 Task: Find connections with filter location Shamsābād with filter topic #Partnershipwith filter profile language English with filter current company Simpl with filter school Sikkim Manipal University - Distance Education with filter industry Claims Adjusting, Actuarial Services with filter service category Retirement Planning with filter keywords title Solar Photovoltaic Installer
Action: Mouse moved to (660, 90)
Screenshot: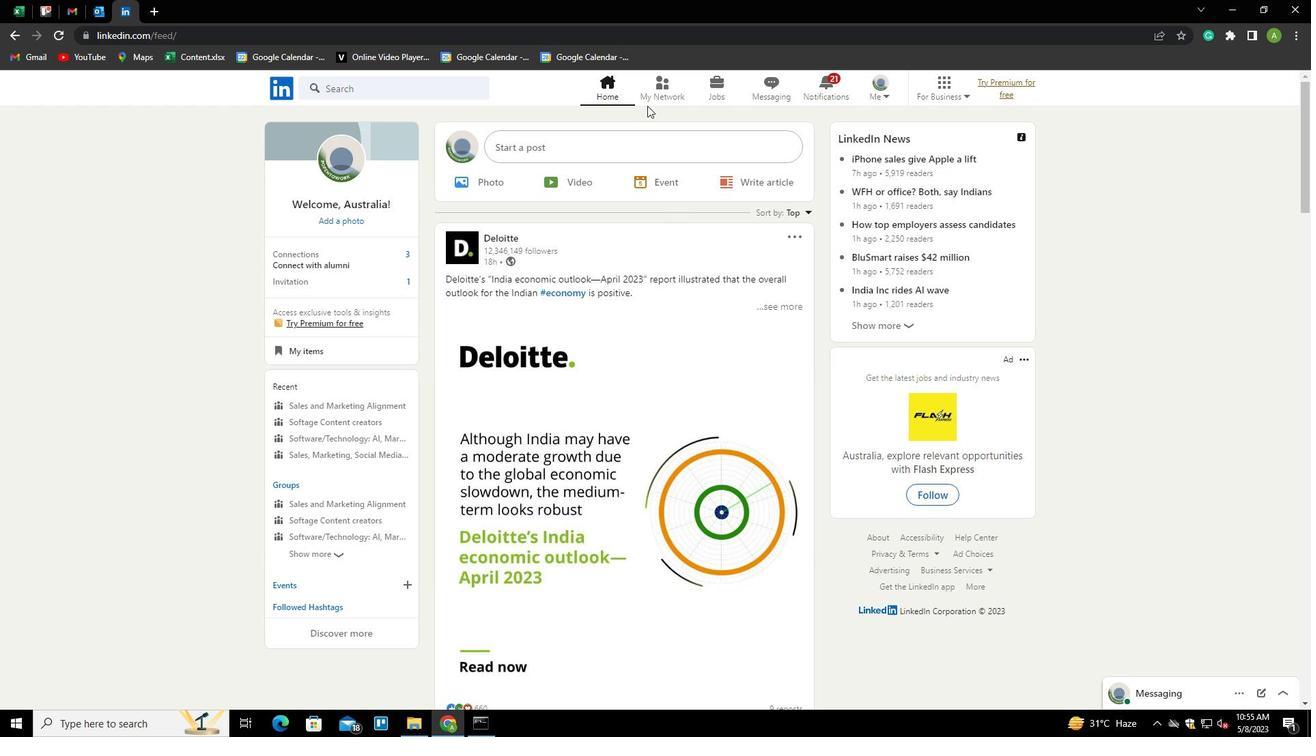 
Action: Mouse pressed left at (660, 90)
Screenshot: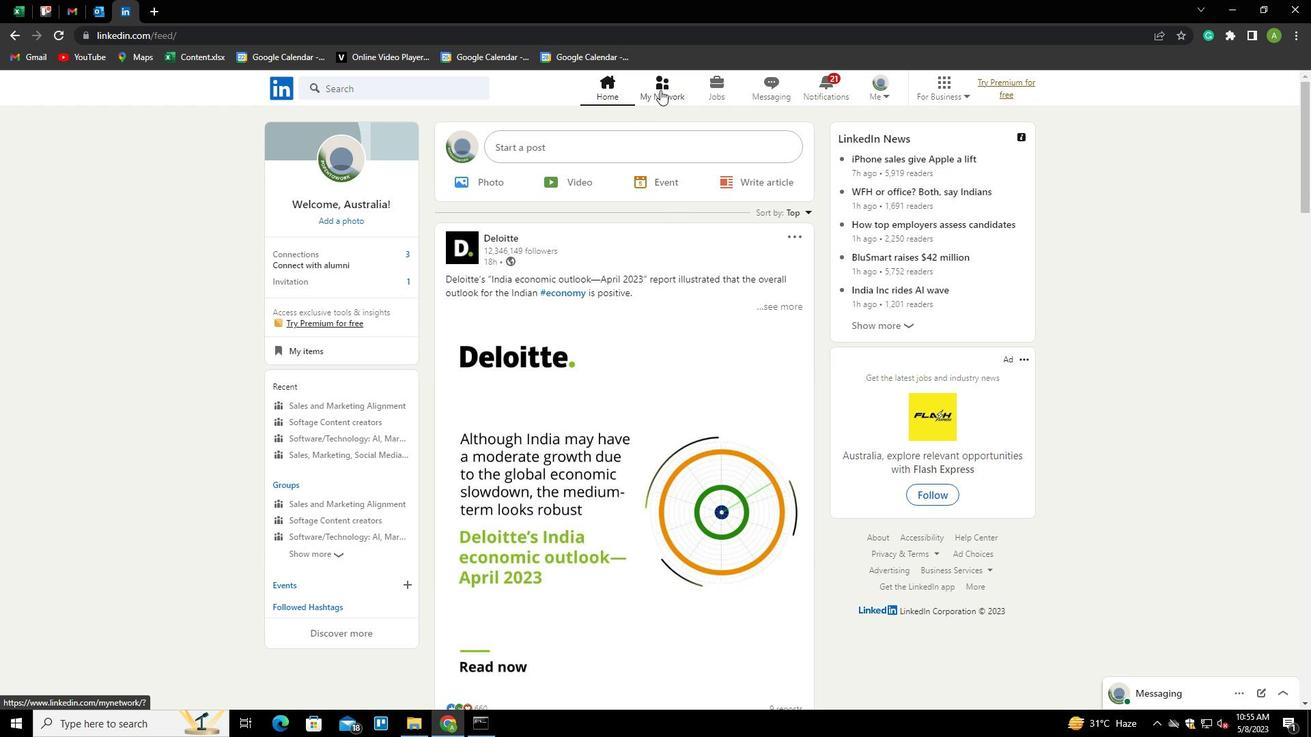 
Action: Mouse moved to (366, 160)
Screenshot: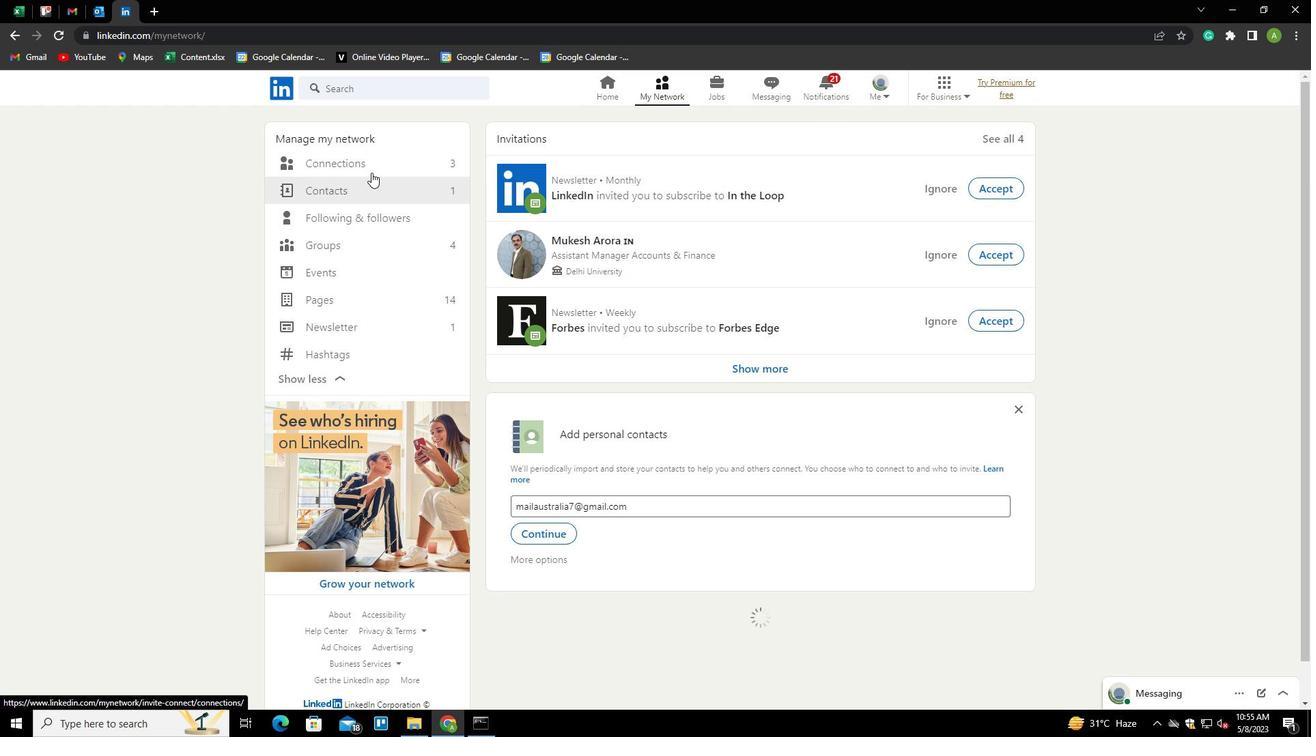 
Action: Mouse pressed left at (366, 160)
Screenshot: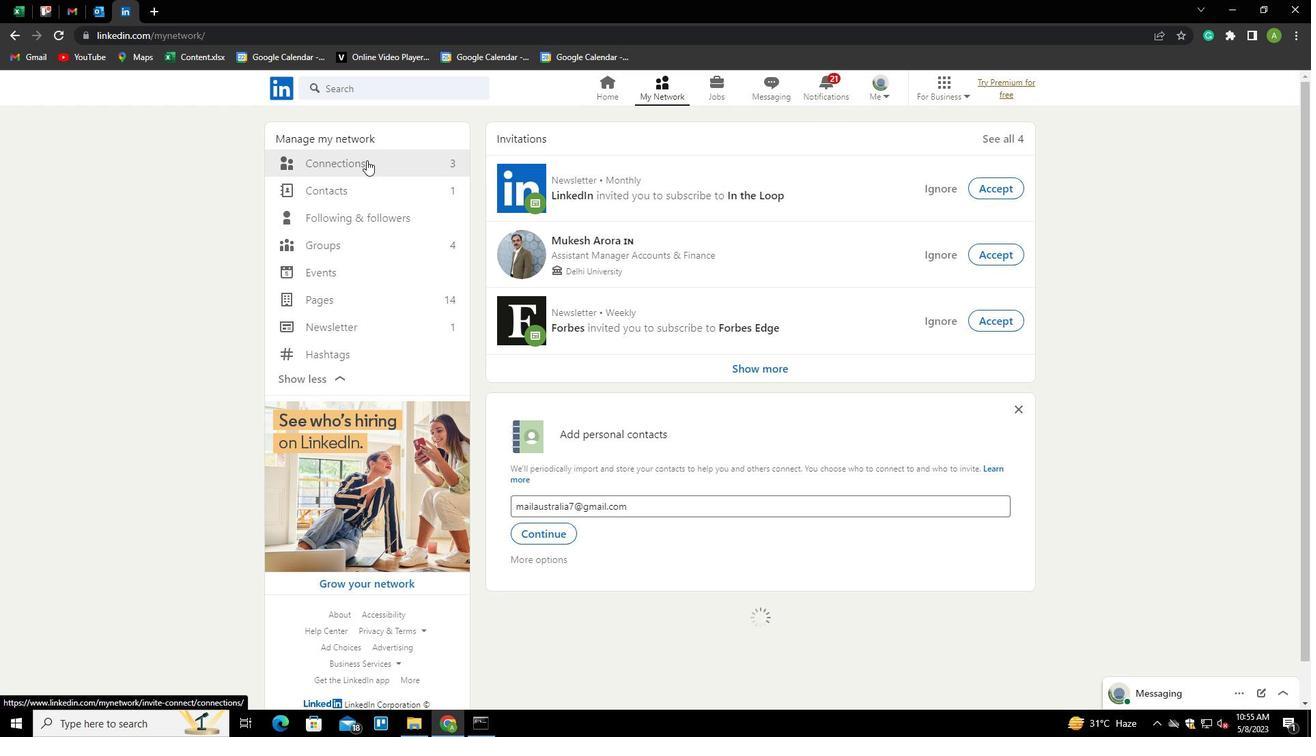 
Action: Mouse moved to (770, 159)
Screenshot: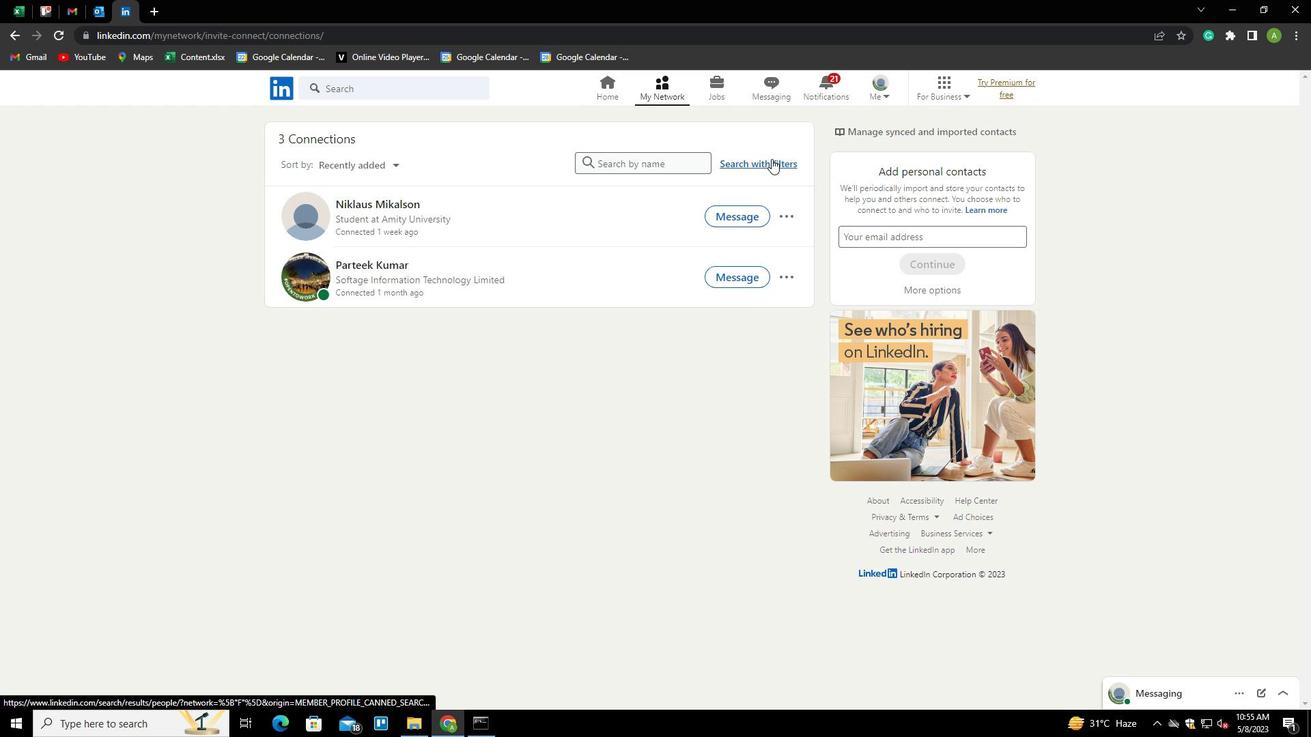 
Action: Mouse pressed left at (770, 159)
Screenshot: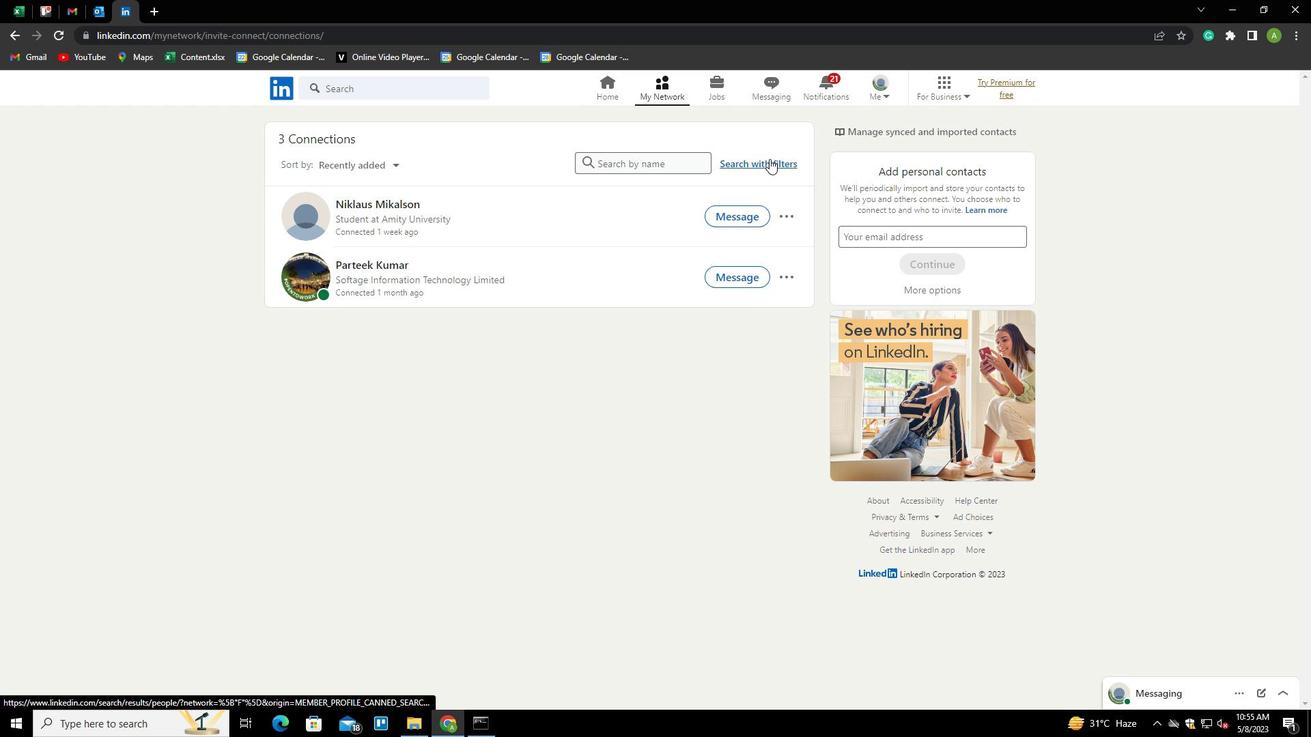 
Action: Mouse moved to (695, 122)
Screenshot: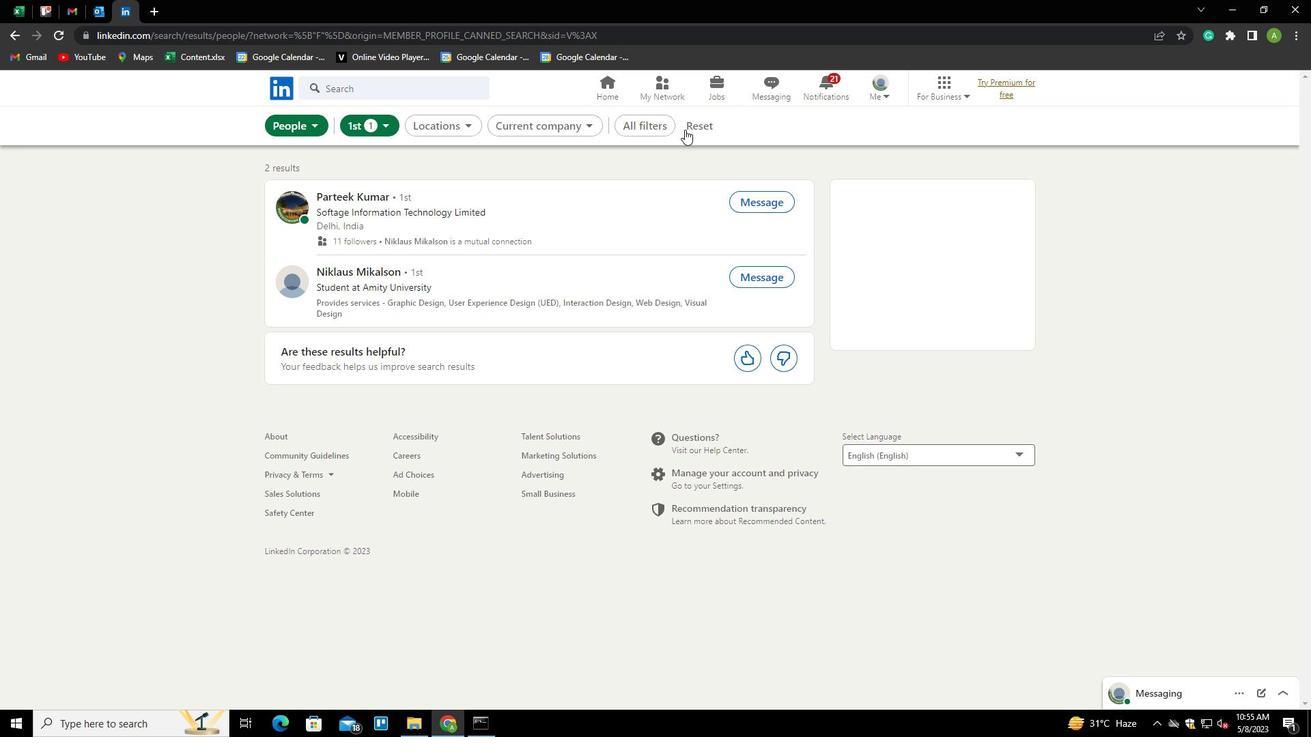 
Action: Mouse pressed left at (695, 122)
Screenshot: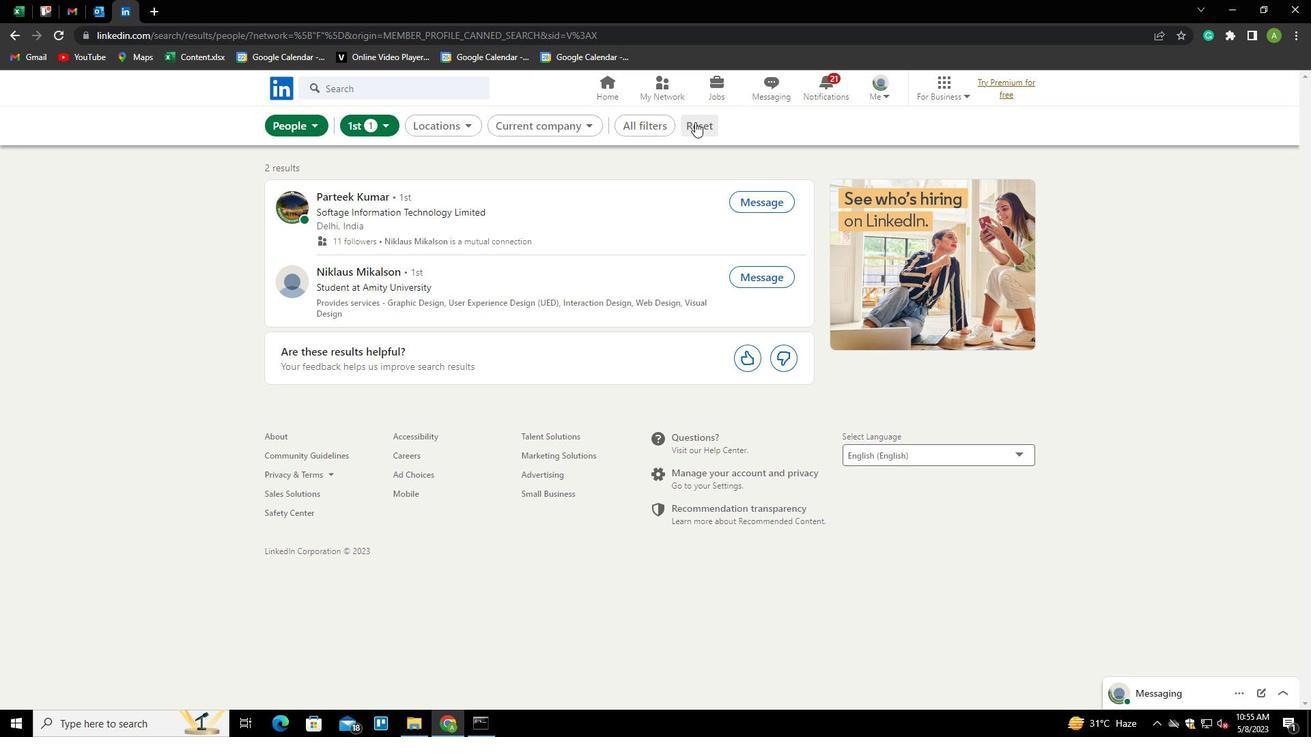 
Action: Mouse moved to (664, 123)
Screenshot: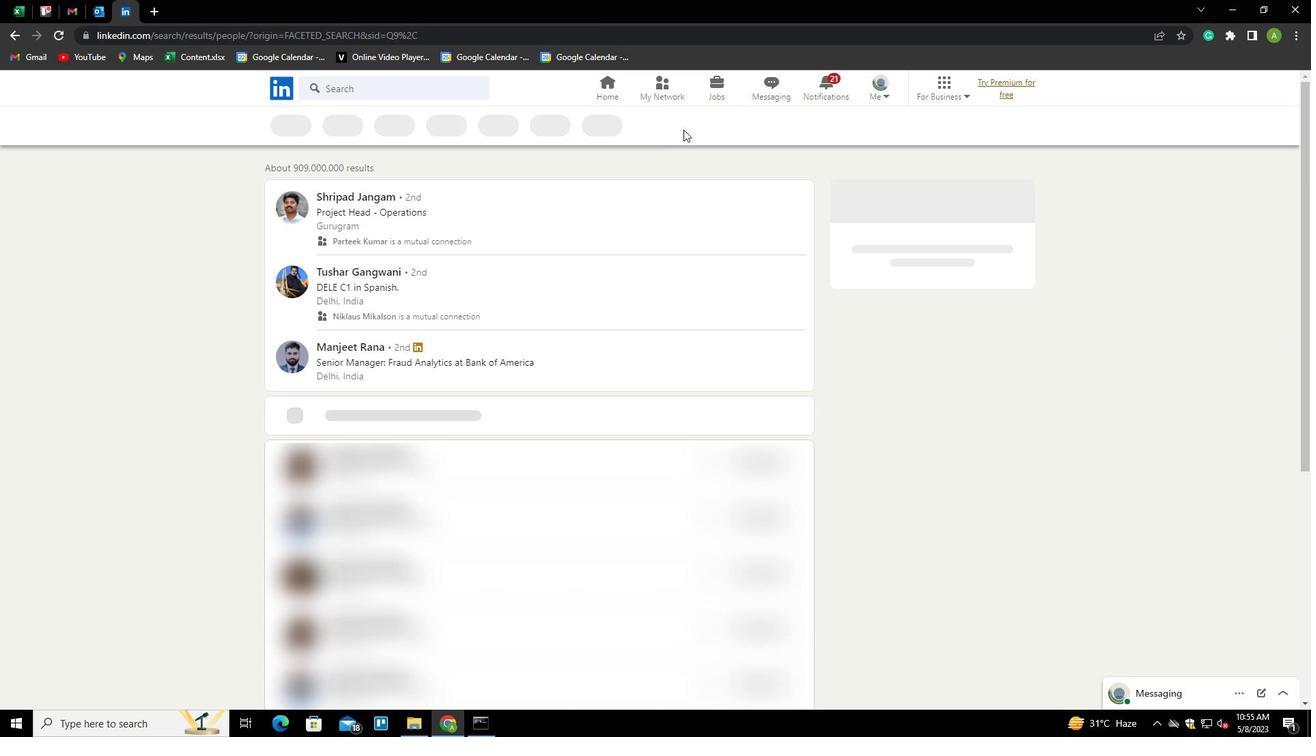 
Action: Mouse pressed left at (664, 123)
Screenshot: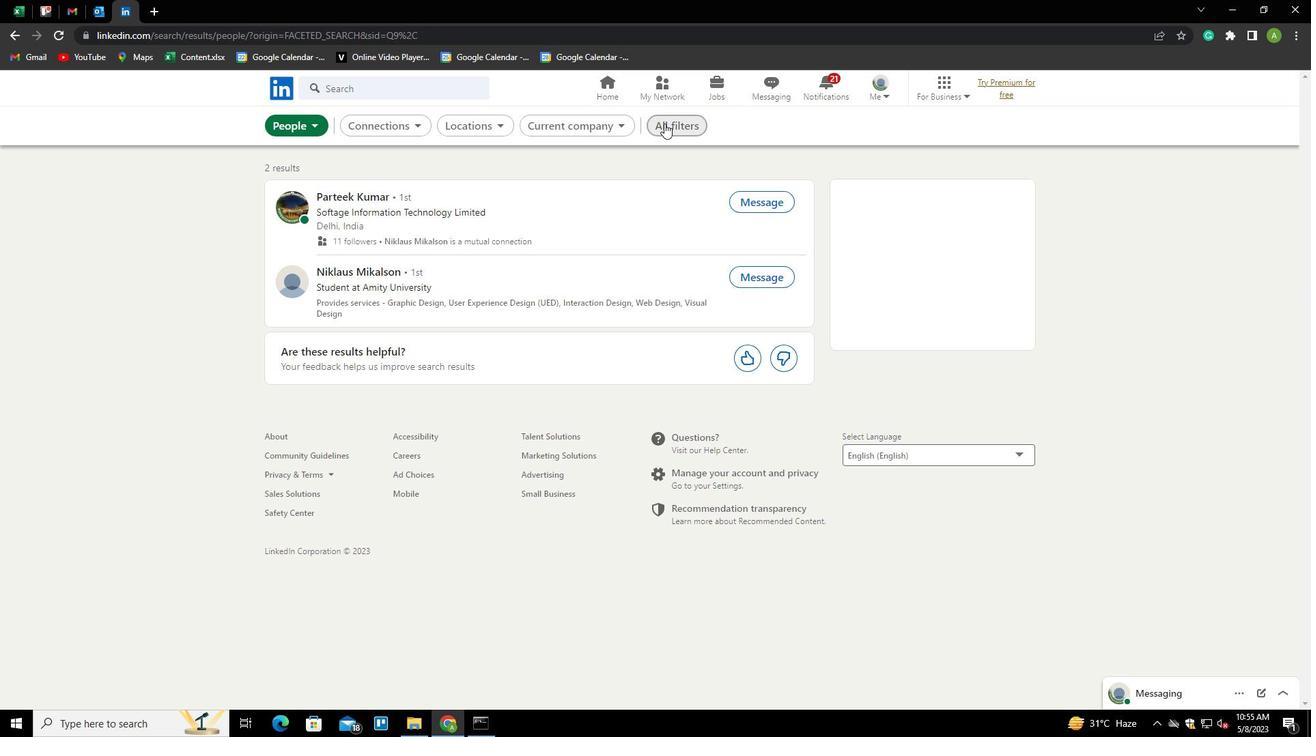 
Action: Mouse moved to (988, 333)
Screenshot: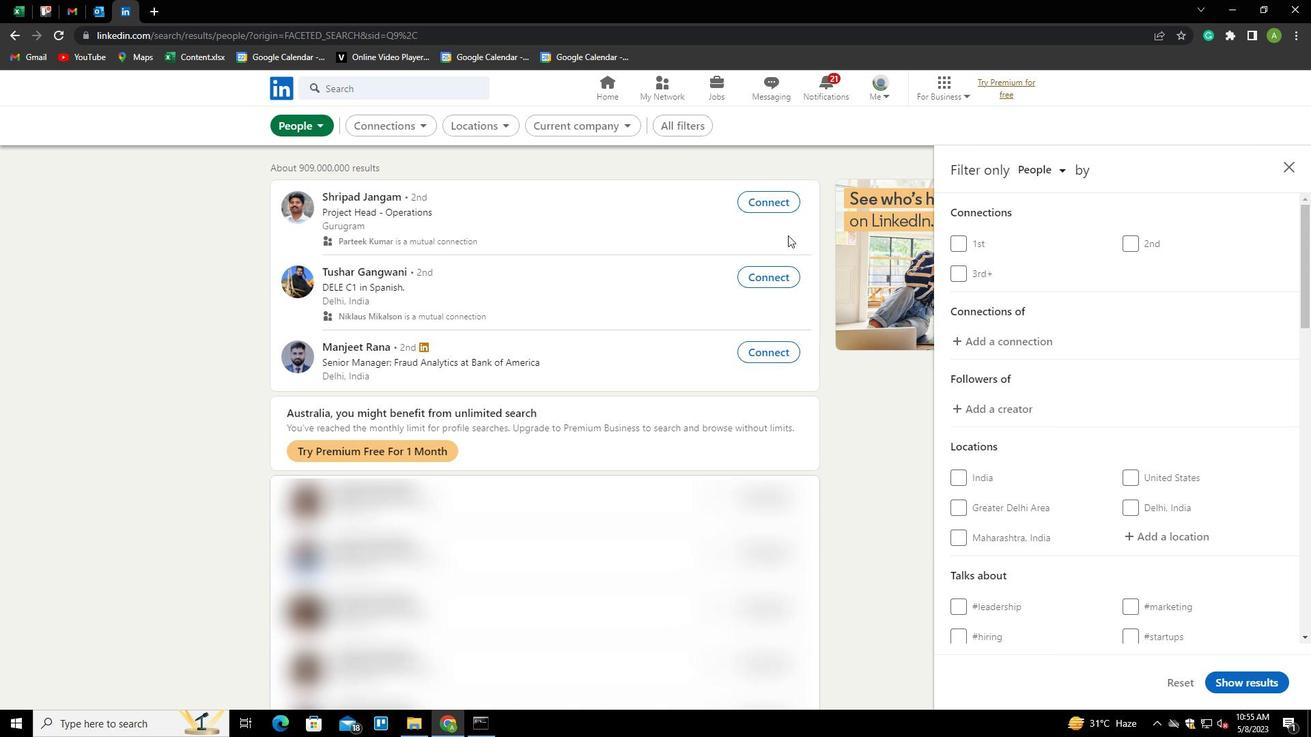 
Action: Mouse scrolled (988, 332) with delta (0, 0)
Screenshot: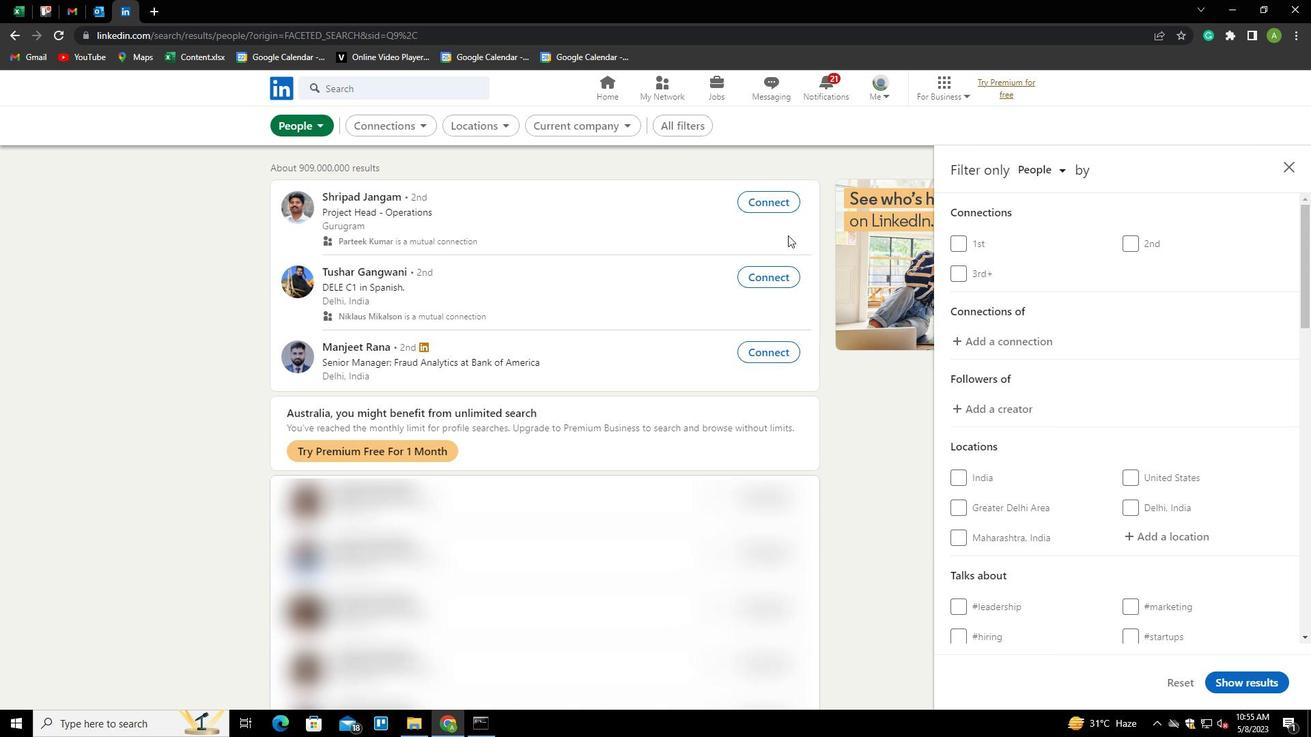 
Action: Mouse moved to (994, 337)
Screenshot: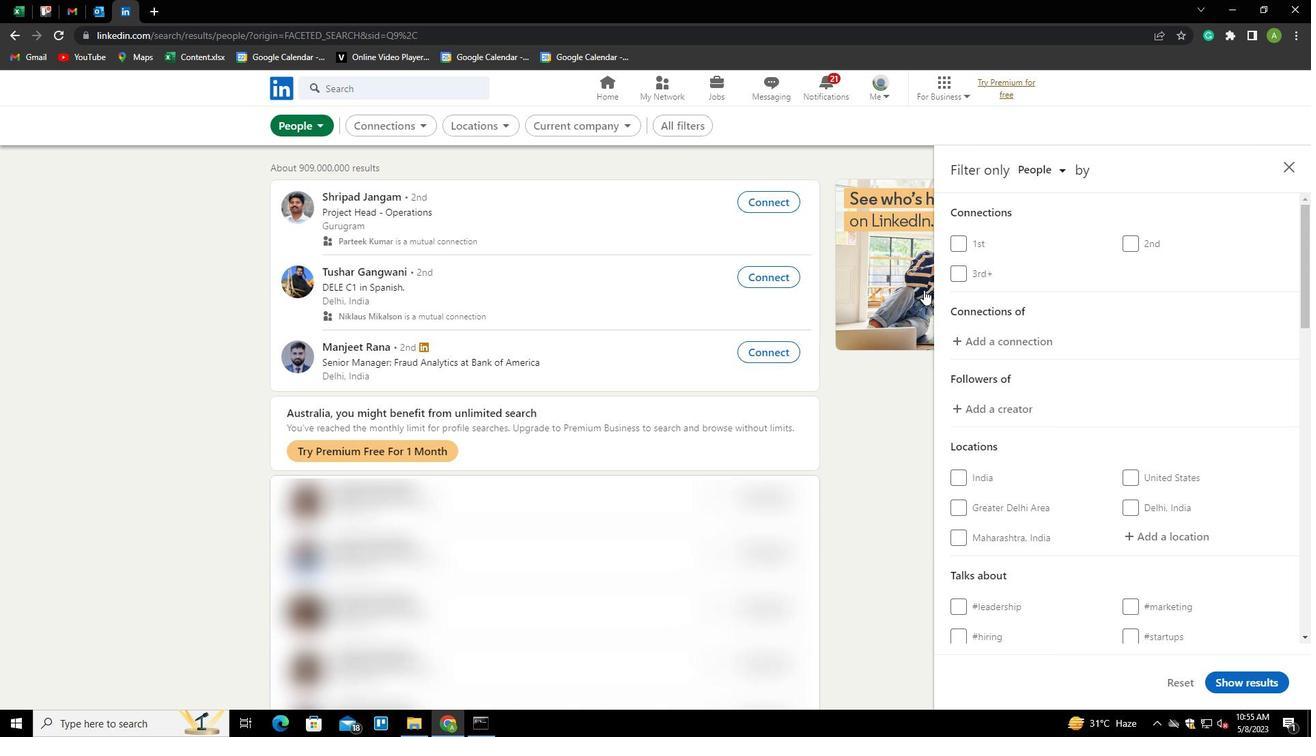 
Action: Mouse scrolled (994, 336) with delta (0, 0)
Screenshot: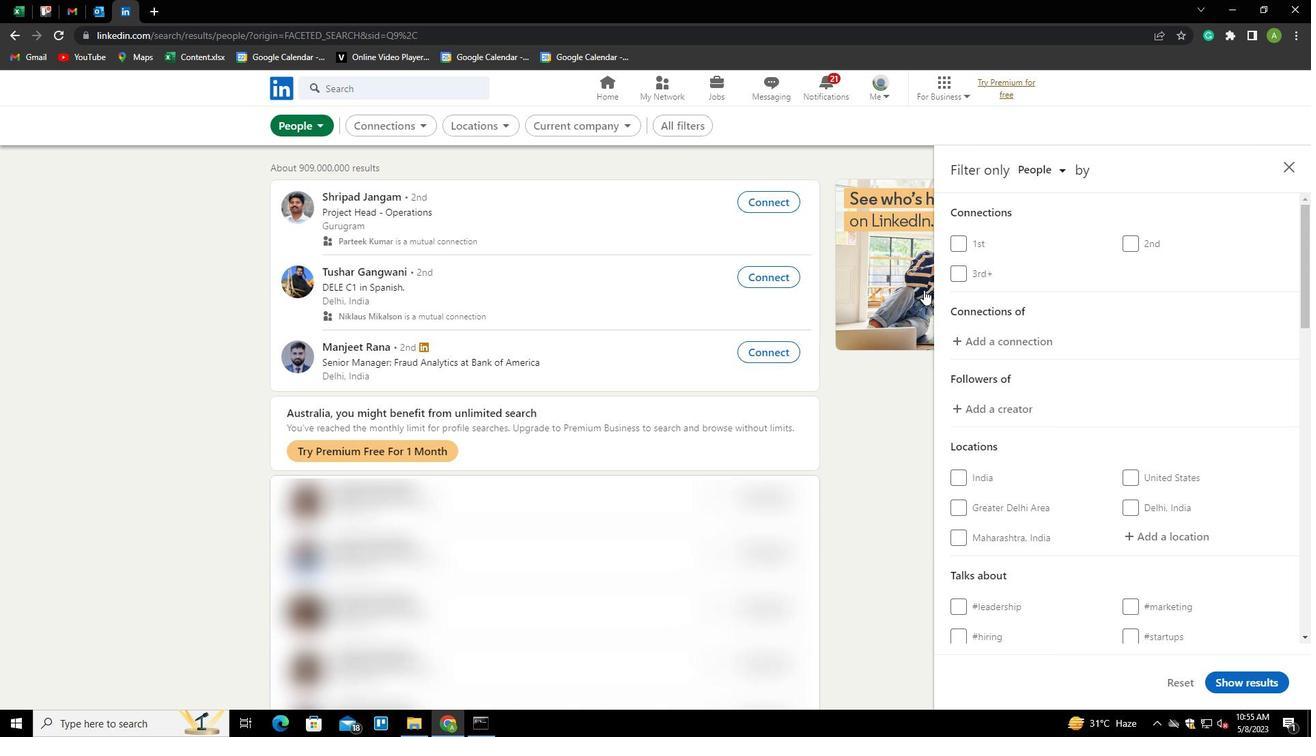 
Action: Mouse scrolled (994, 336) with delta (0, 0)
Screenshot: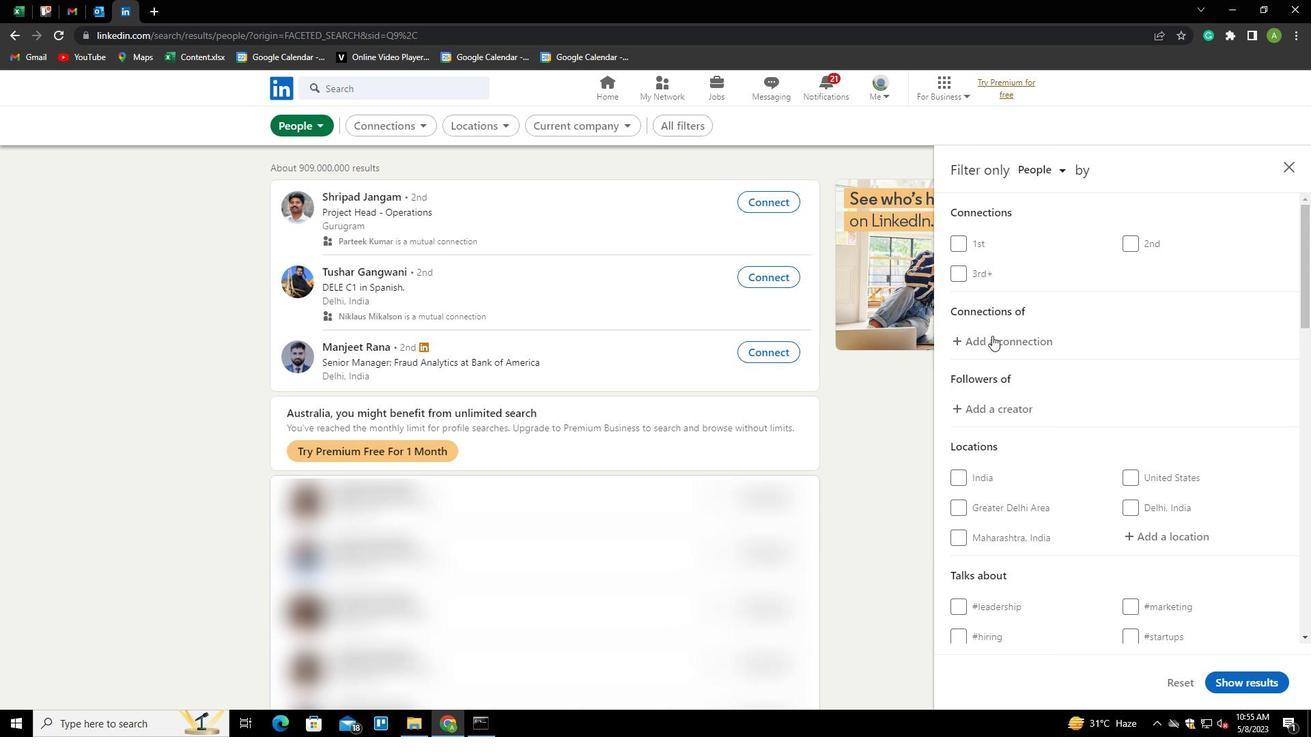 
Action: Mouse moved to (1147, 330)
Screenshot: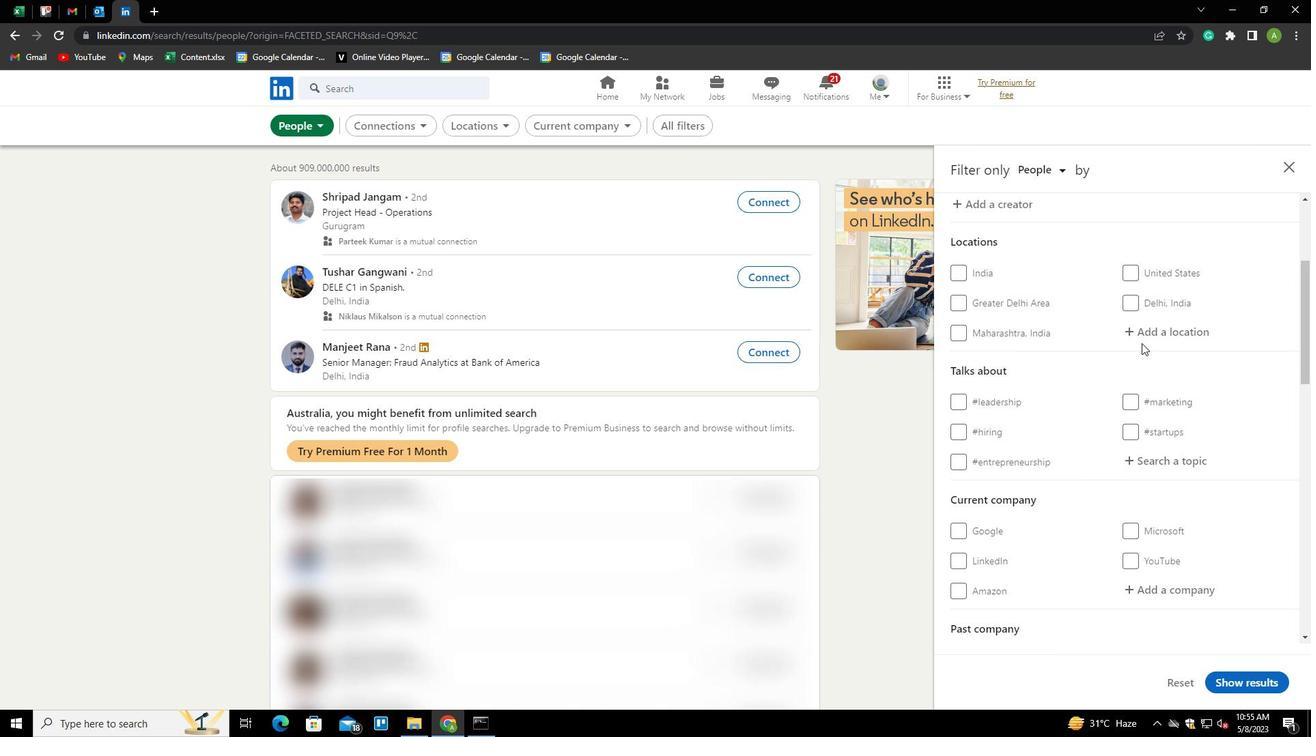 
Action: Mouse pressed left at (1147, 330)
Screenshot: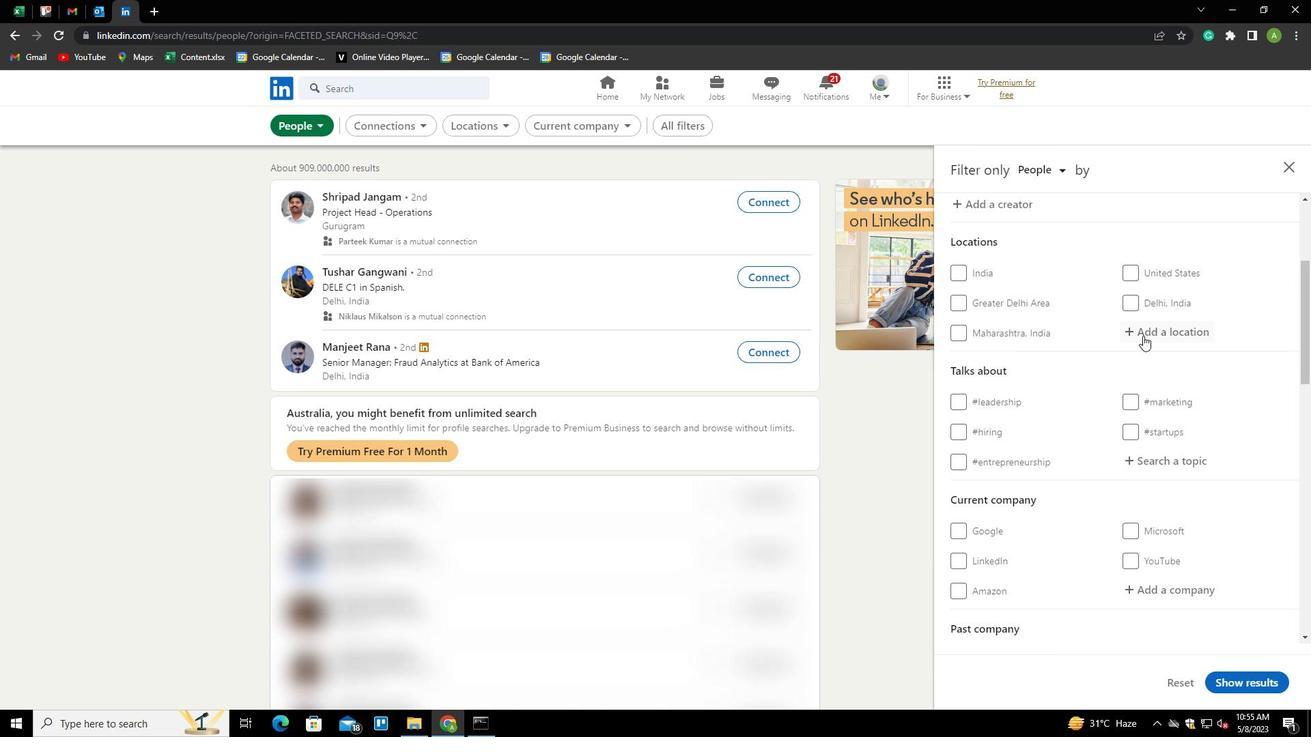 
Action: Key pressed <Key.shift>SHAMSABAD<Key.down>
Screenshot: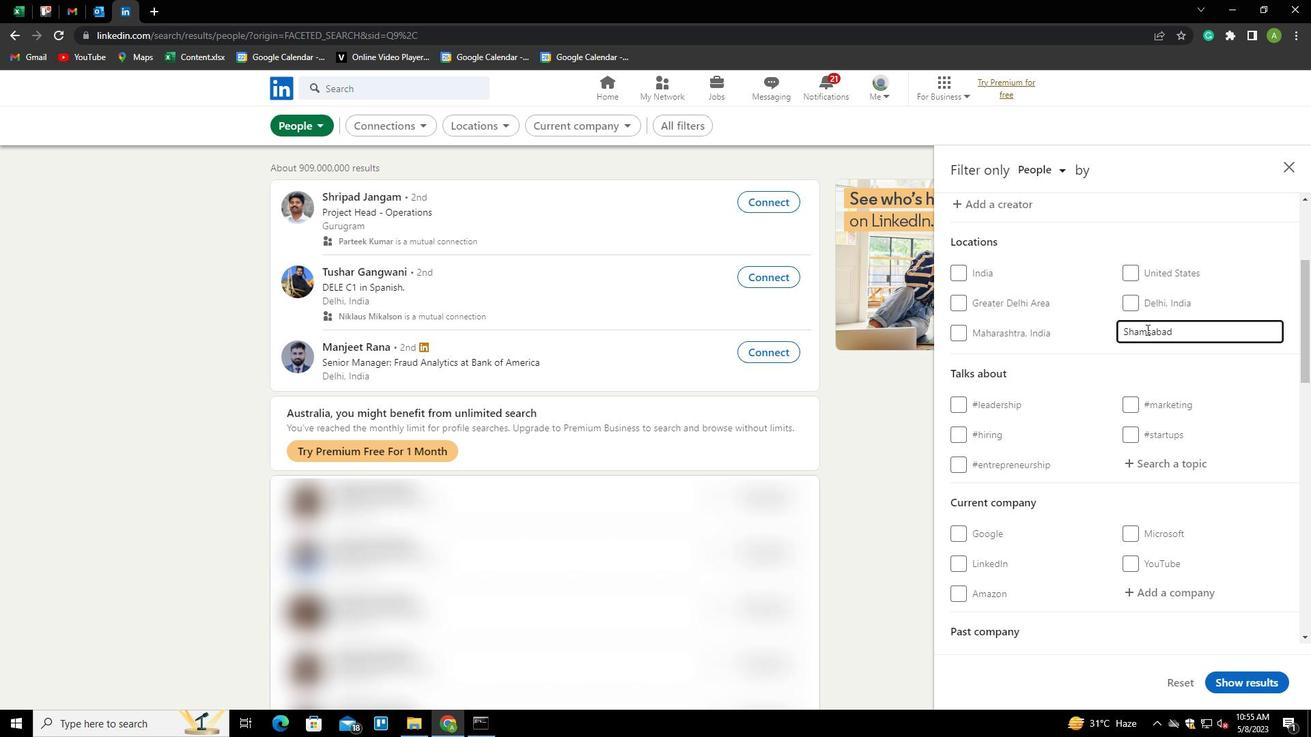 
Action: Mouse moved to (1206, 369)
Screenshot: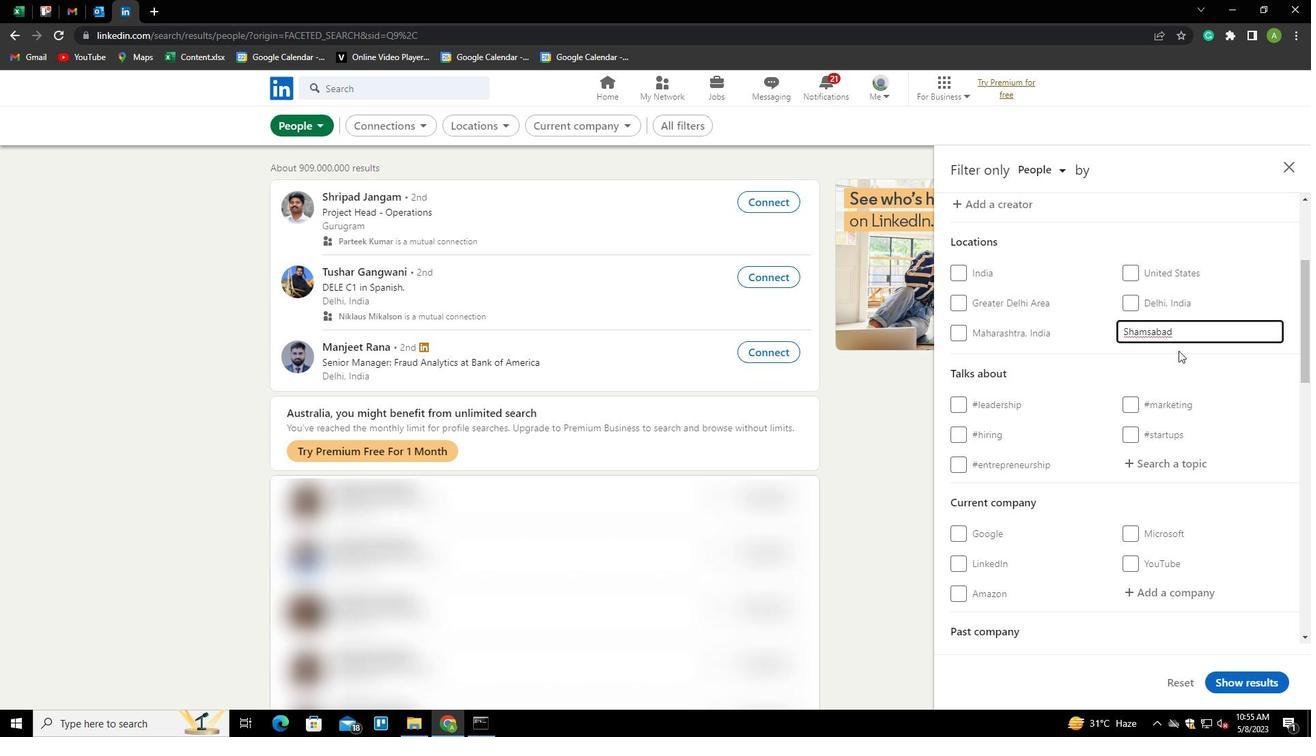 
Action: Mouse pressed left at (1206, 369)
Screenshot: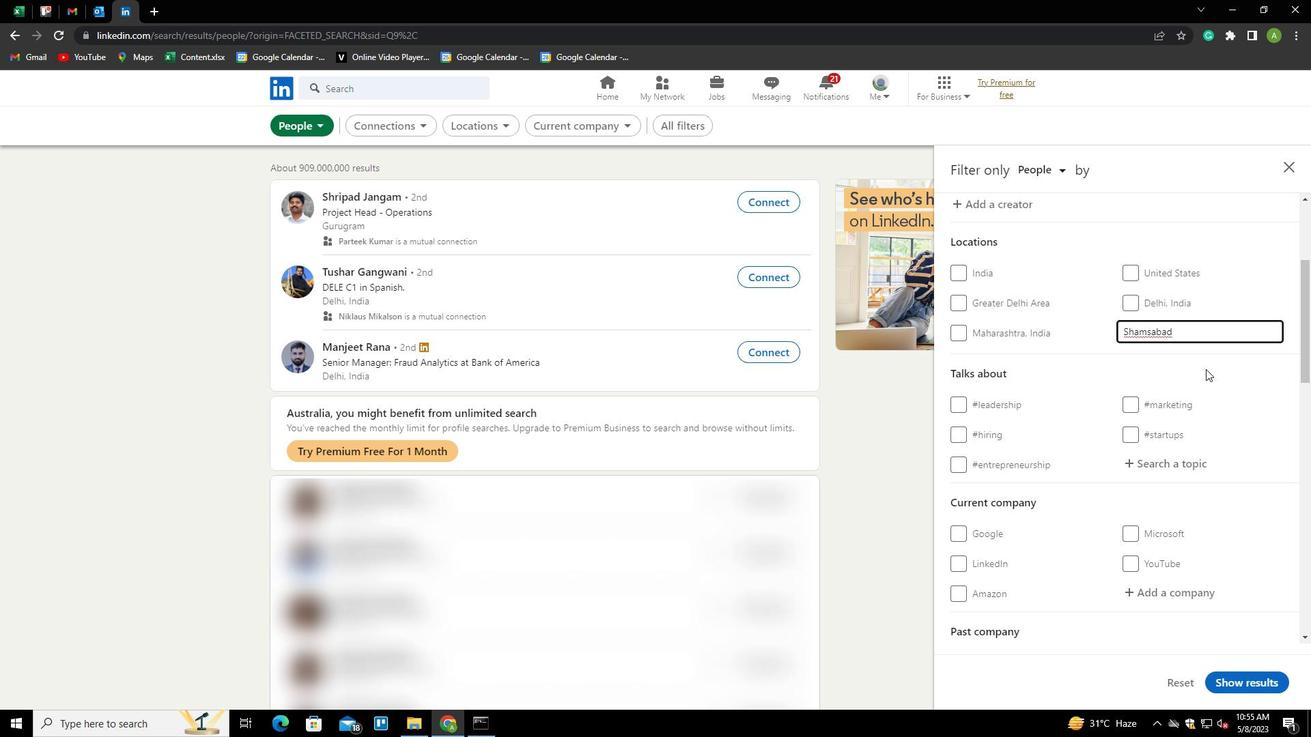 
Action: Mouse scrolled (1206, 368) with delta (0, 0)
Screenshot: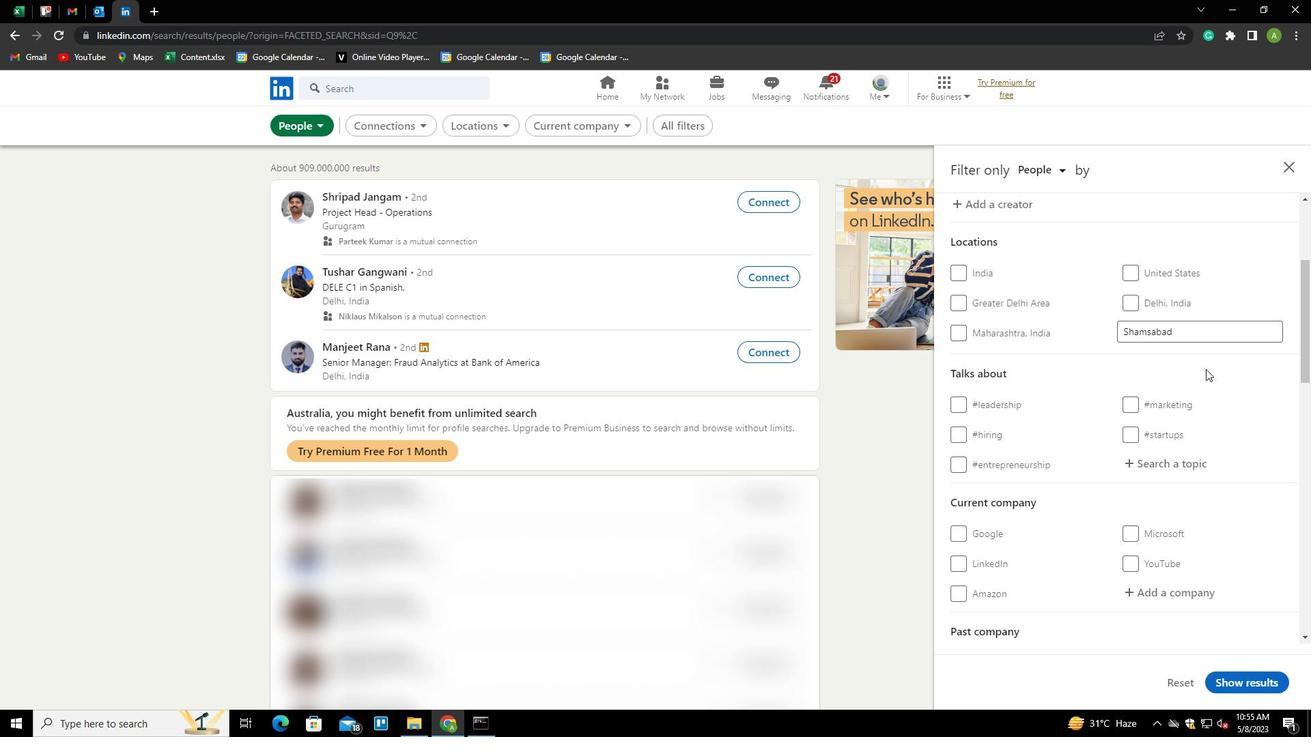 
Action: Mouse scrolled (1206, 368) with delta (0, 0)
Screenshot: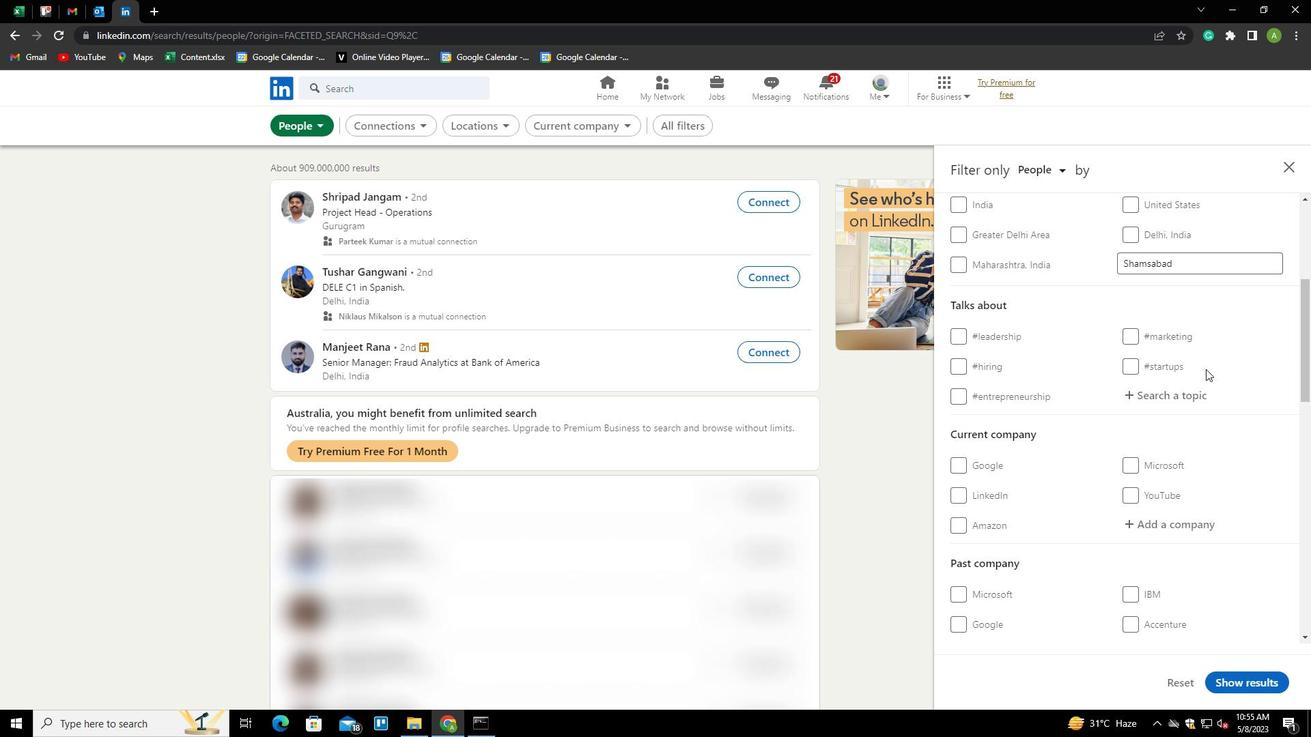 
Action: Mouse moved to (1152, 330)
Screenshot: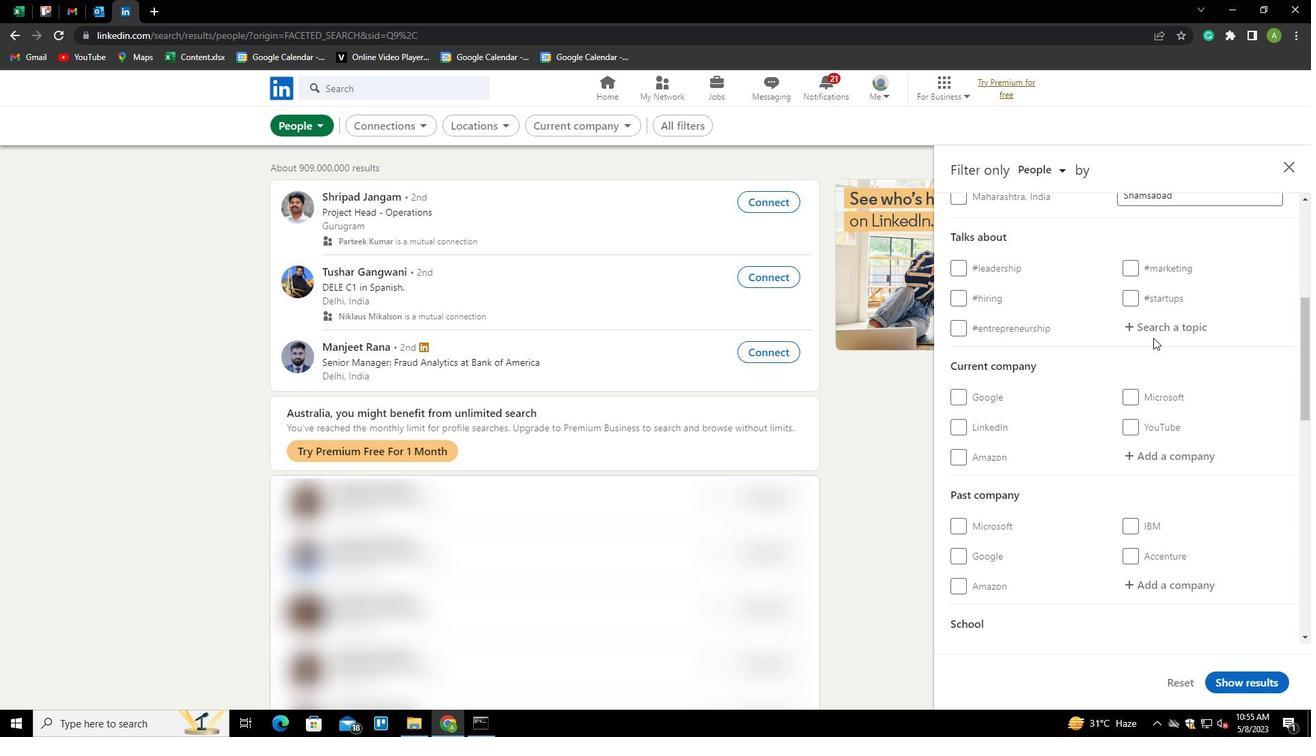 
Action: Mouse pressed left at (1152, 330)
Screenshot: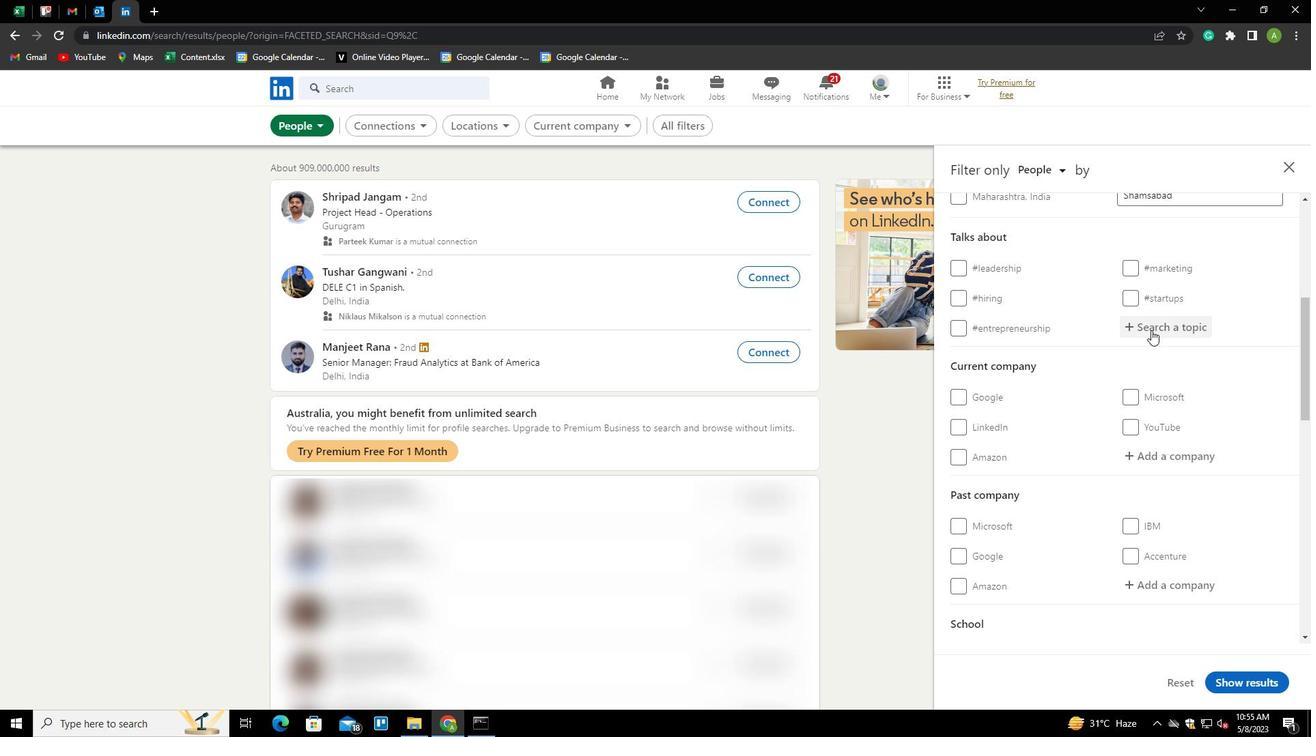 
Action: Key pressed <Key.shift>PARTNERSHIP<Key.down><Key.enter>
Screenshot: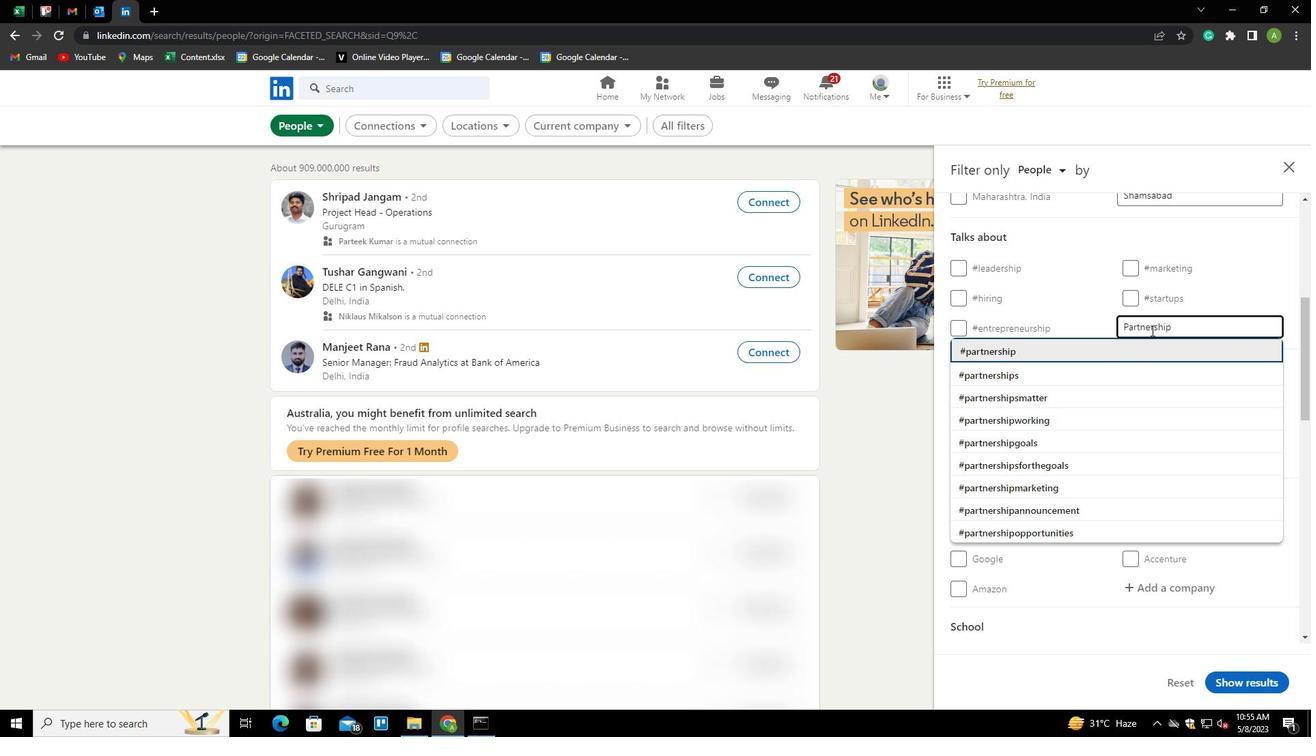 
Action: Mouse moved to (1145, 329)
Screenshot: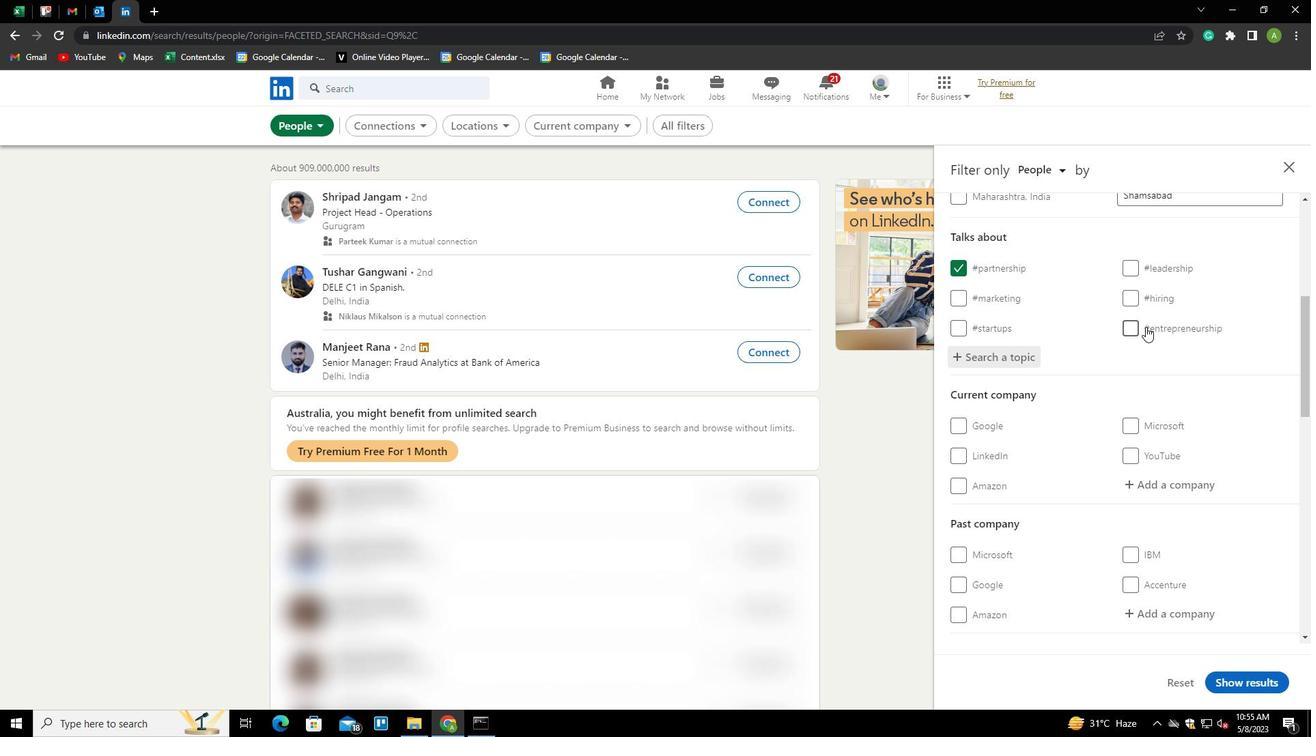 
Action: Mouse scrolled (1145, 328) with delta (0, 0)
Screenshot: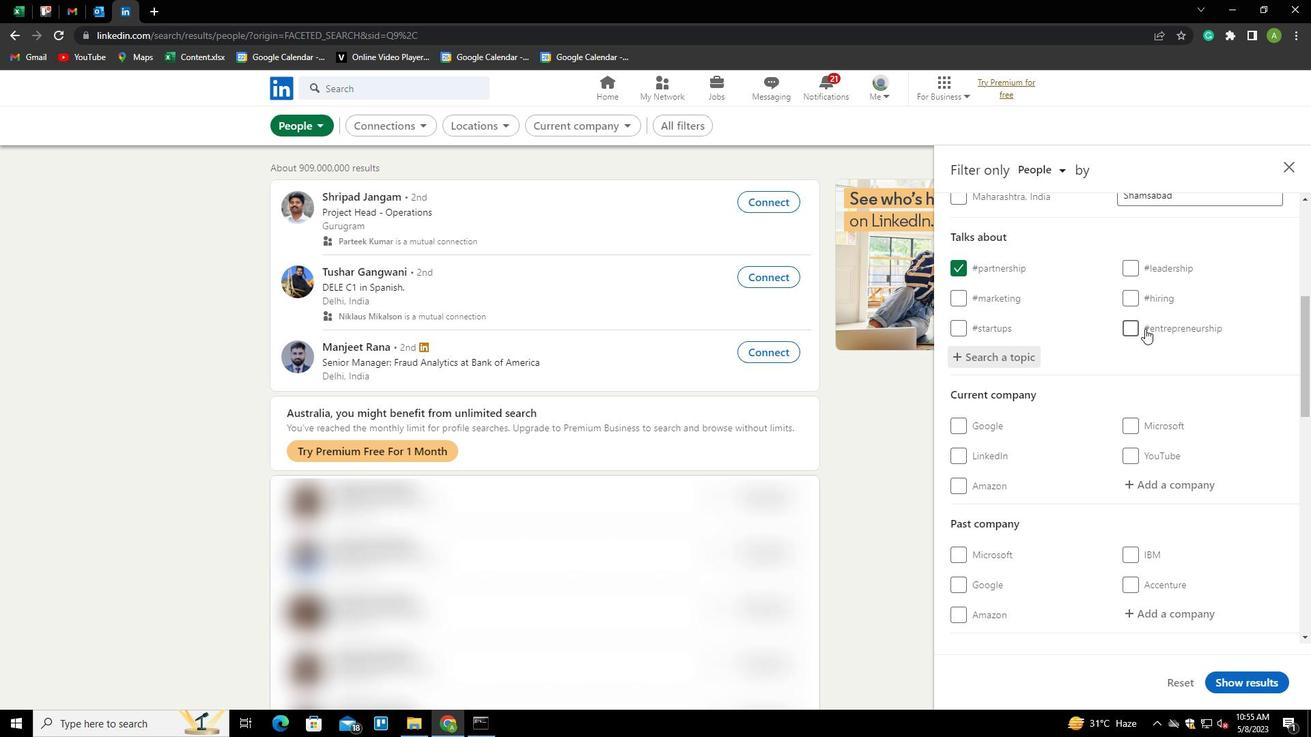
Action: Mouse scrolled (1145, 328) with delta (0, 0)
Screenshot: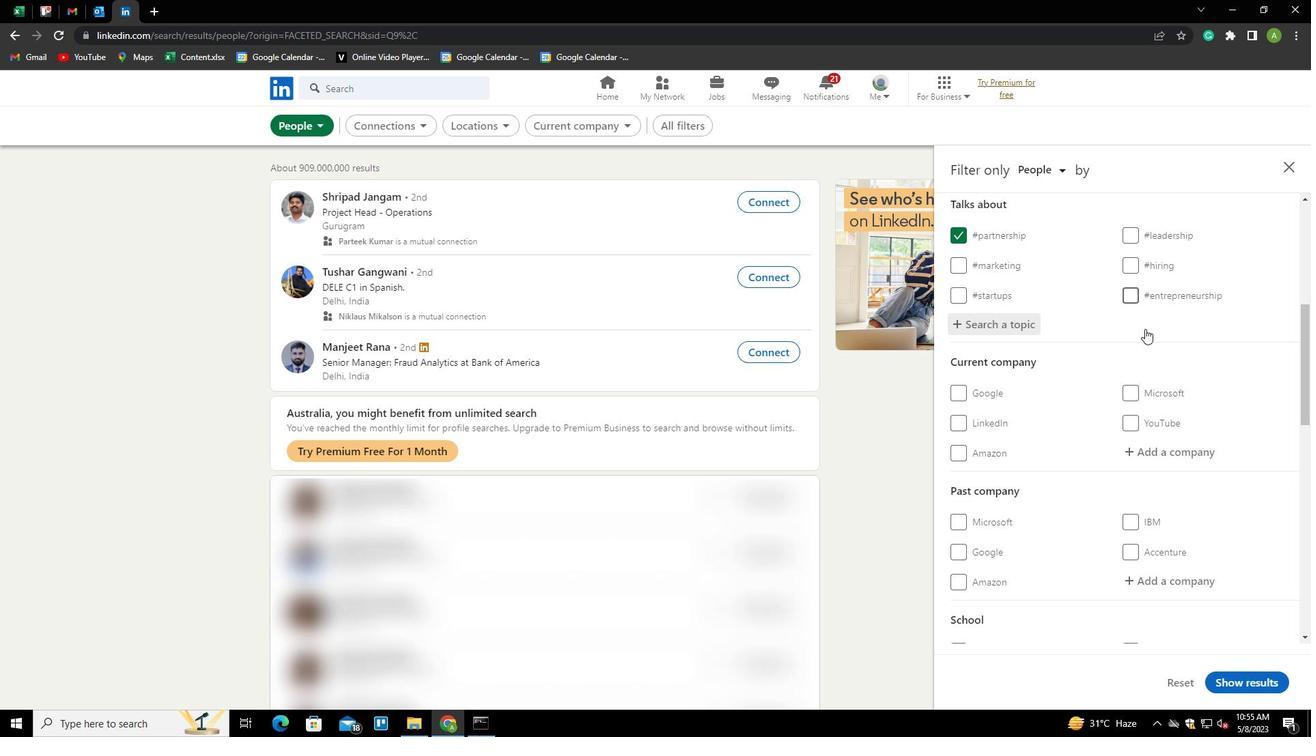 
Action: Mouse scrolled (1145, 328) with delta (0, 0)
Screenshot: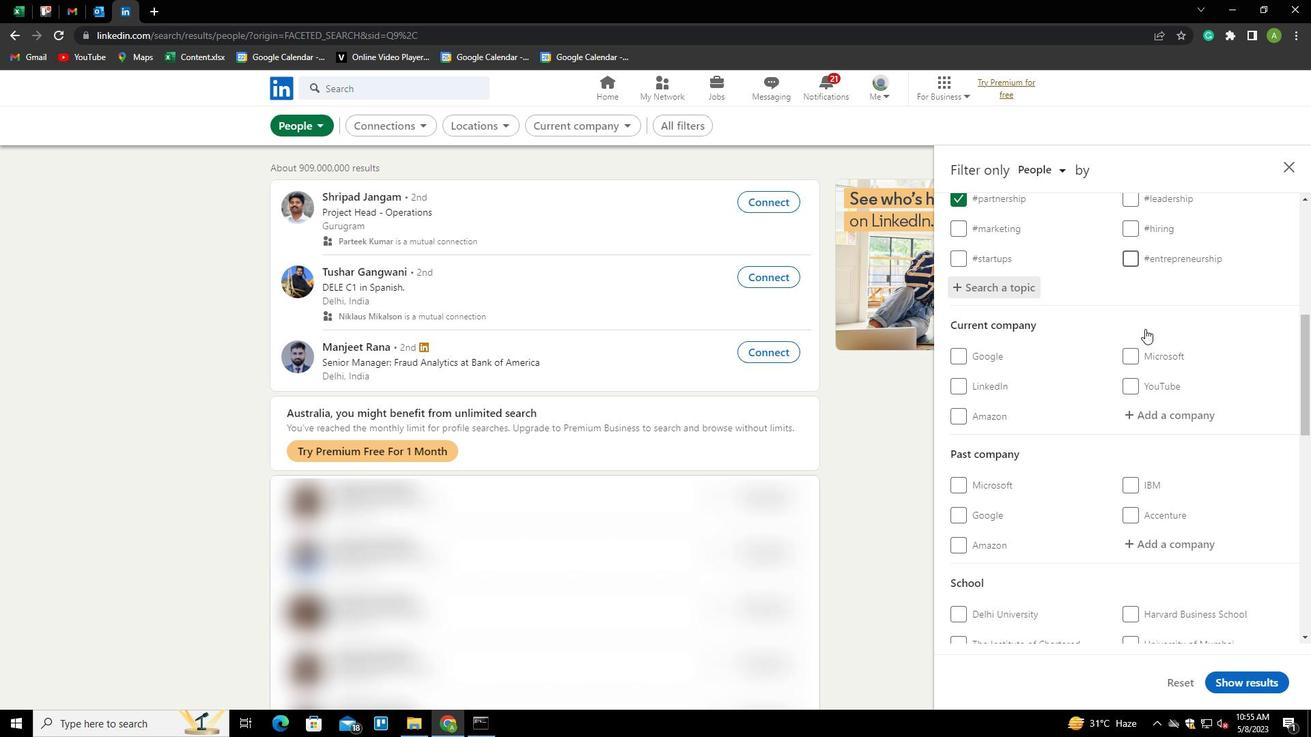 
Action: Mouse scrolled (1145, 328) with delta (0, 0)
Screenshot: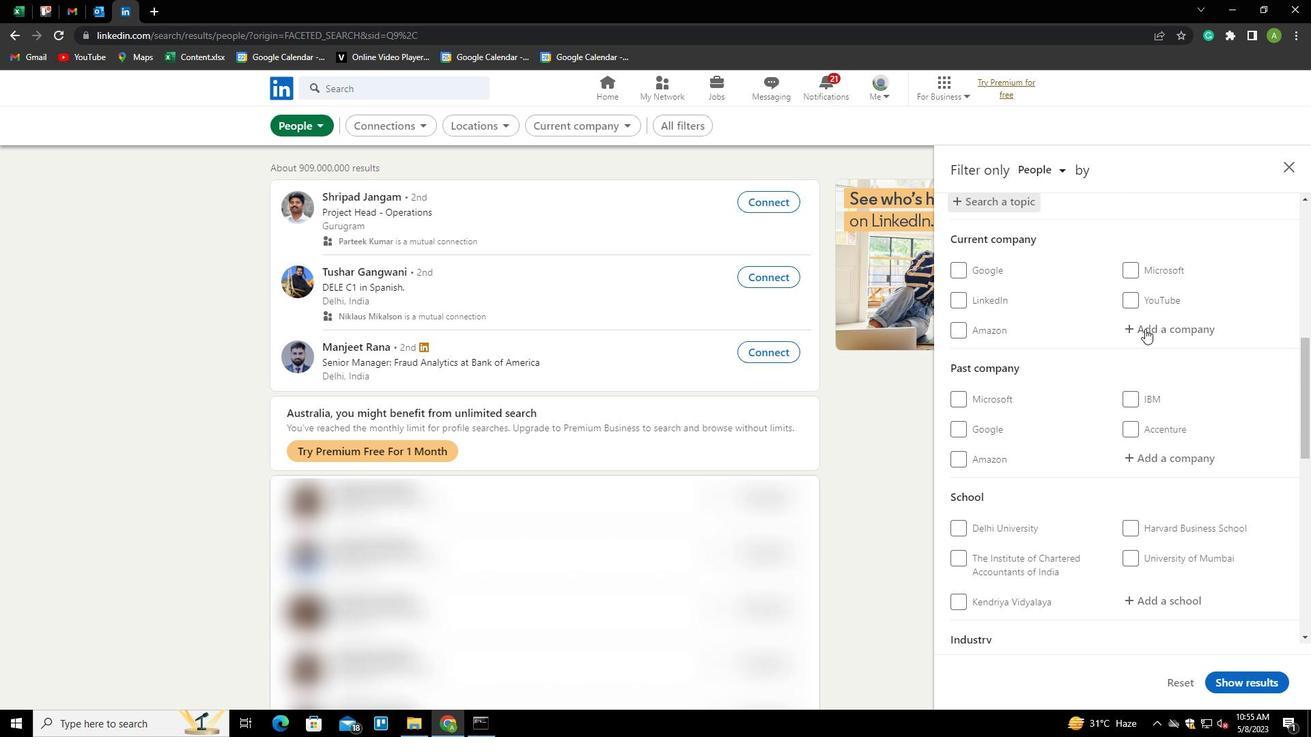 
Action: Mouse scrolled (1145, 328) with delta (0, 0)
Screenshot: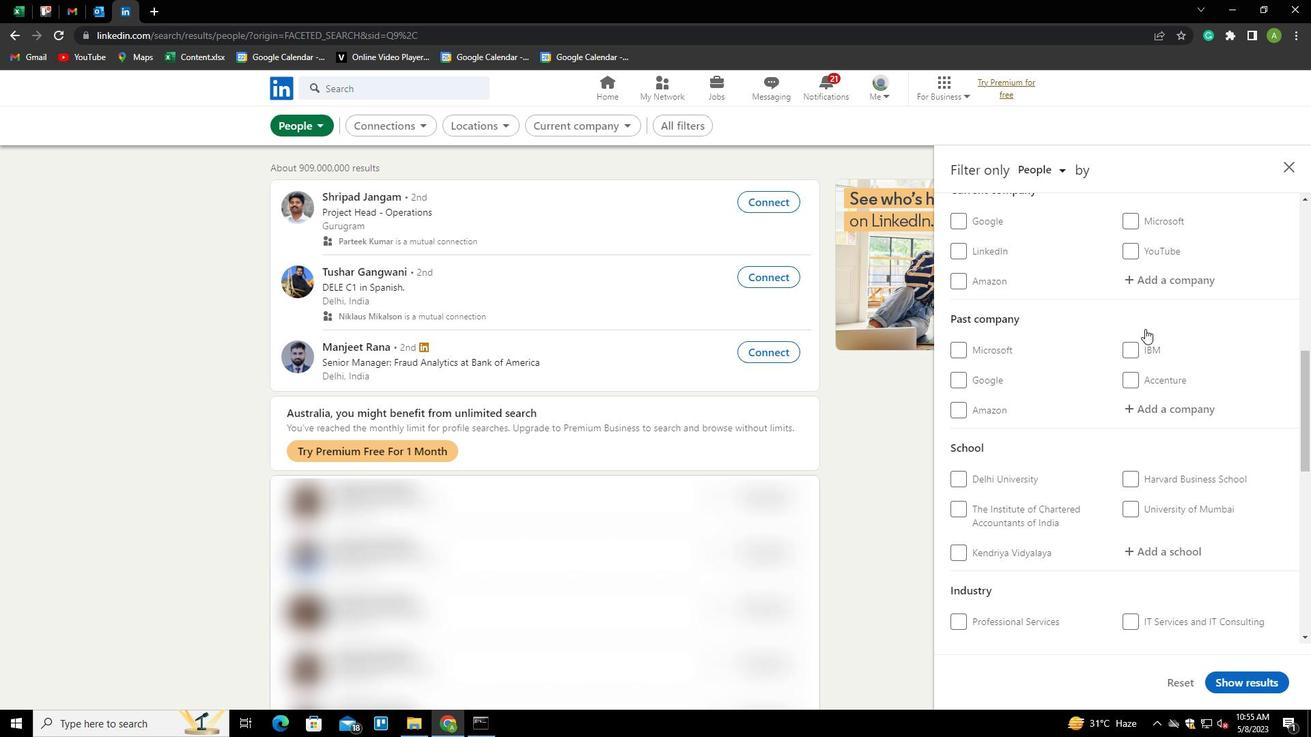 
Action: Mouse scrolled (1145, 328) with delta (0, 0)
Screenshot: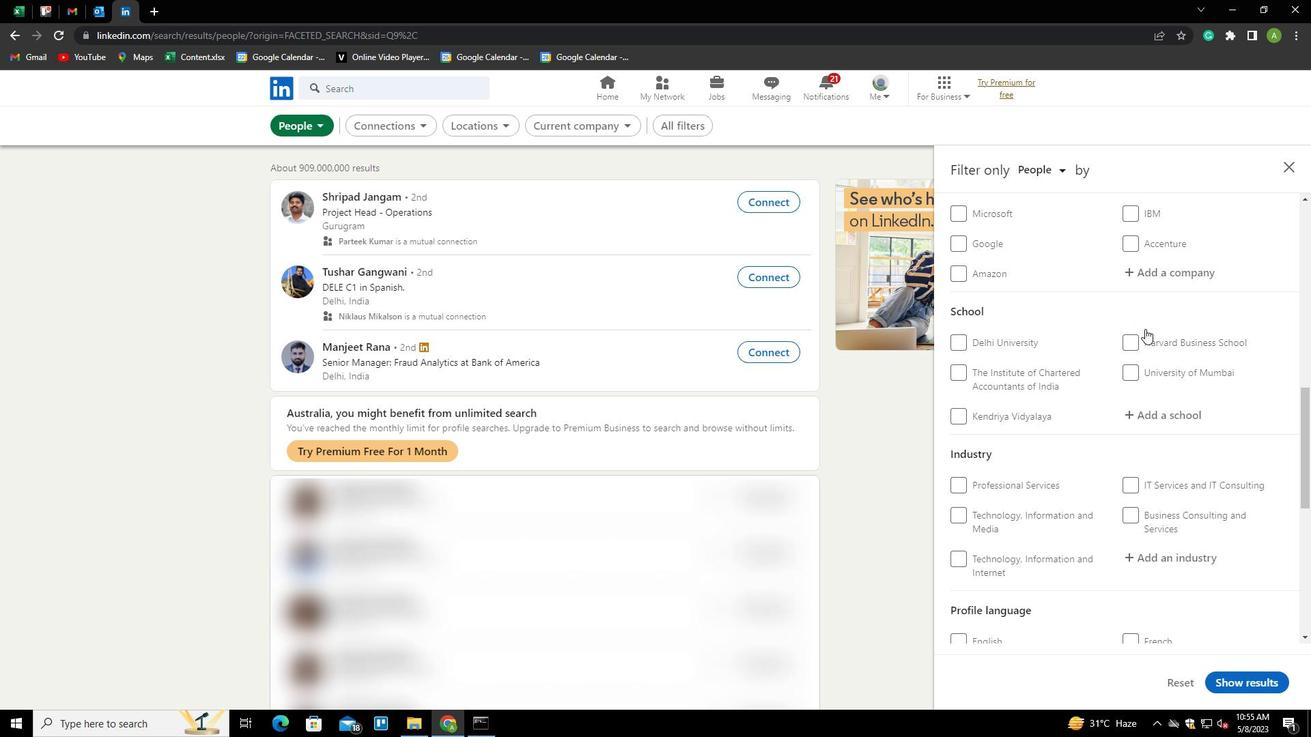 
Action: Mouse scrolled (1145, 328) with delta (0, 0)
Screenshot: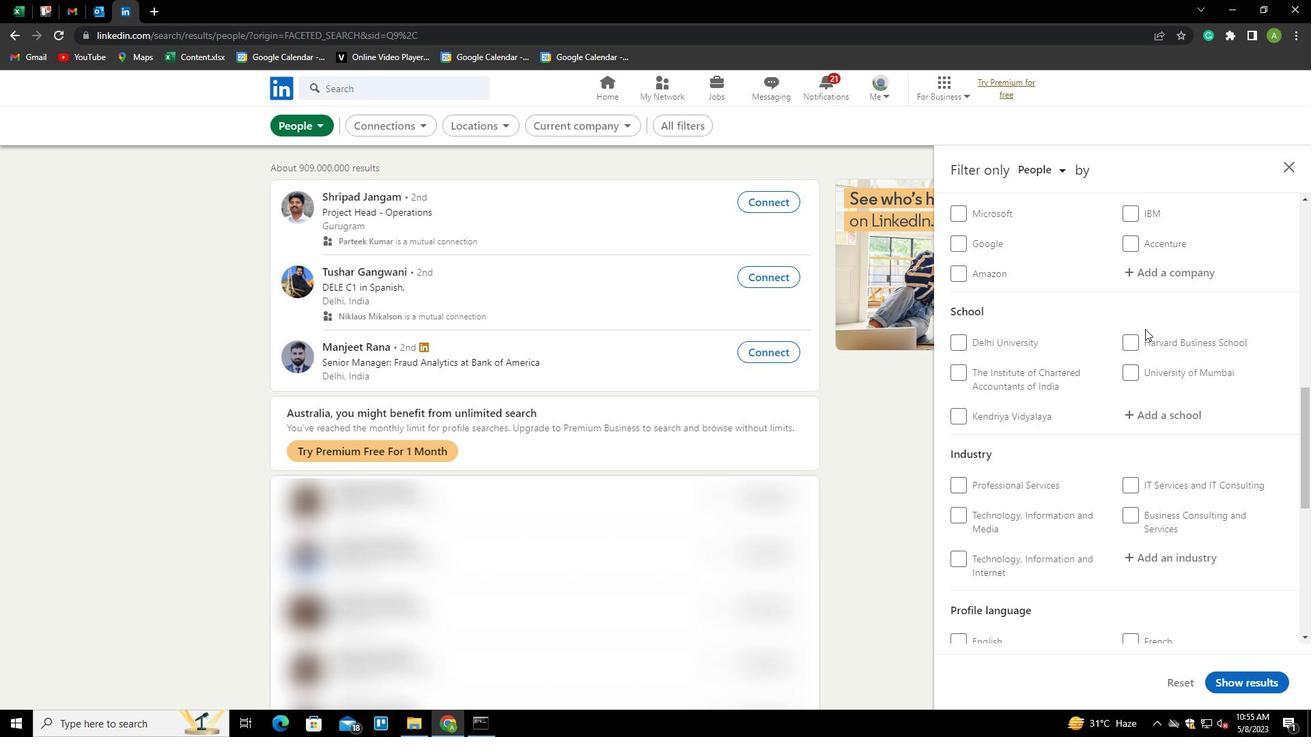 
Action: Mouse moved to (984, 506)
Screenshot: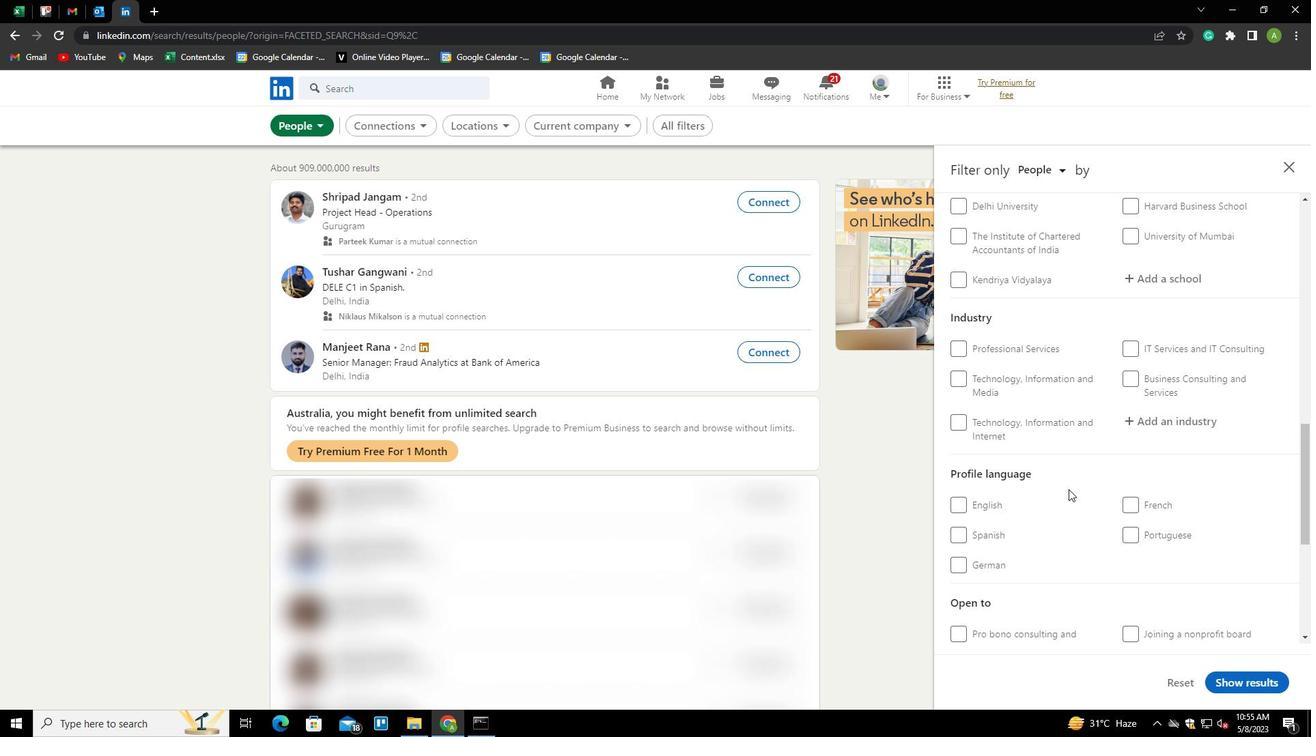 
Action: Mouse pressed left at (984, 506)
Screenshot: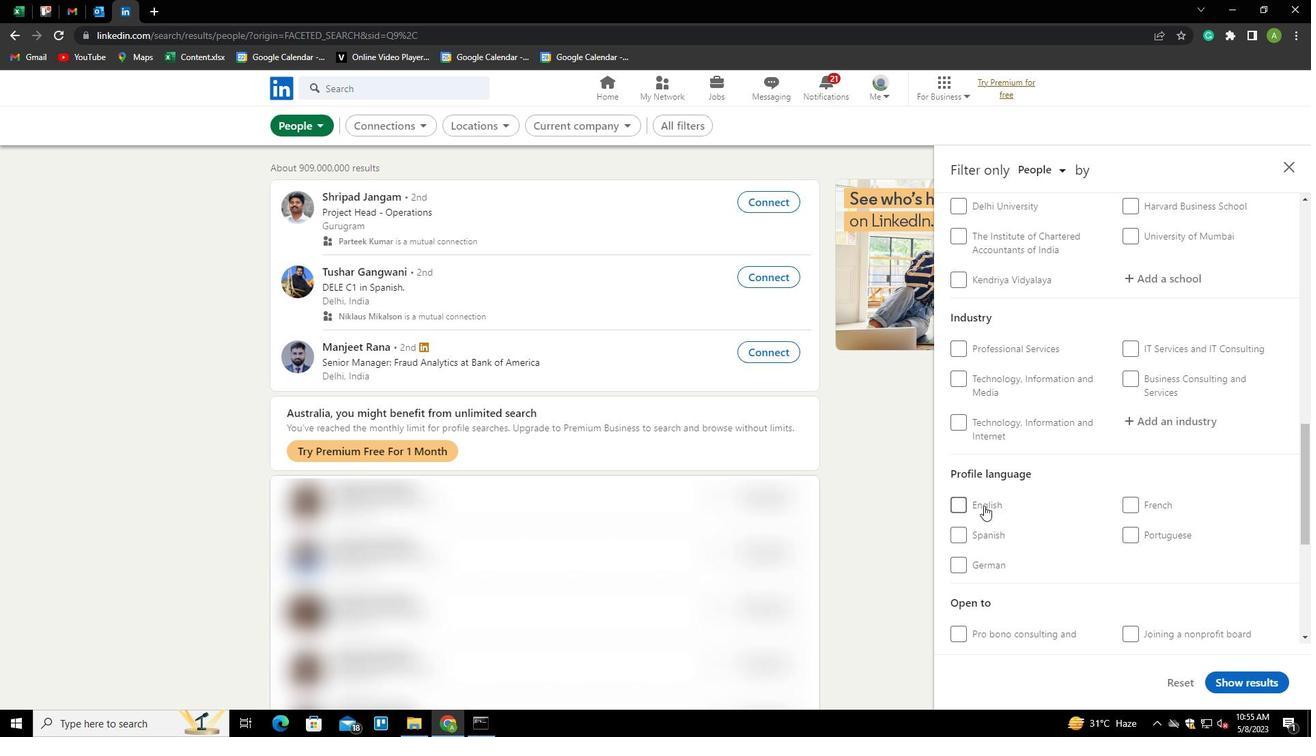 
Action: Mouse moved to (1181, 437)
Screenshot: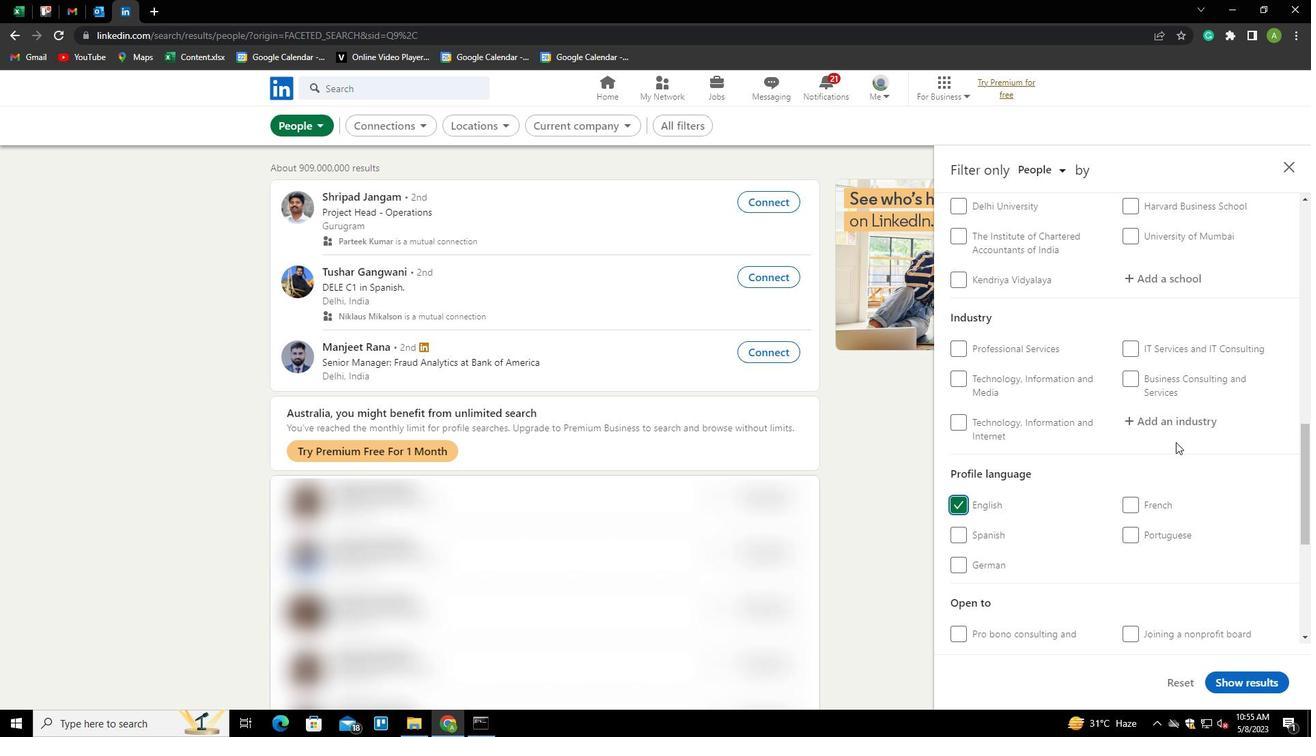 
Action: Mouse scrolled (1181, 437) with delta (0, 0)
Screenshot: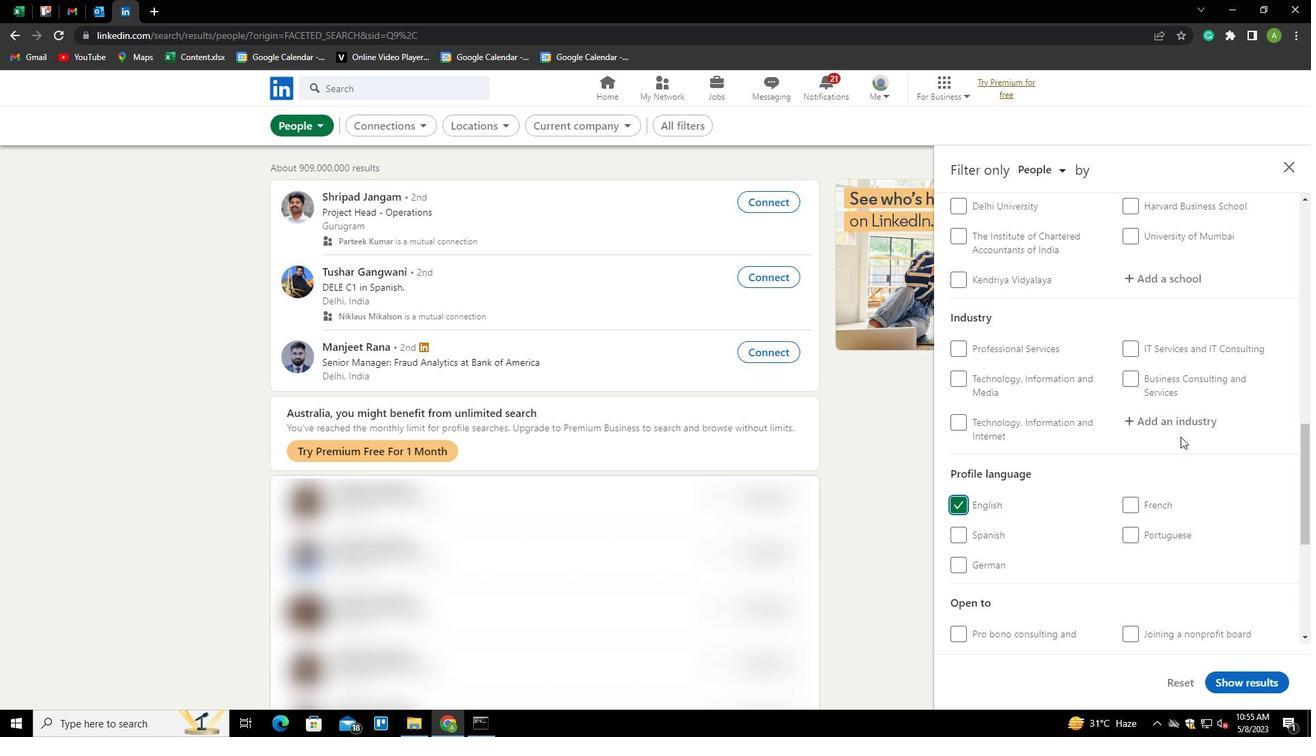
Action: Mouse scrolled (1181, 437) with delta (0, 0)
Screenshot: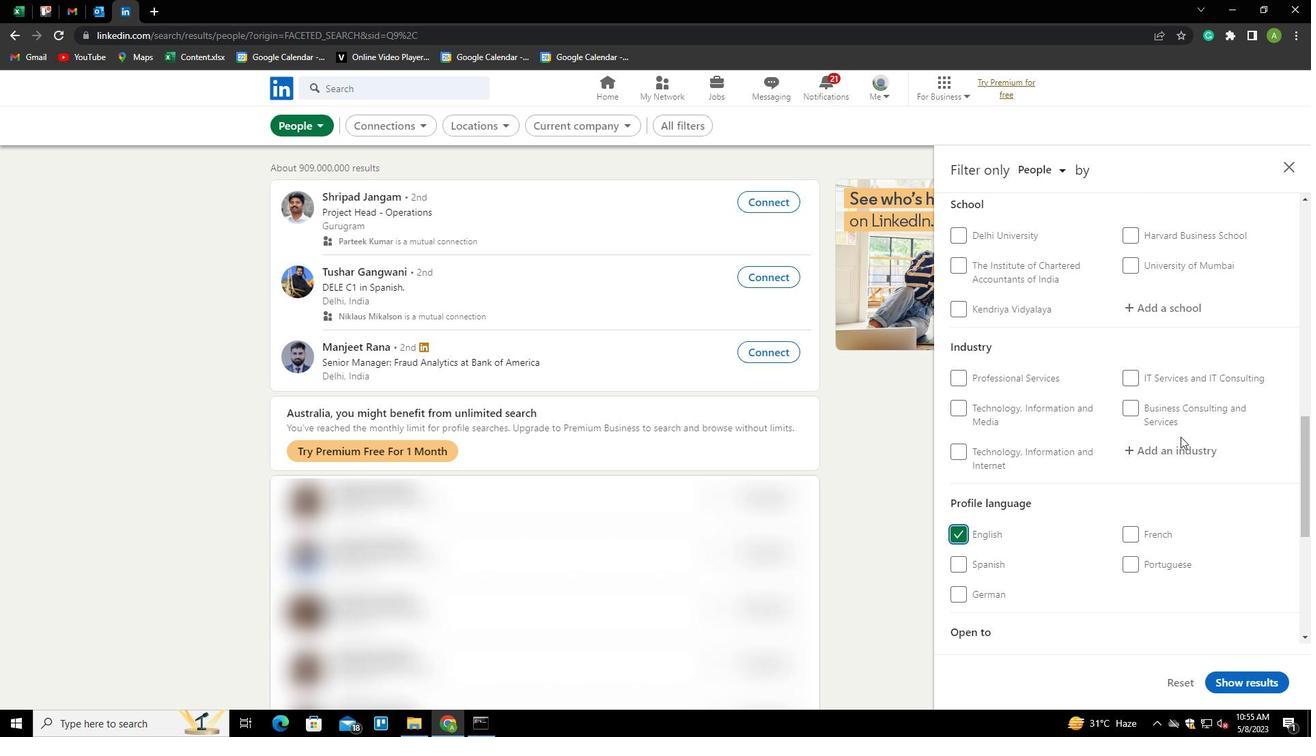 
Action: Mouse scrolled (1181, 437) with delta (0, 0)
Screenshot: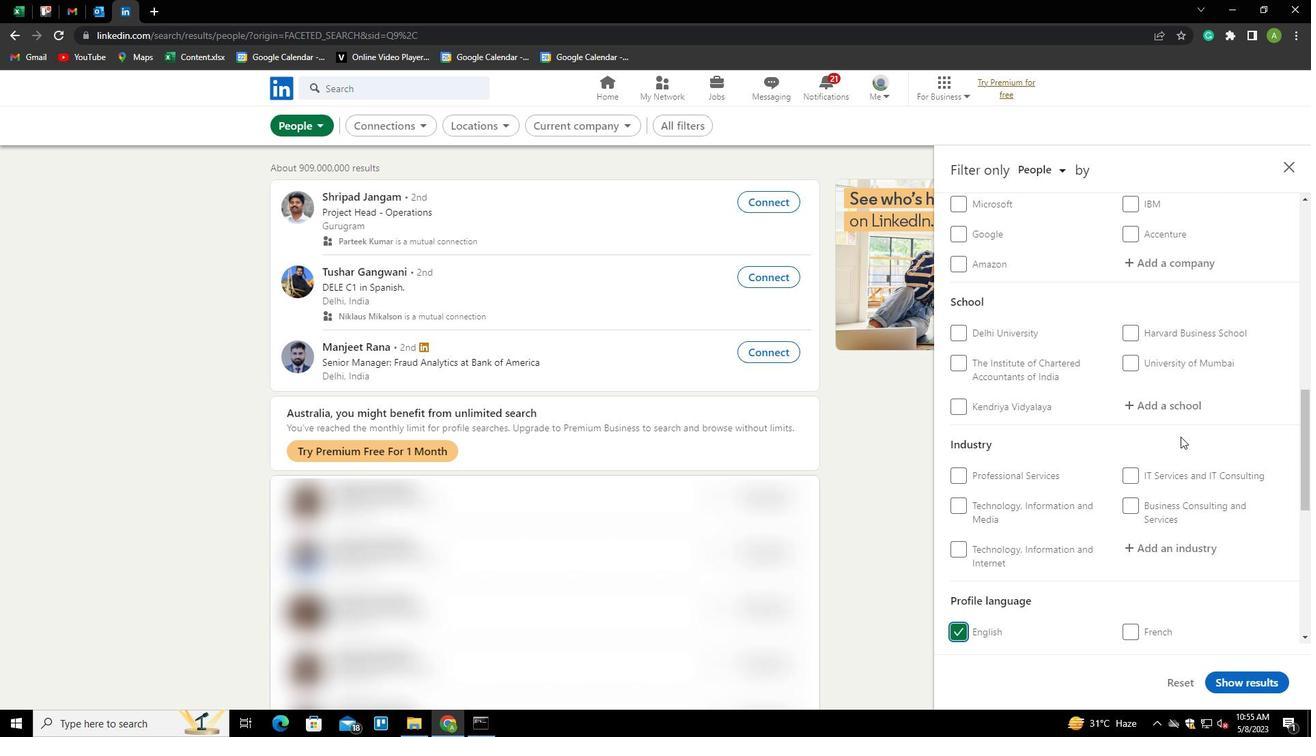 
Action: Mouse scrolled (1181, 437) with delta (0, 0)
Screenshot: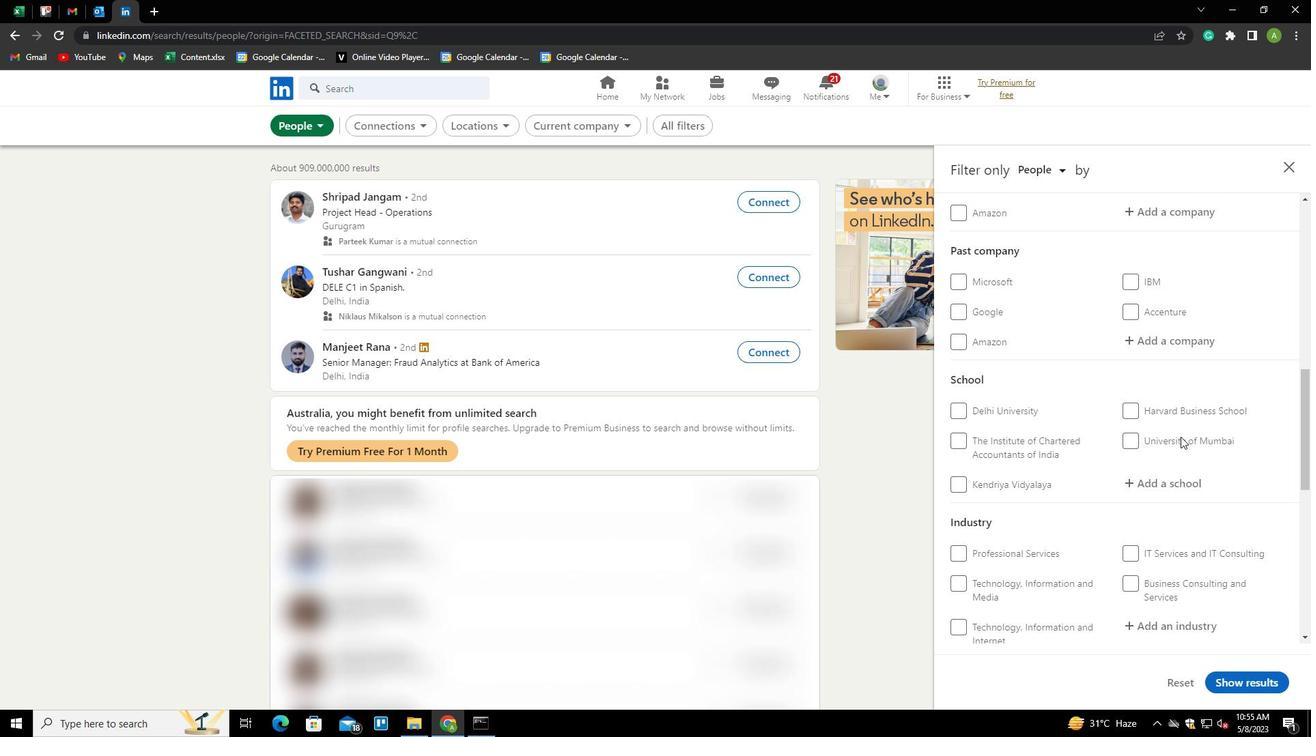 
Action: Mouse scrolled (1181, 437) with delta (0, 0)
Screenshot: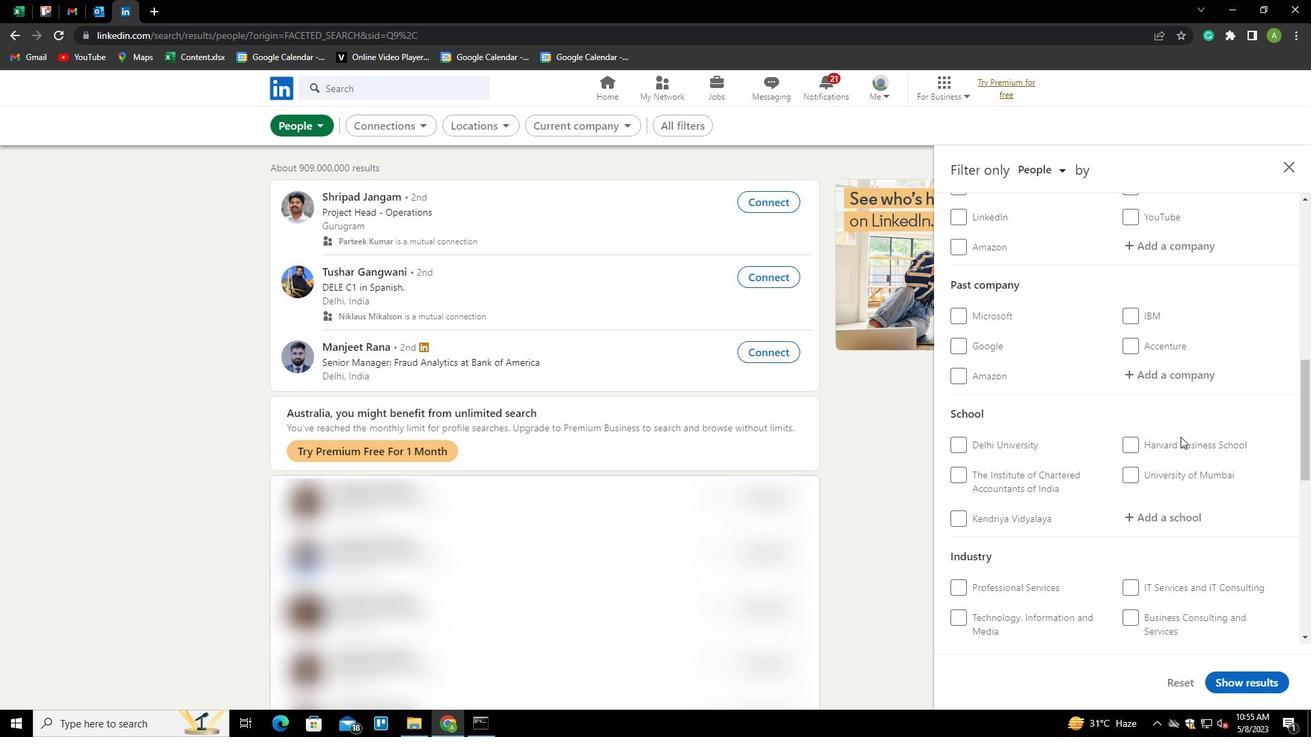 
Action: Mouse moved to (1164, 356)
Screenshot: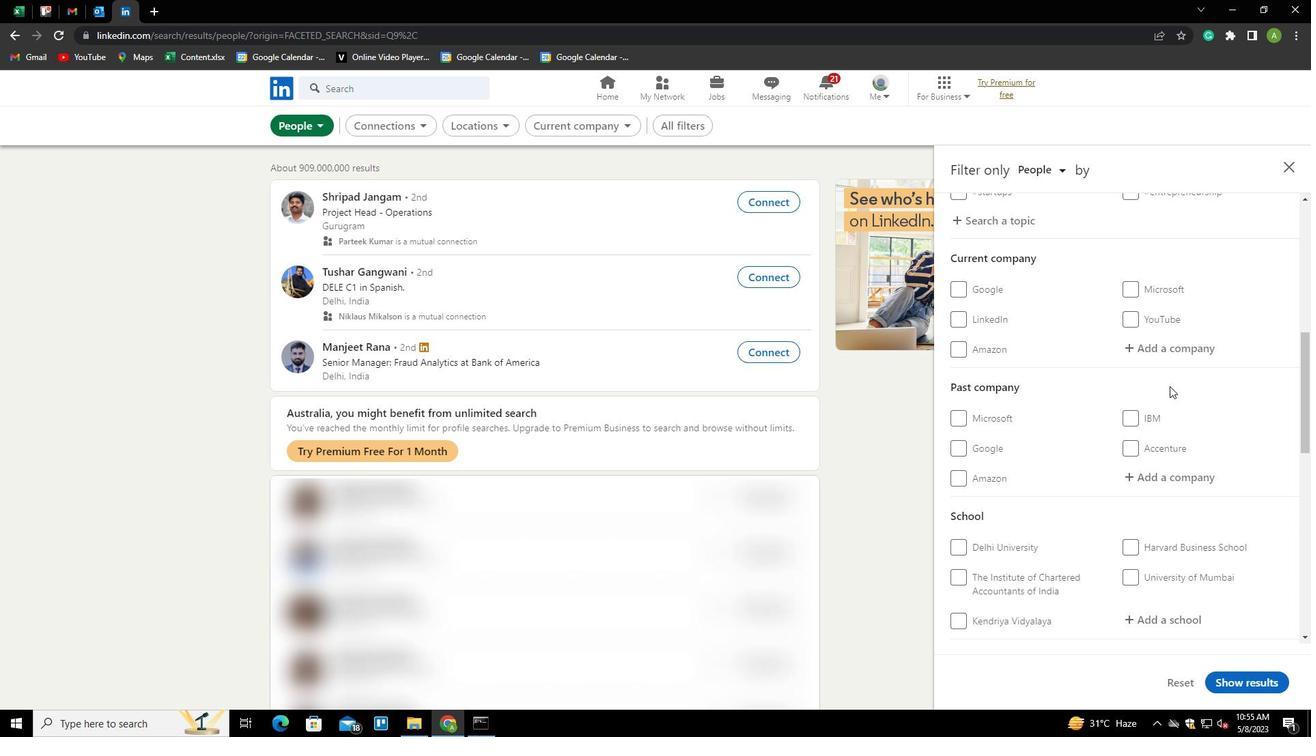 
Action: Mouse pressed left at (1164, 356)
Screenshot: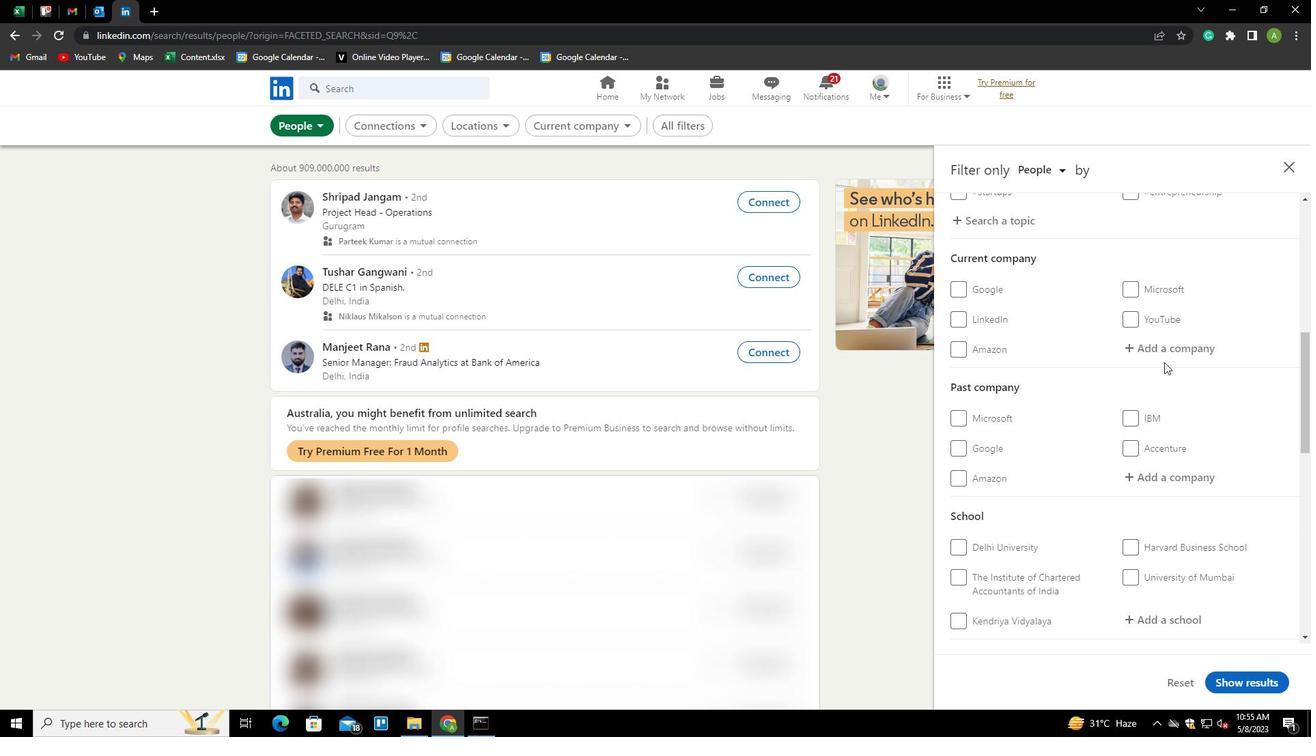 
Action: Key pressed <Key.shift>SIMPL<Key.down><Key.enter>
Screenshot: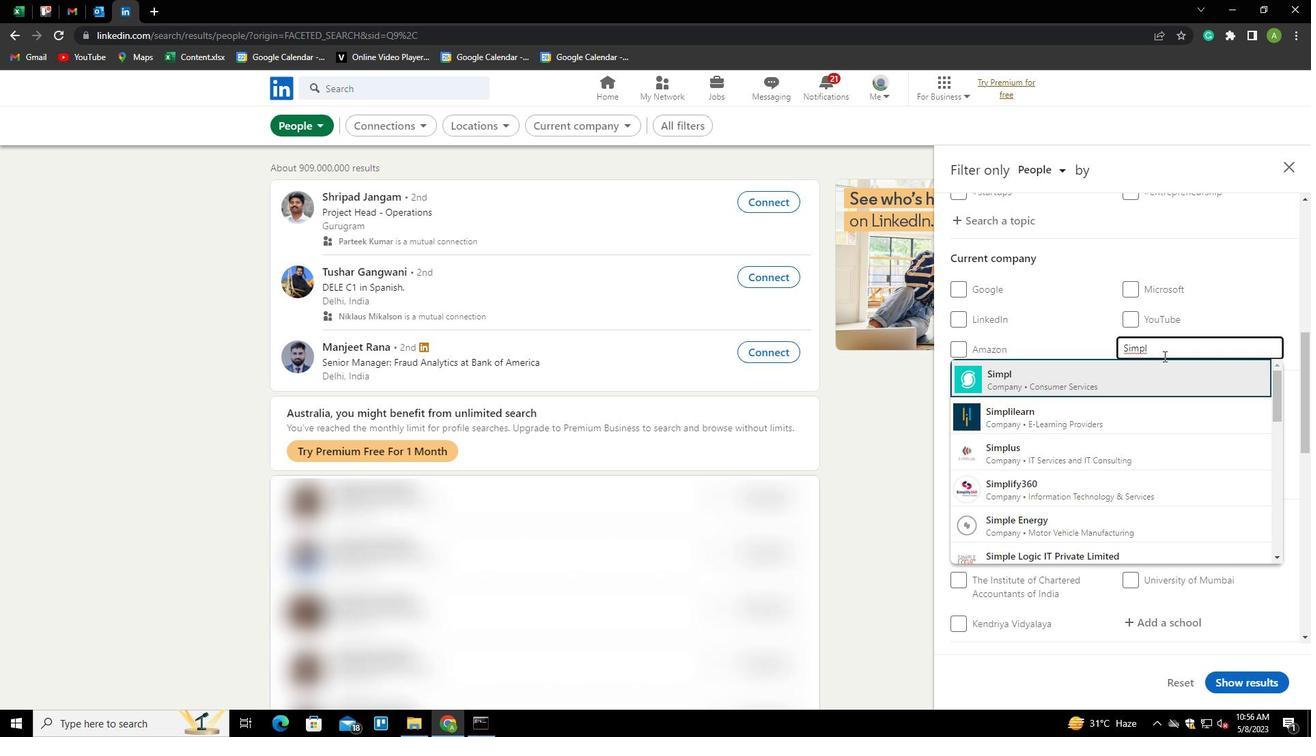 
Action: Mouse scrolled (1164, 356) with delta (0, 0)
Screenshot: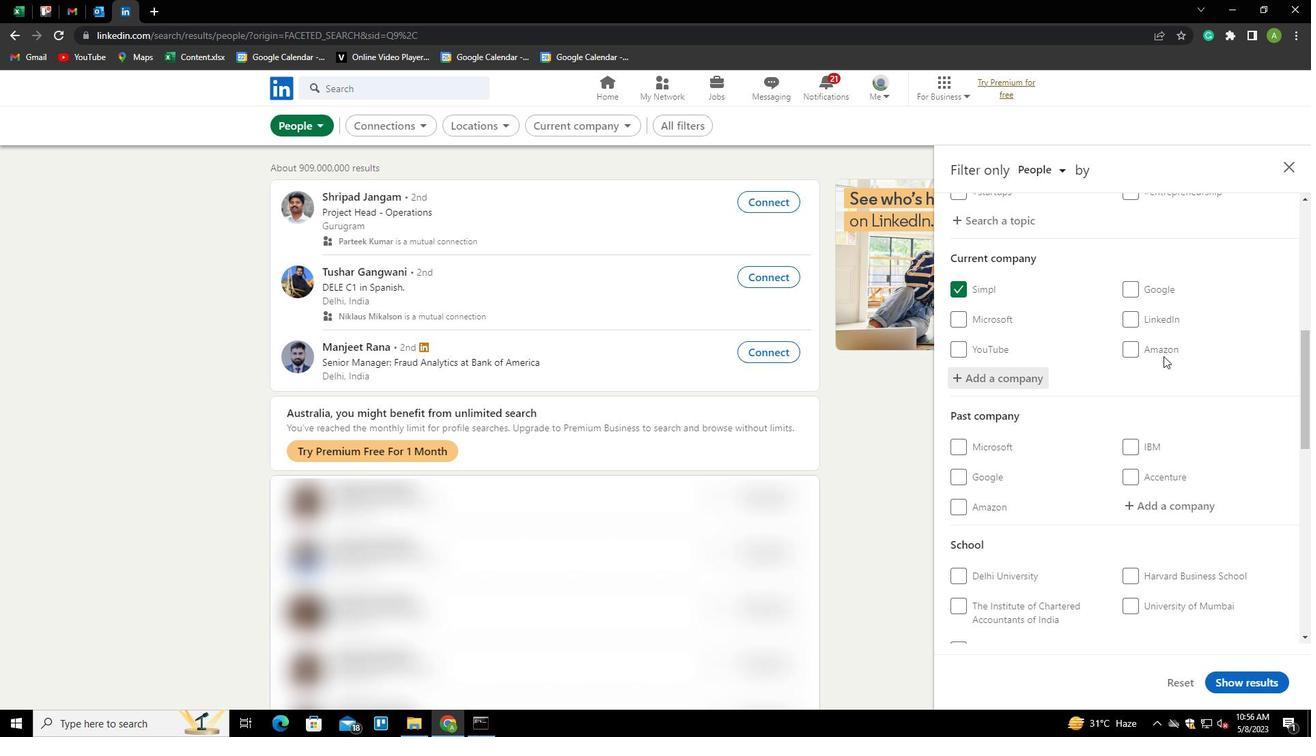 
Action: Mouse scrolled (1164, 356) with delta (0, 0)
Screenshot: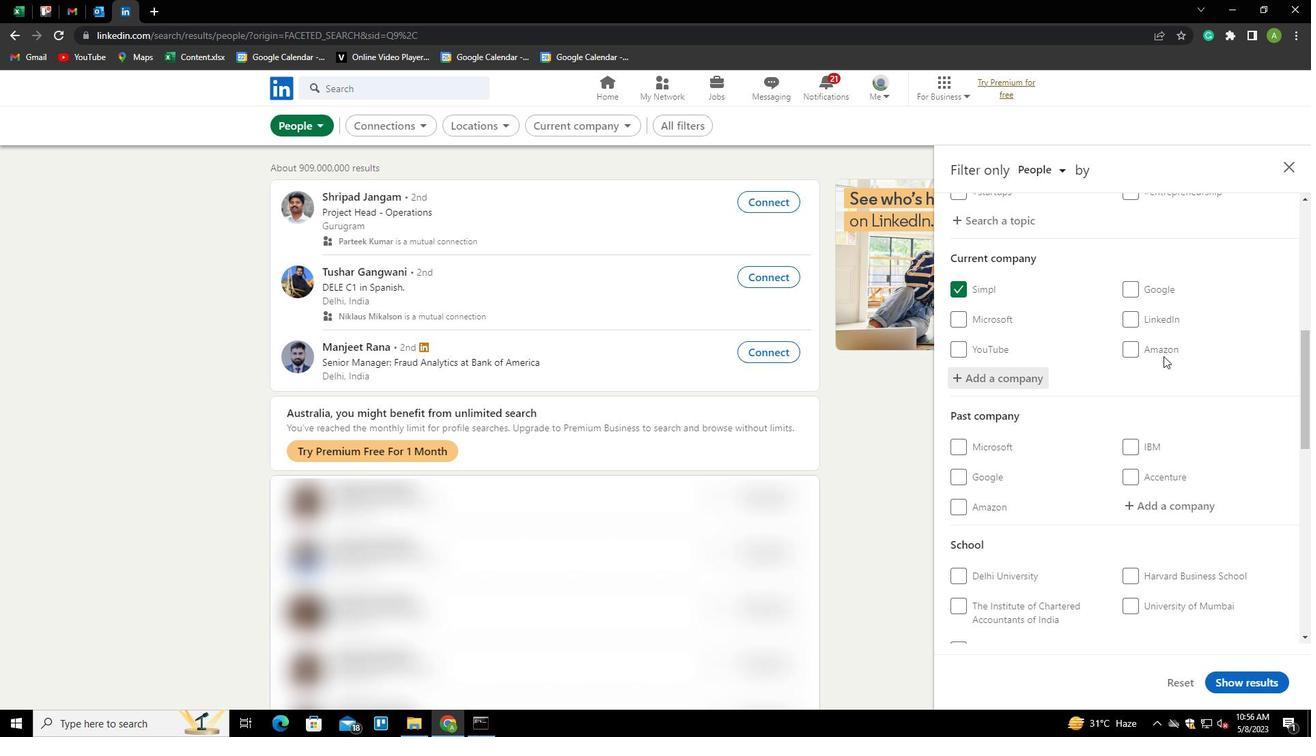 
Action: Mouse moved to (1164, 358)
Screenshot: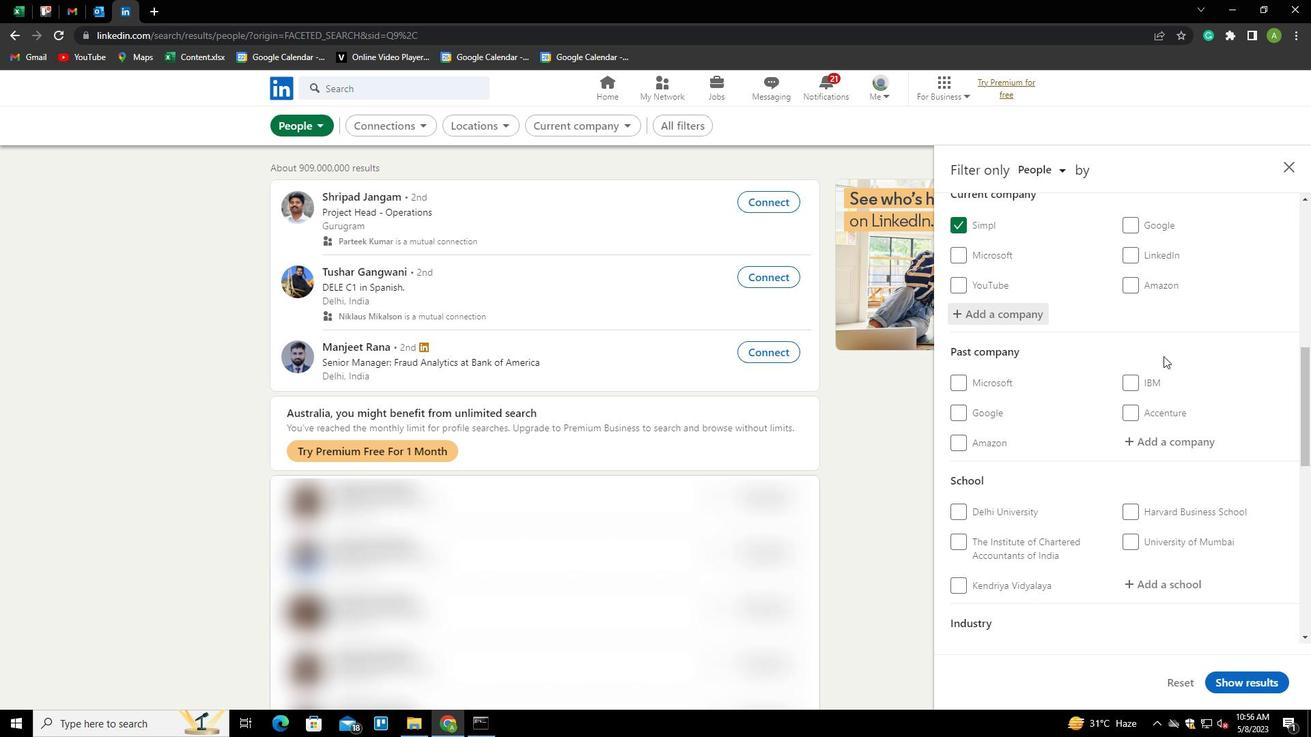 
Action: Mouse scrolled (1164, 358) with delta (0, 0)
Screenshot: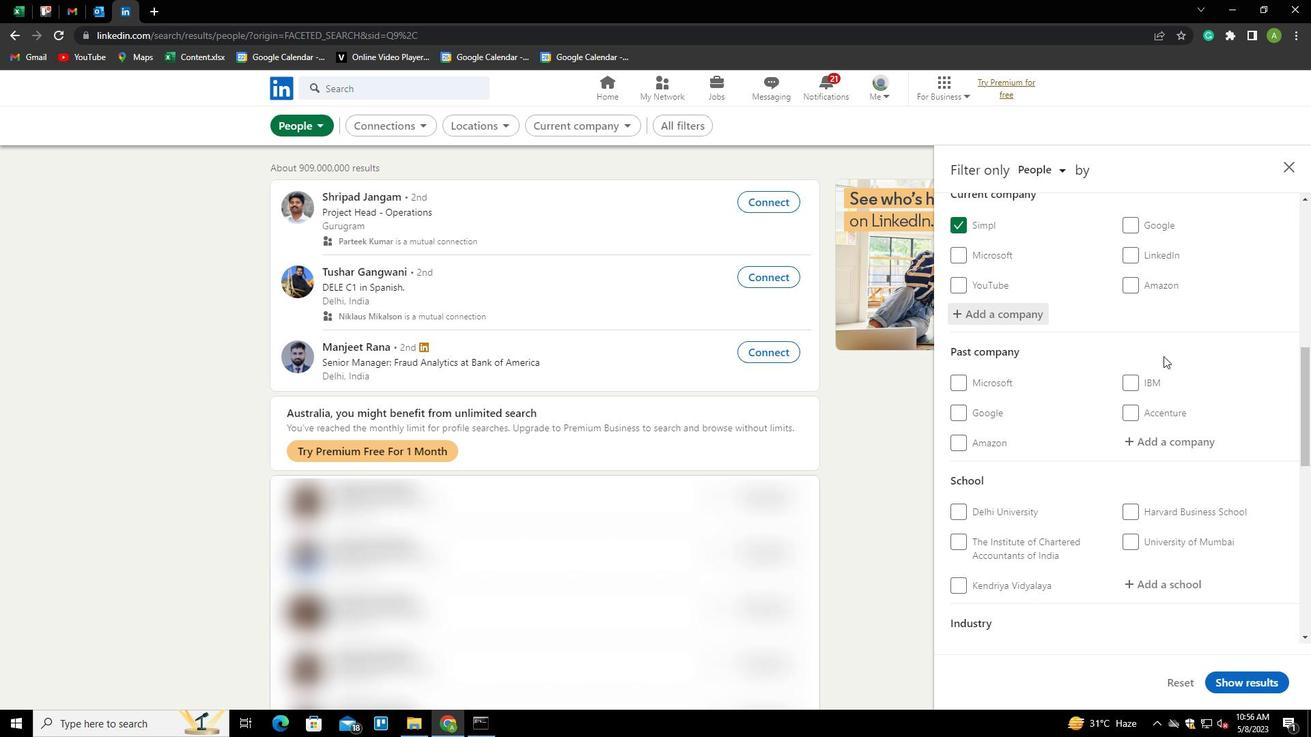 
Action: Mouse scrolled (1164, 358) with delta (0, 0)
Screenshot: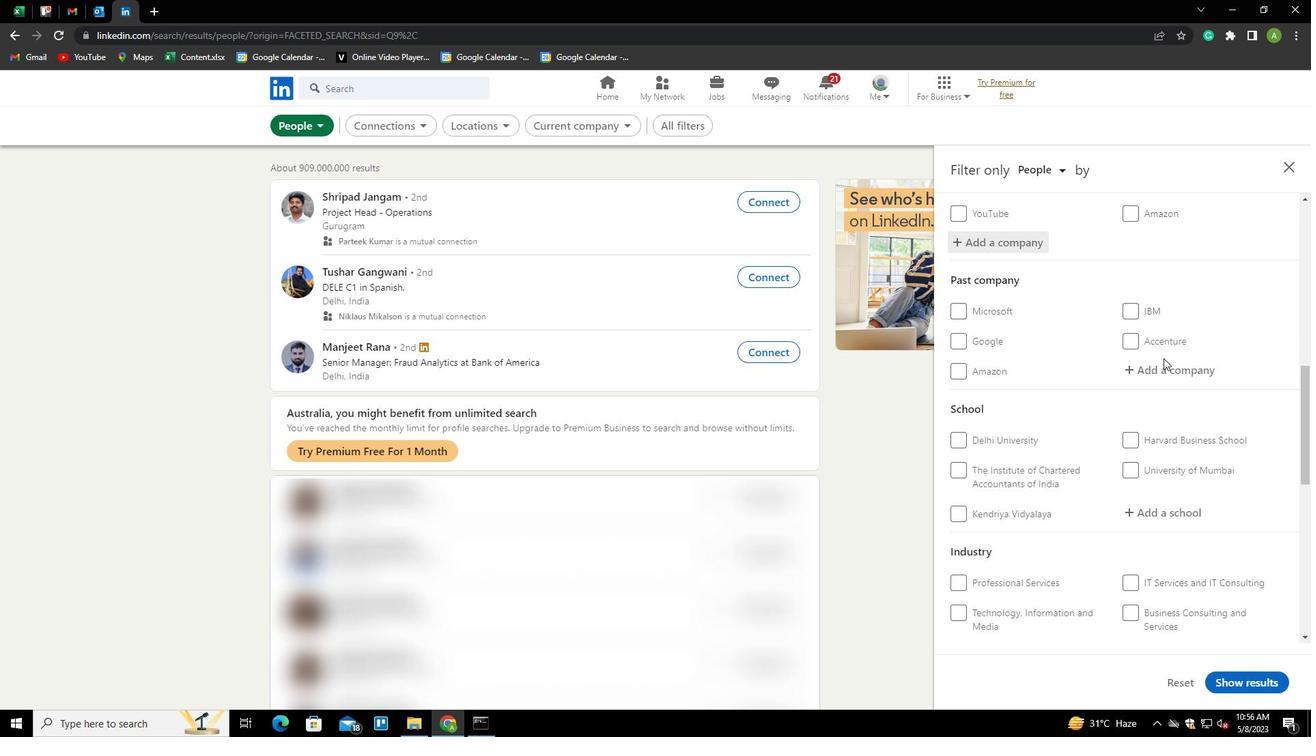 
Action: Mouse moved to (1167, 371)
Screenshot: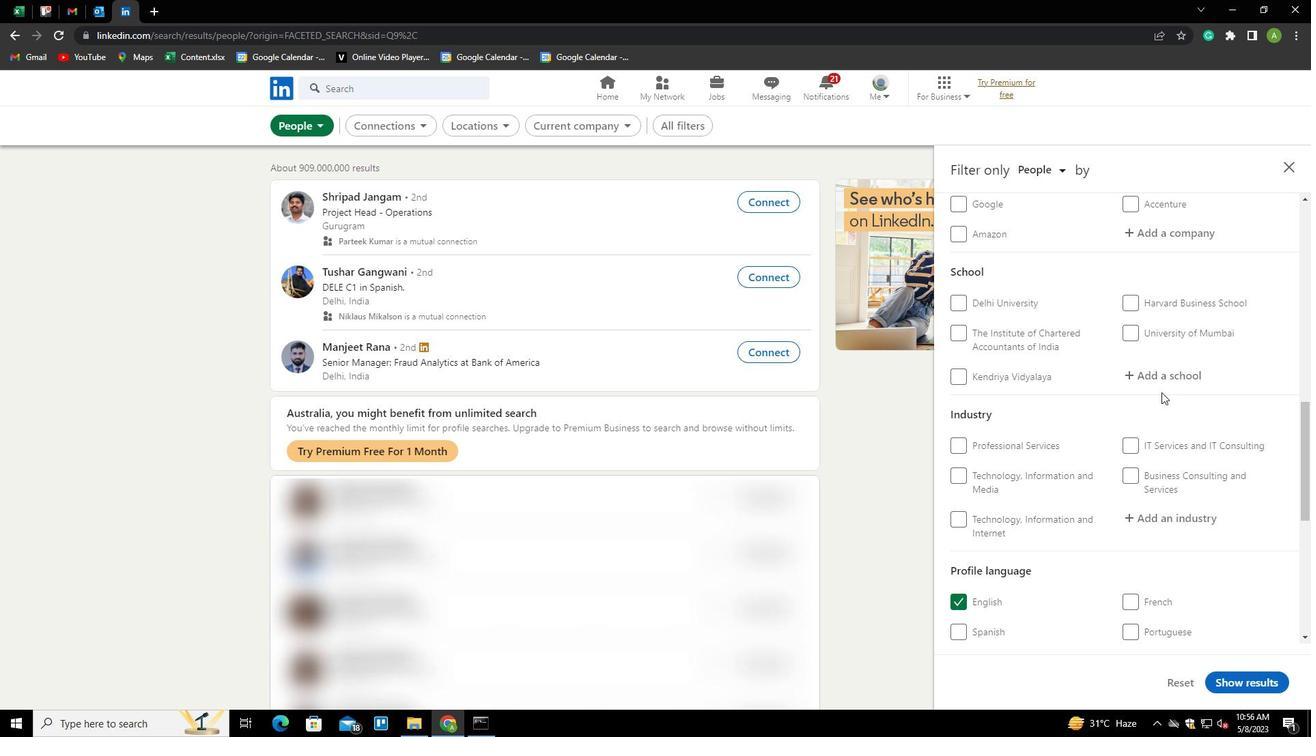 
Action: Mouse pressed left at (1167, 371)
Screenshot: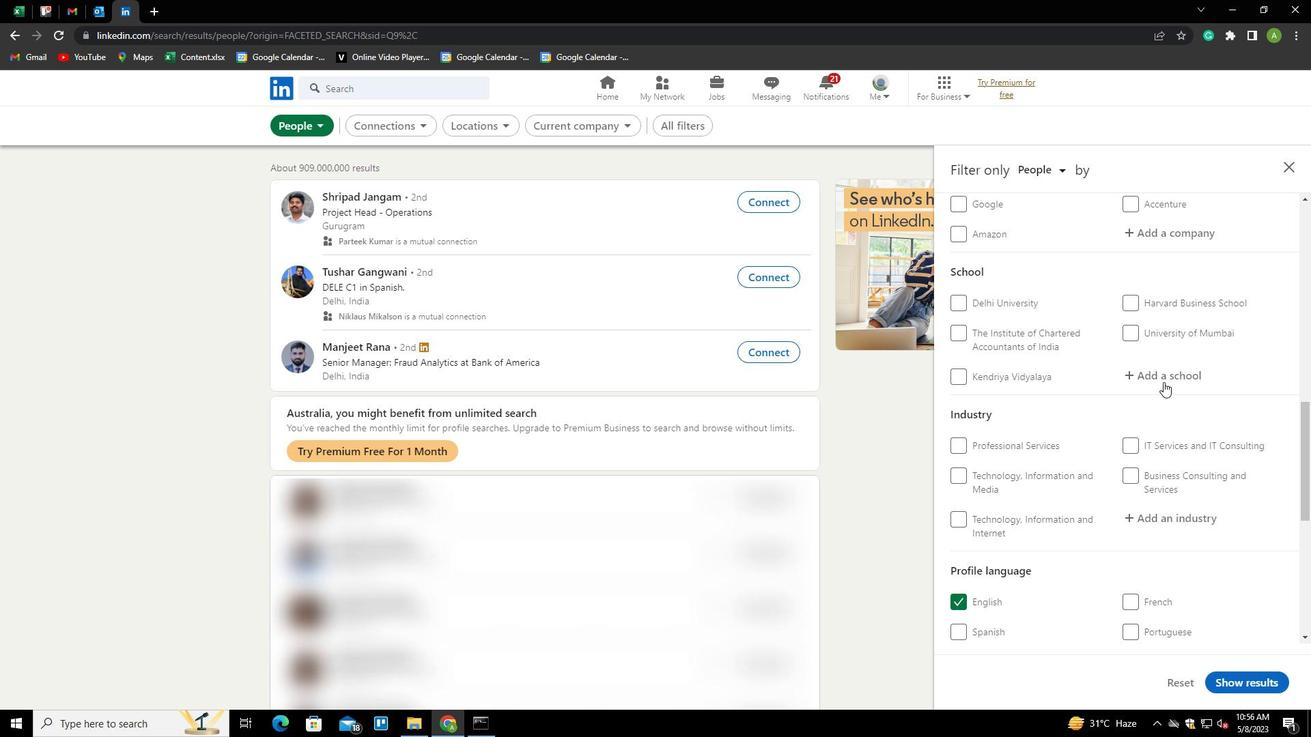 
Action: Mouse moved to (1163, 370)
Screenshot: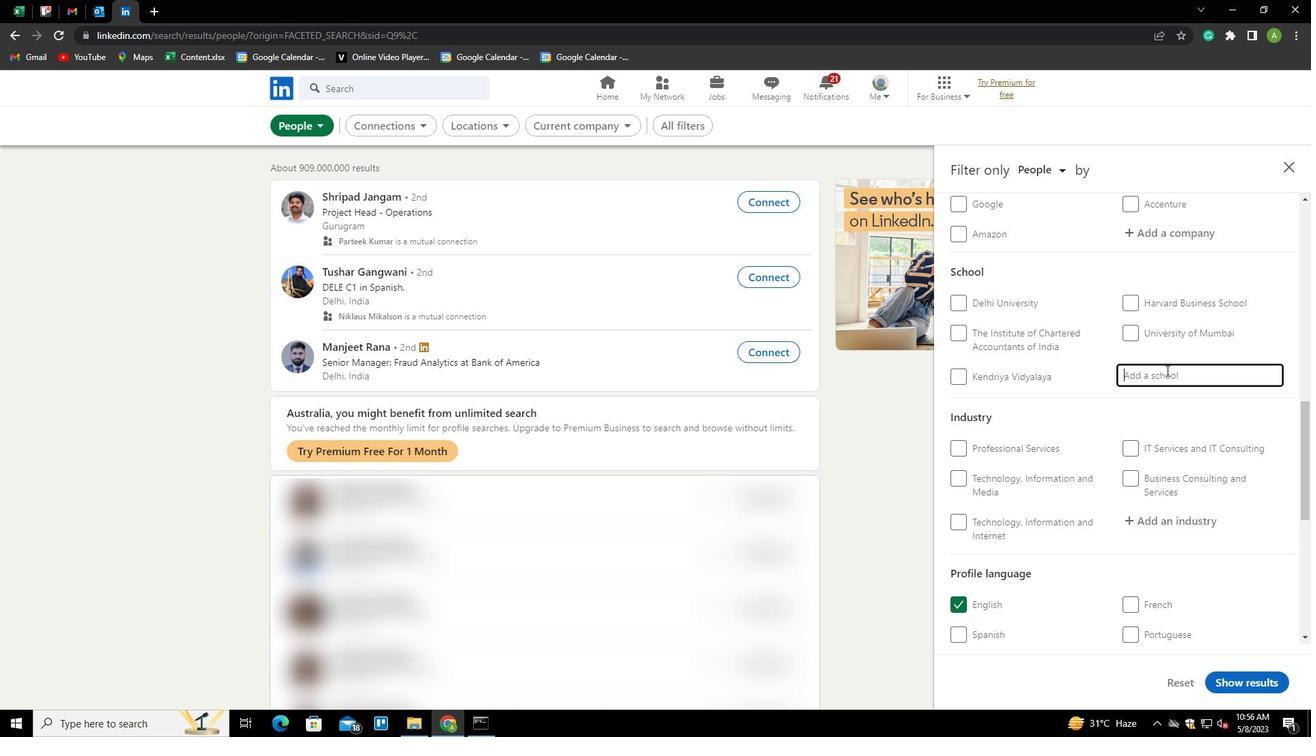 
Action: Key pressed <Key.shift><Key.shift><Key.shift><Key.shift><Key.shift><Key.shift><Key.shift><Key.shift><Key.shift>DI<Key.backspace><Key.backspace><Key.shift>SIKKIM<Key.space><Key.shift>MANIPUL<Key.backspace><Key.backspace>AL<Key.space><Key.shift>UNIVERSITY<Key.space>-<Key.space><Key.shift>DISTAVCE<Key.backspace><Key.backspace><Key.backspace>NCE<Key.space><Key.shift>E<Key.backspace>EDUCATION<Key.down><Key.enter>
Screenshot: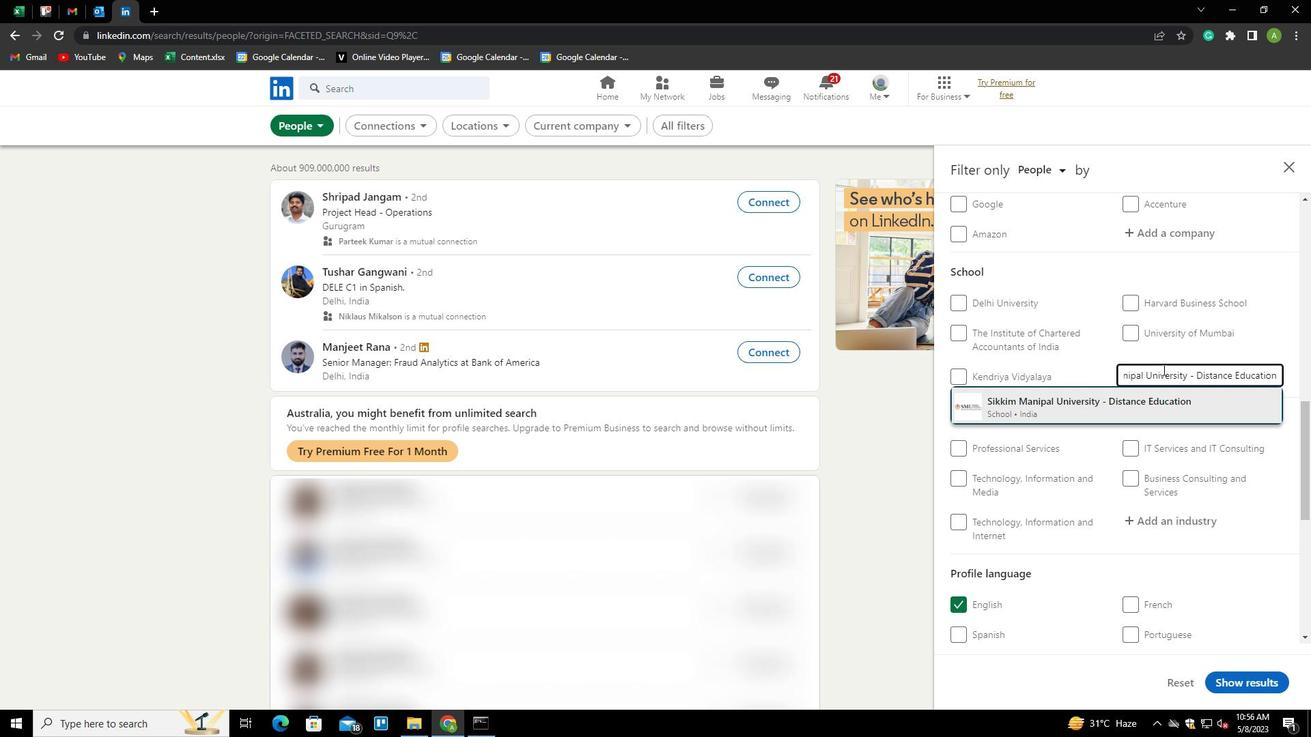
Action: Mouse scrolled (1163, 369) with delta (0, 0)
Screenshot: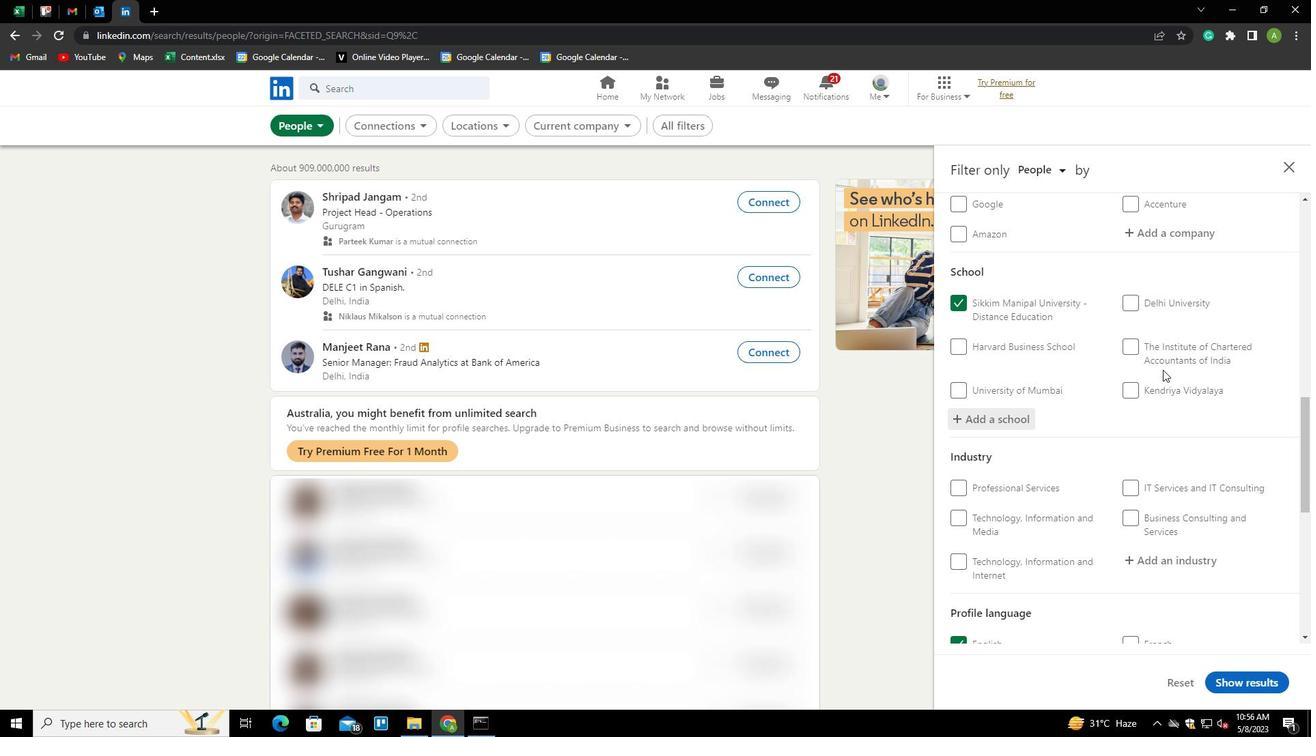
Action: Mouse scrolled (1163, 369) with delta (0, 0)
Screenshot: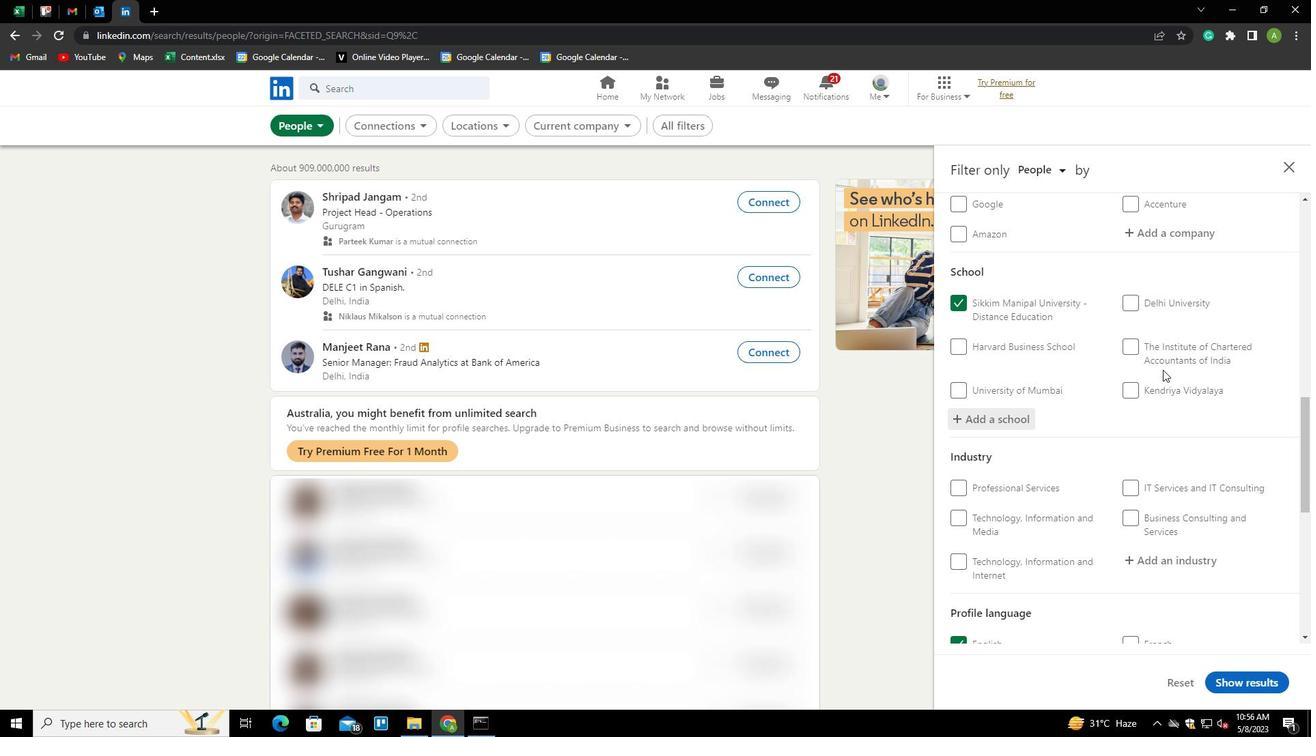 
Action: Mouse moved to (1156, 414)
Screenshot: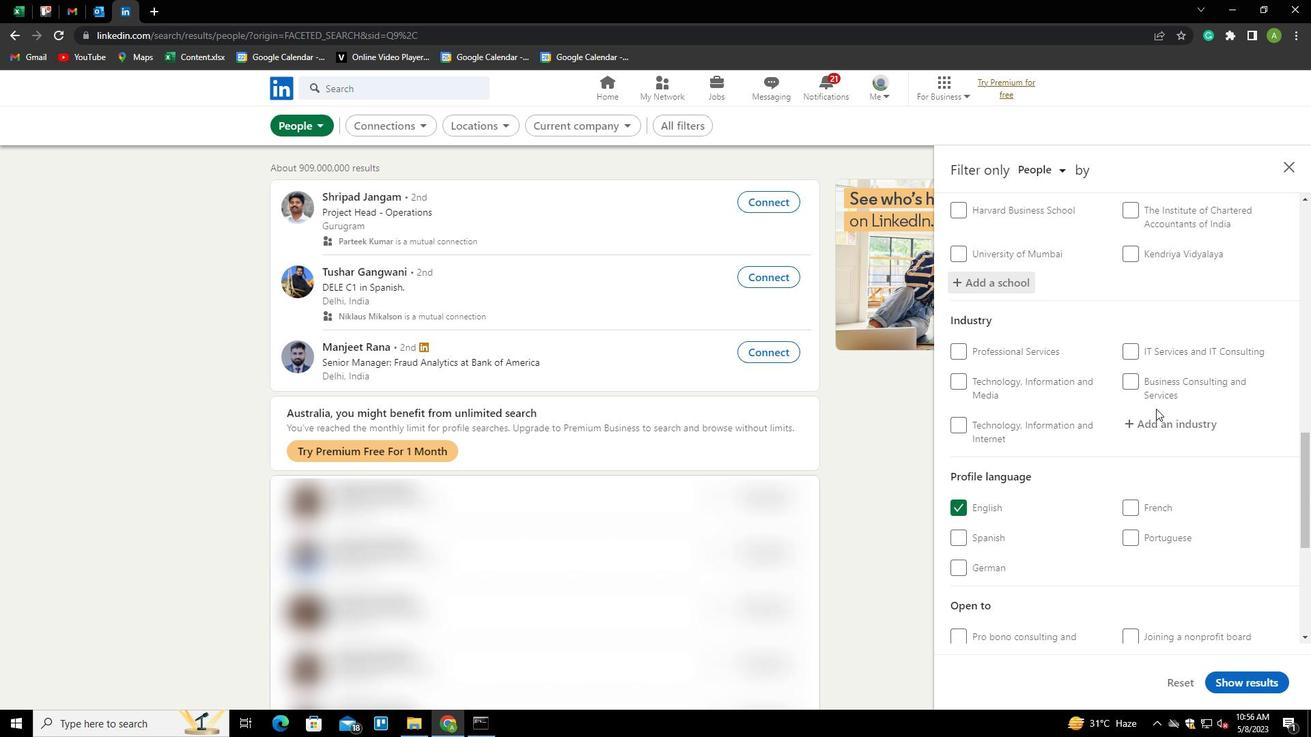 
Action: Mouse pressed left at (1156, 414)
Screenshot: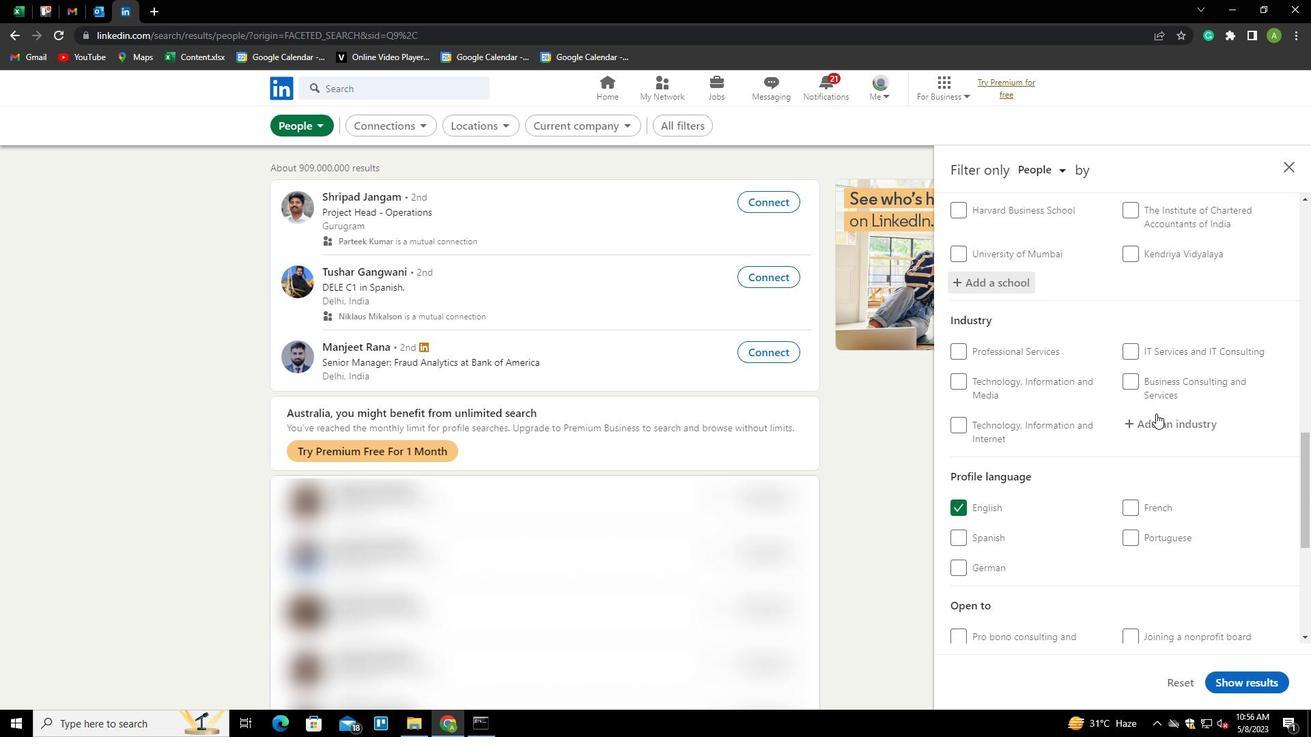 
Action: Mouse moved to (1152, 416)
Screenshot: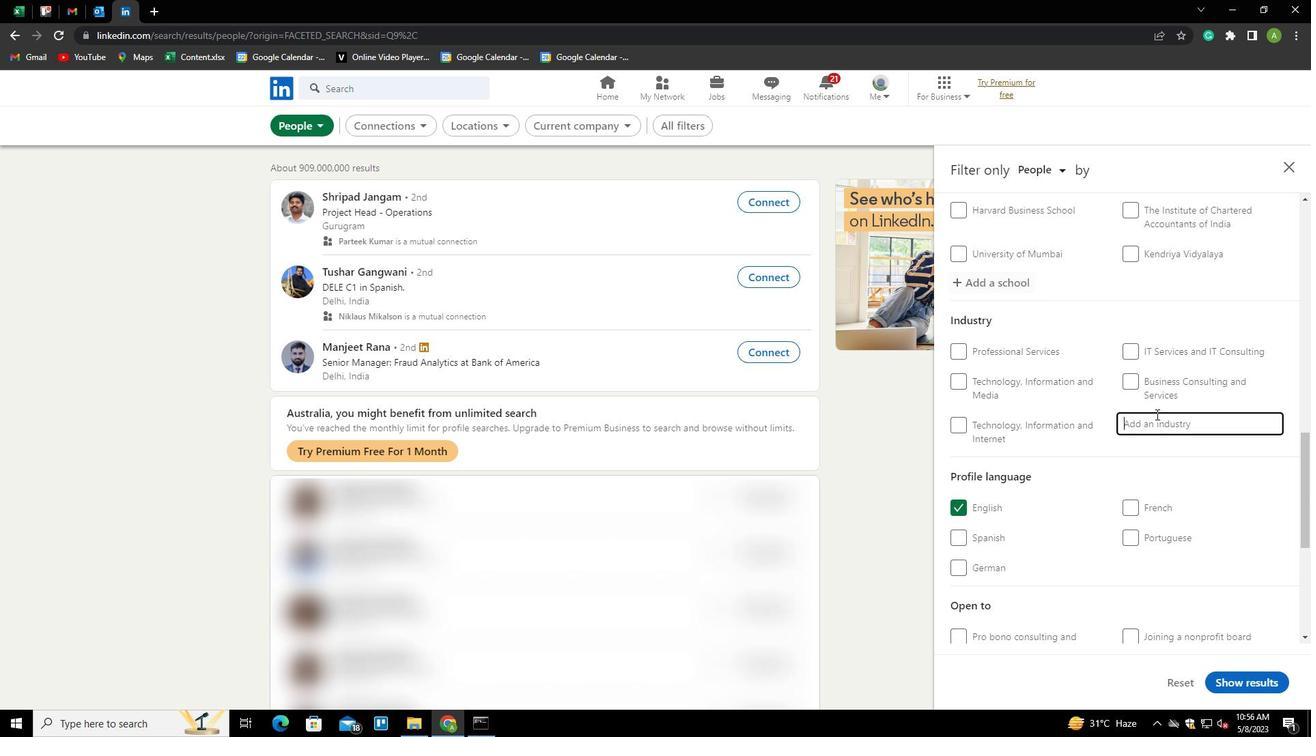 
Action: Key pressed <Key.shift><Key.shift><Key.shift><Key.shift><Key.shift><Key.shift><Key.shift><Key.shift><Key.shift><Key.shift><Key.shift><Key.shift><Key.shift><Key.shift><Key.shift><Key.shift><Key.shift><Key.shift><Key.shift><Key.shift><Key.shift><Key.shift><Key.shift><Key.shift><Key.shift><Key.shift>CA<Key.backspace>LAIMS<Key.space><Key.shift>ADJUCTING<Key.backspace><Key.backspace><Key.backspace><Key.backspace><Key.backspace>STING,<Key.space><Key.shift><Key.shift>ACTUARIAL<Key.space><Key.shift>SERVICES<Key.down><Key.enter>
Screenshot: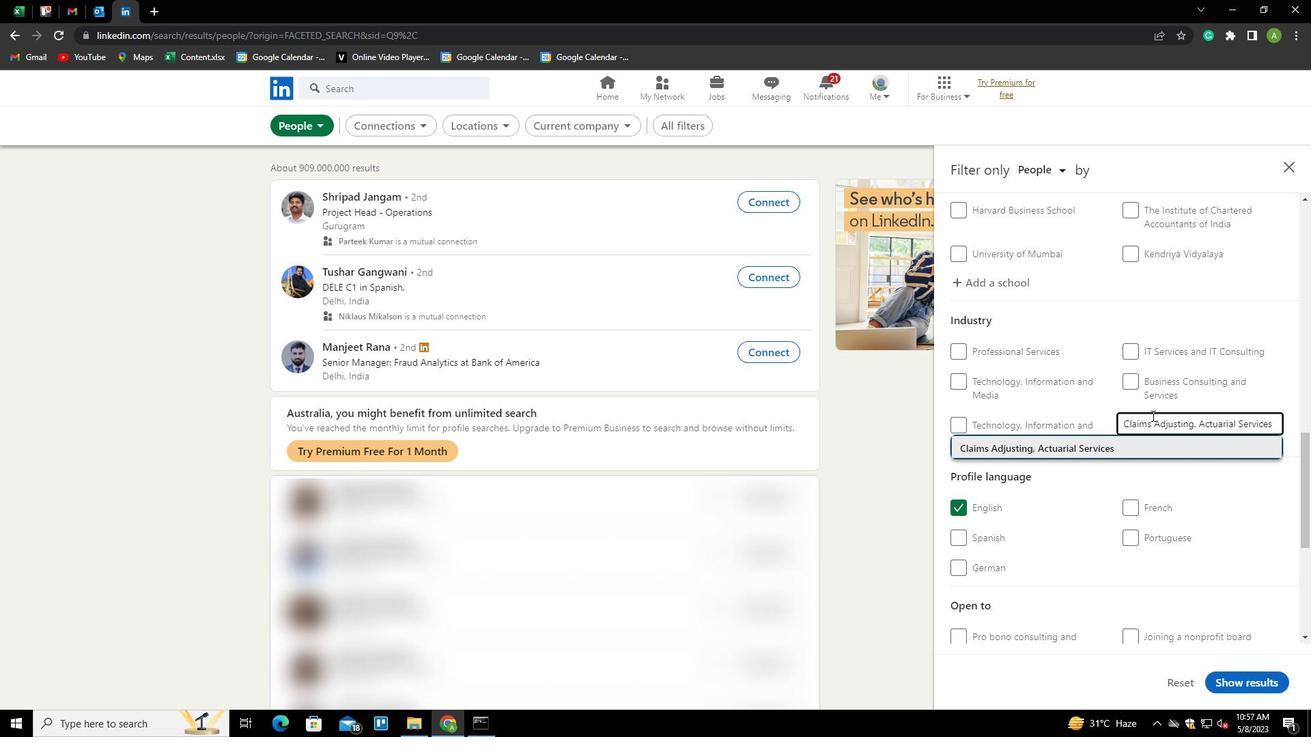 
Action: Mouse scrolled (1152, 415) with delta (0, 0)
Screenshot: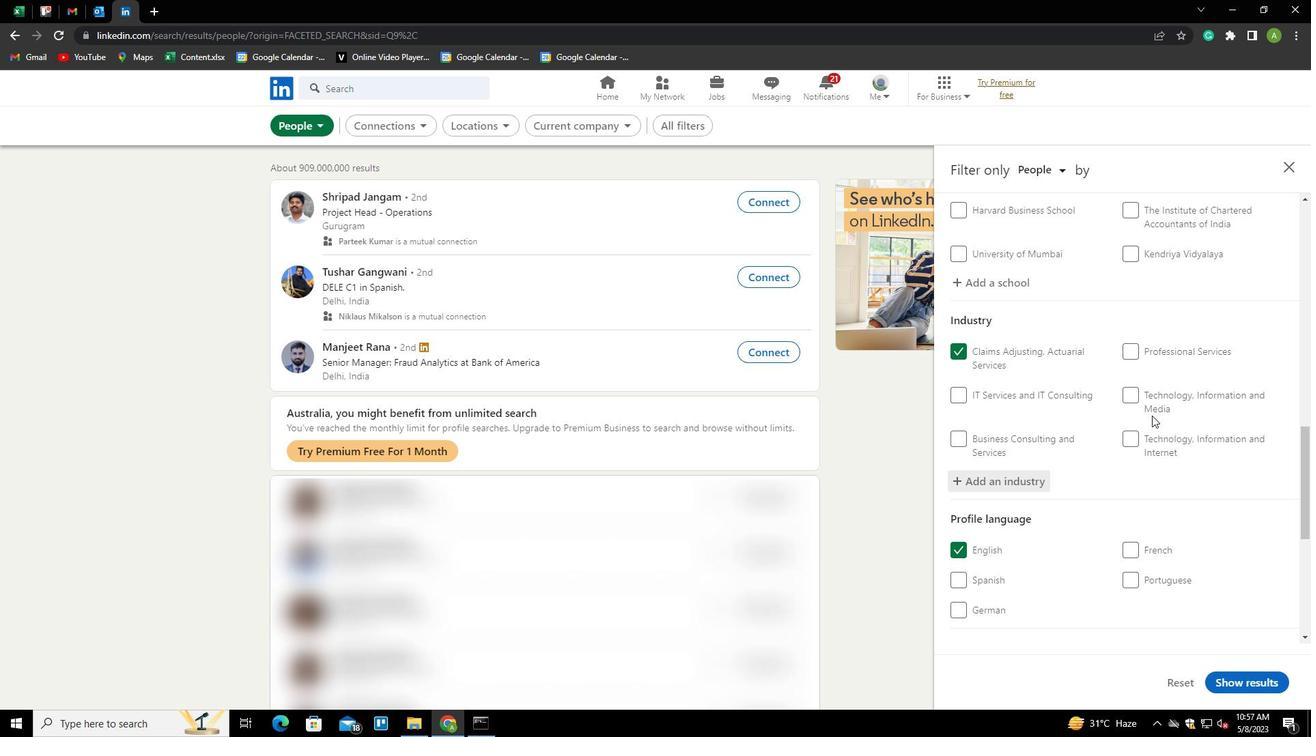 
Action: Mouse scrolled (1152, 415) with delta (0, 0)
Screenshot: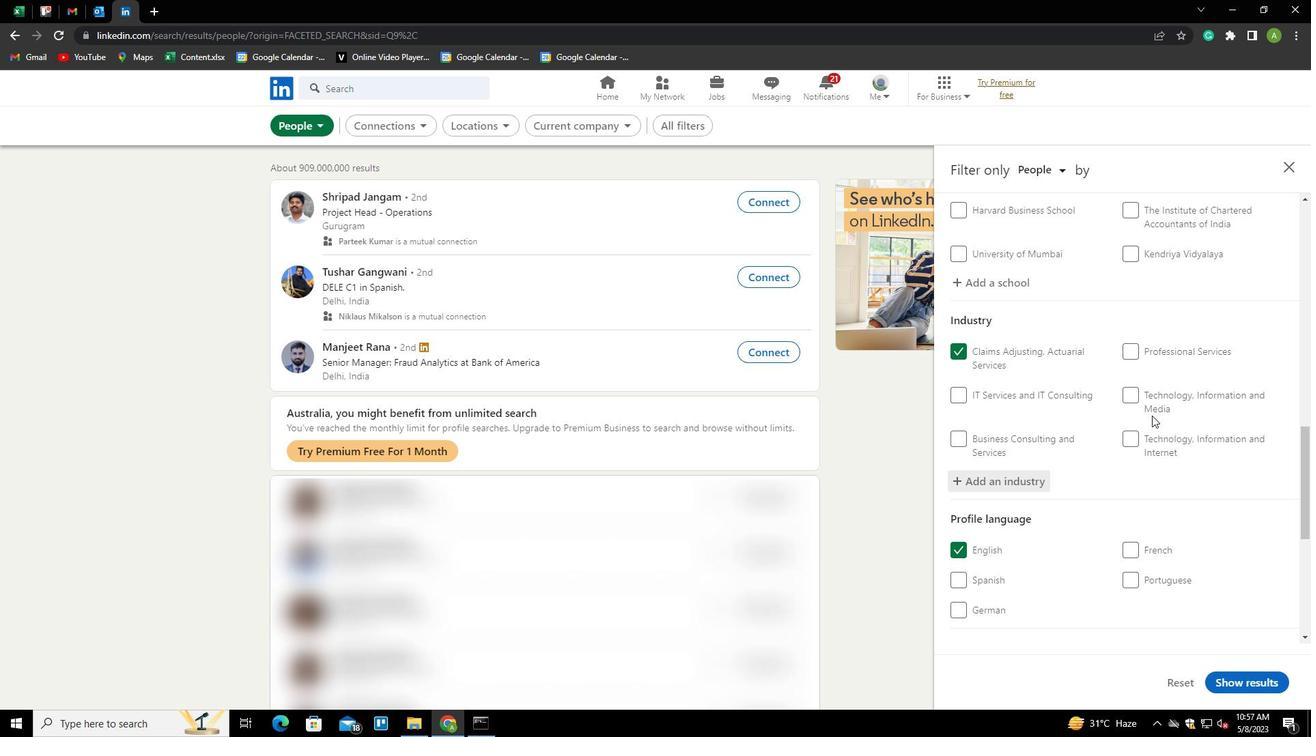 
Action: Mouse scrolled (1152, 415) with delta (0, 0)
Screenshot: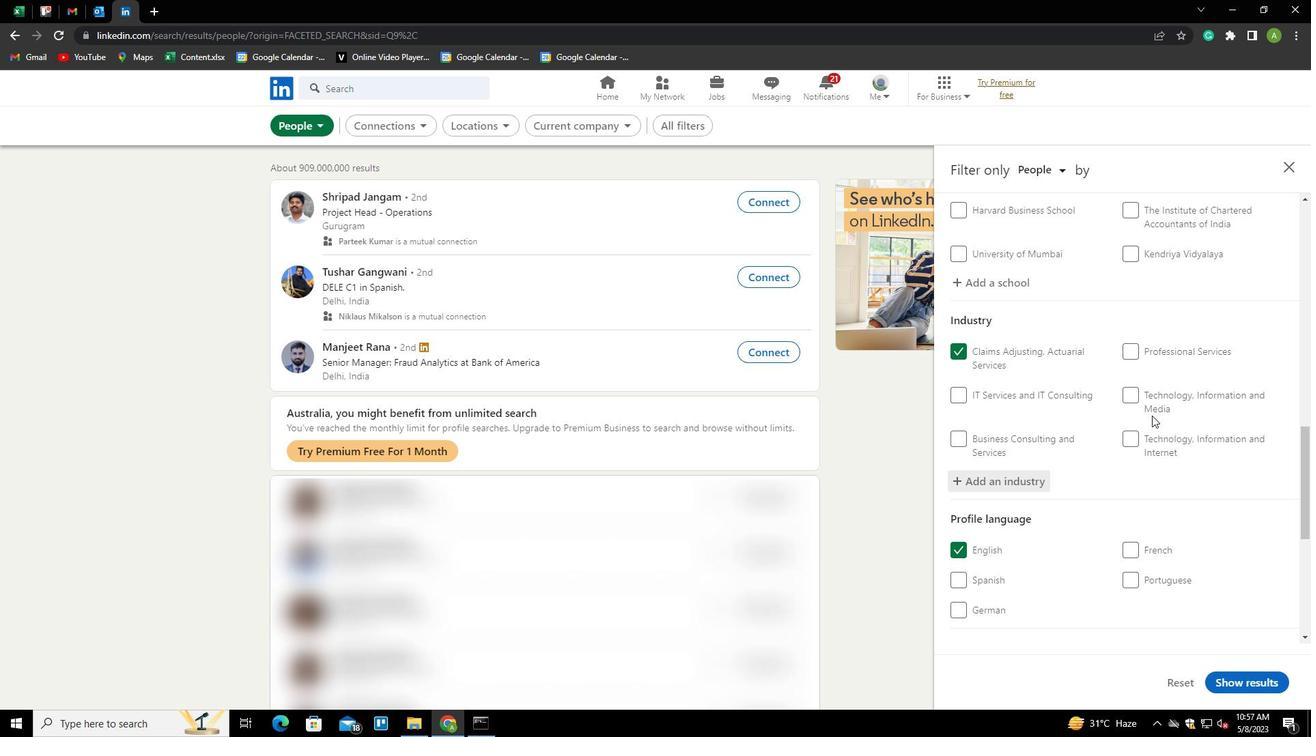 
Action: Mouse scrolled (1152, 415) with delta (0, 0)
Screenshot: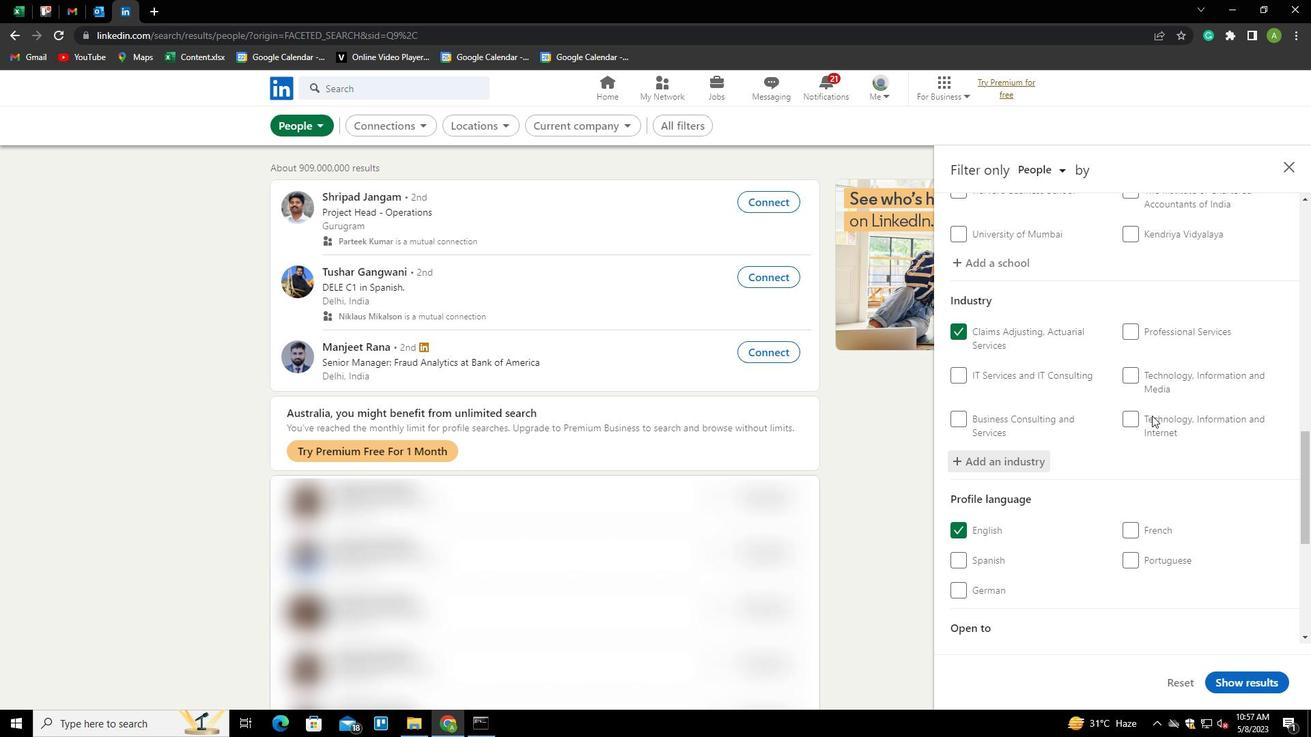 
Action: Mouse scrolled (1152, 415) with delta (0, 0)
Screenshot: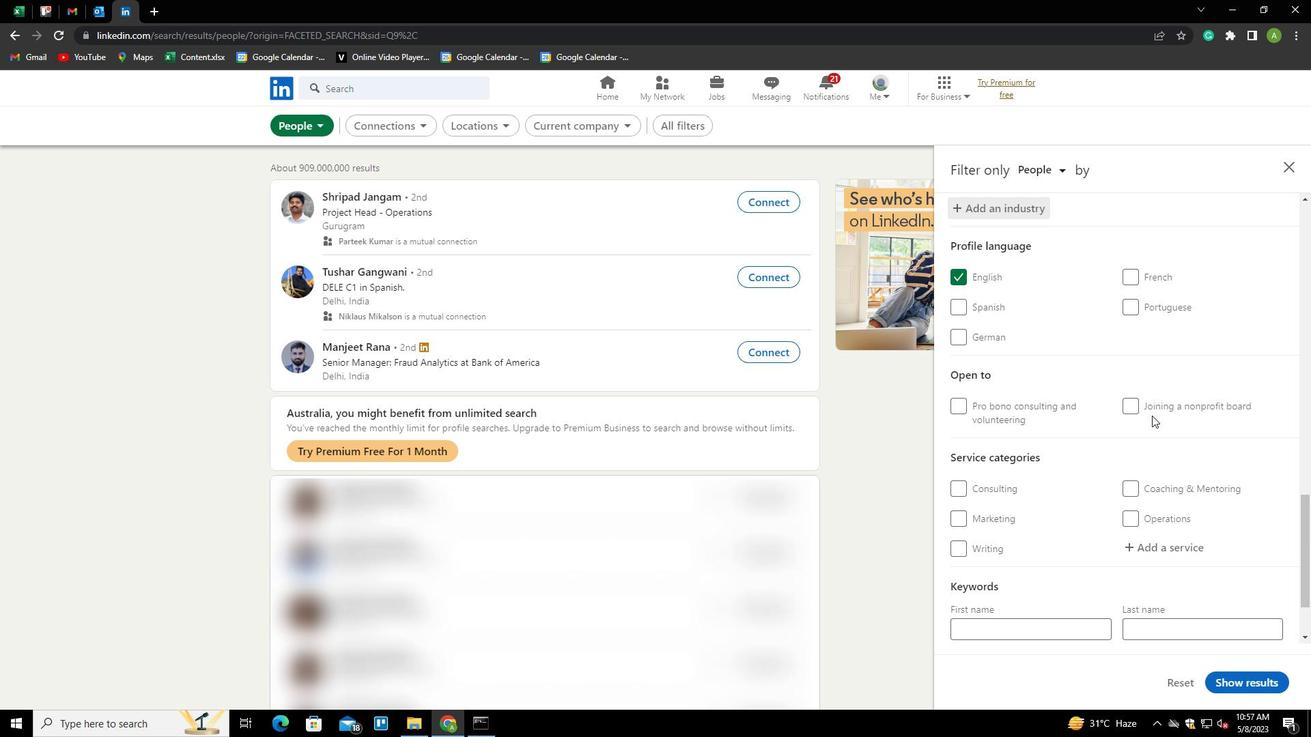 
Action: Mouse scrolled (1152, 415) with delta (0, 0)
Screenshot: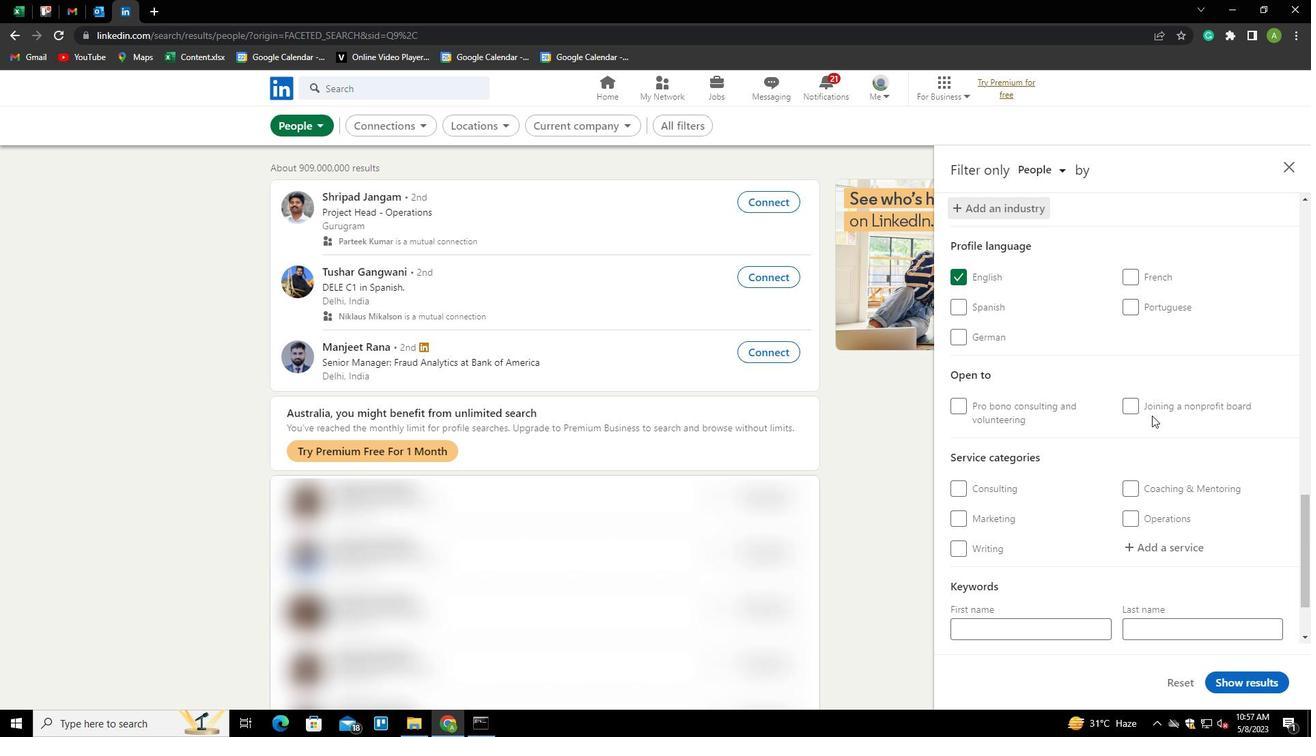 
Action: Mouse moved to (1159, 448)
Screenshot: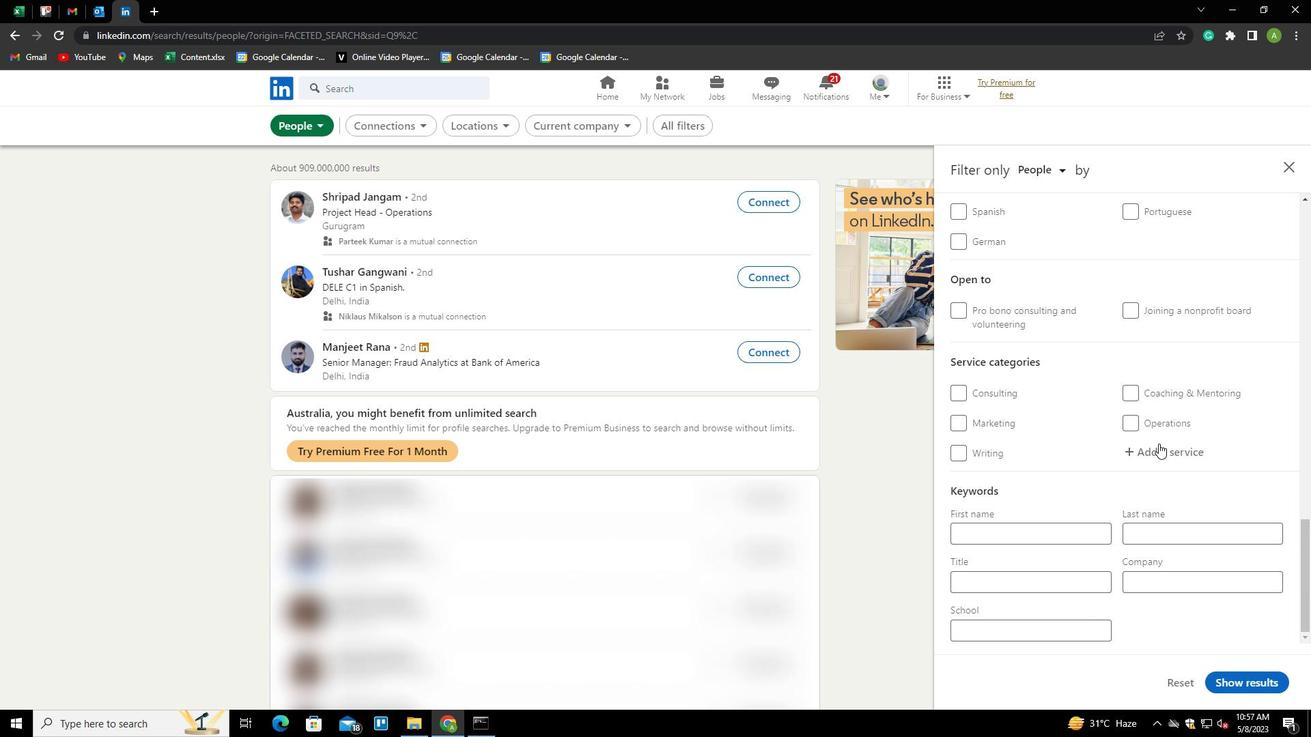
Action: Mouse pressed left at (1159, 448)
Screenshot: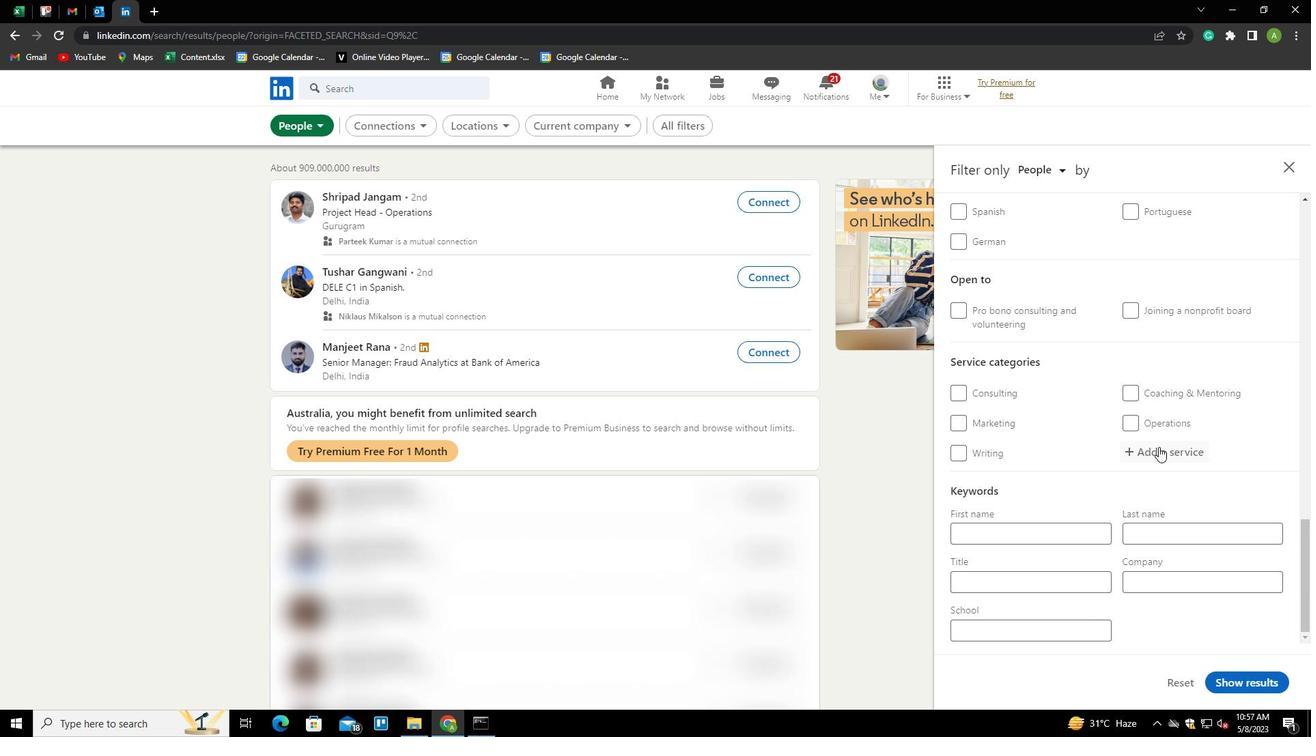 
Action: Mouse moved to (1145, 455)
Screenshot: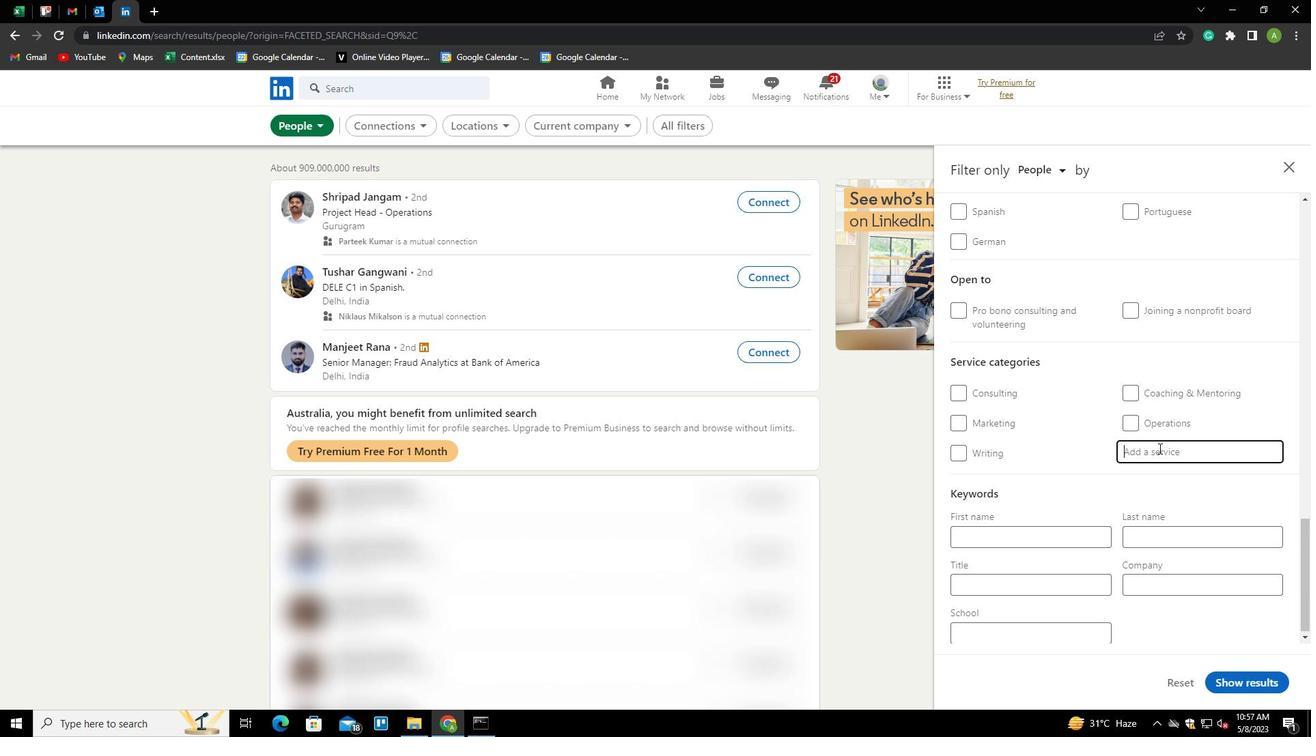 
Action: Key pressed <Key.shift><Key.shift><Key.shift><Key.shift><Key.shift><Key.shift><Key.shift><Key.shift><Key.shift><Key.shift><Key.shift><Key.shift><Key.shift><Key.shift><Key.shift><Key.shift>RETIREMENT<Key.space><Key.shift>PLANNING<Key.down><Key.enter>
Screenshot: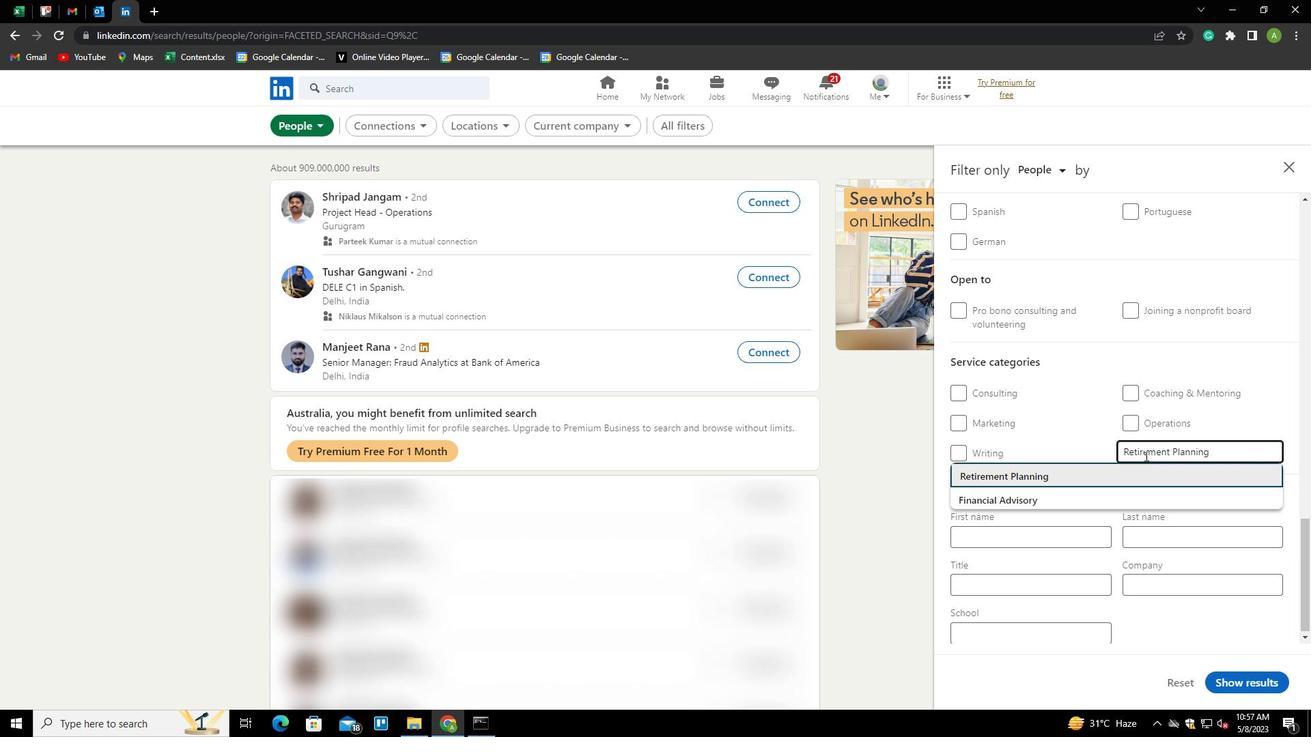 
Action: Mouse moved to (1143, 459)
Screenshot: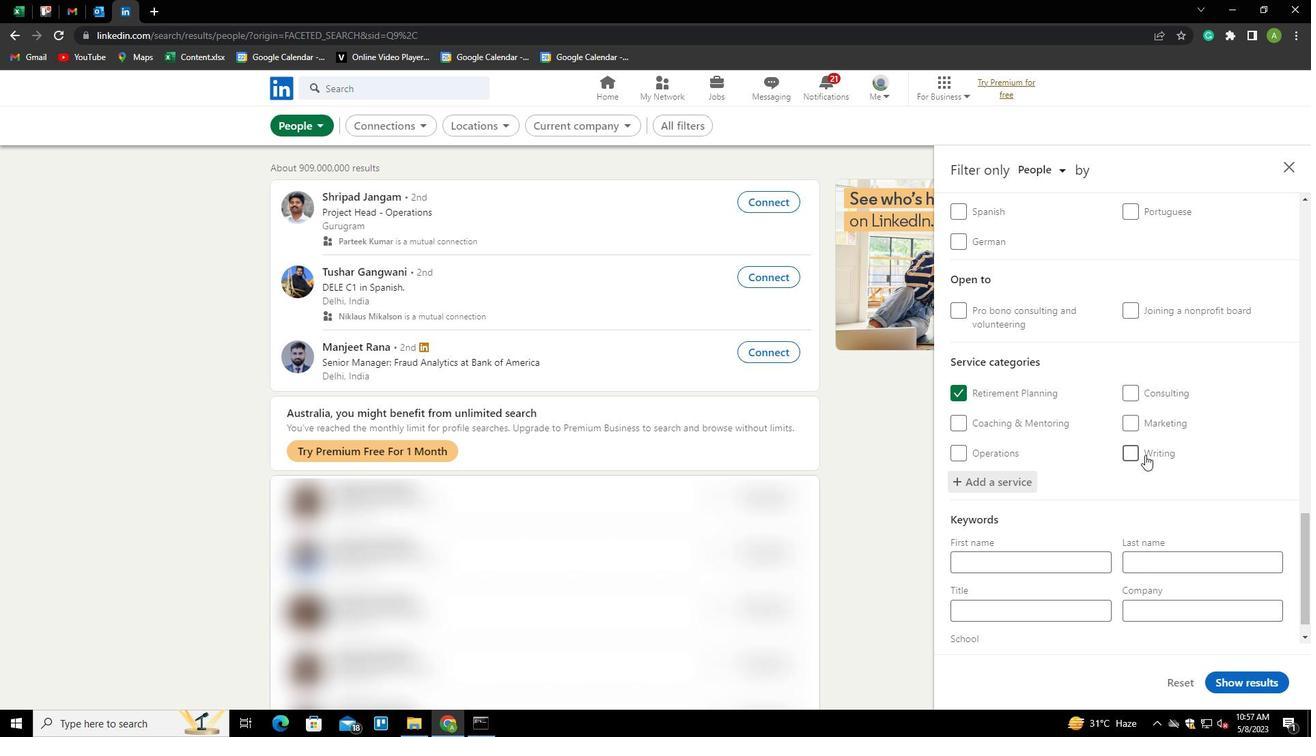 
Action: Mouse scrolled (1143, 458) with delta (0, 0)
Screenshot: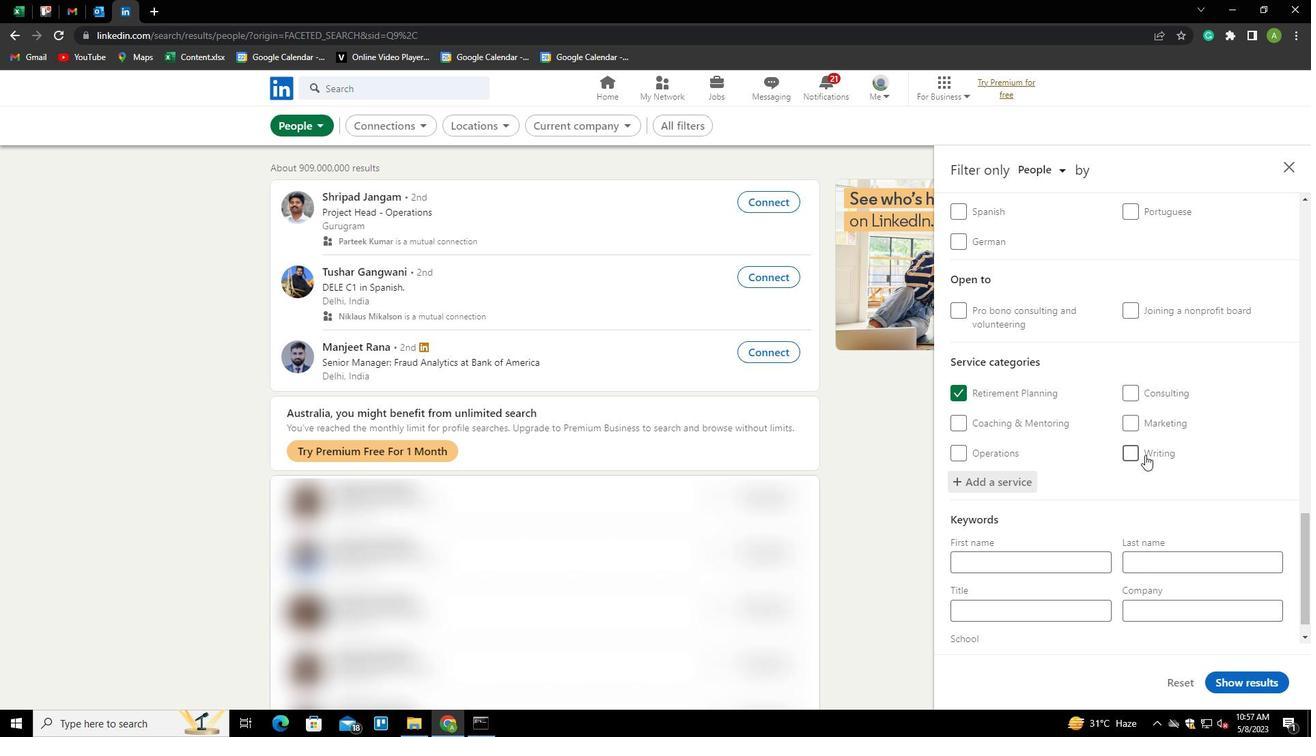 
Action: Mouse moved to (1128, 483)
Screenshot: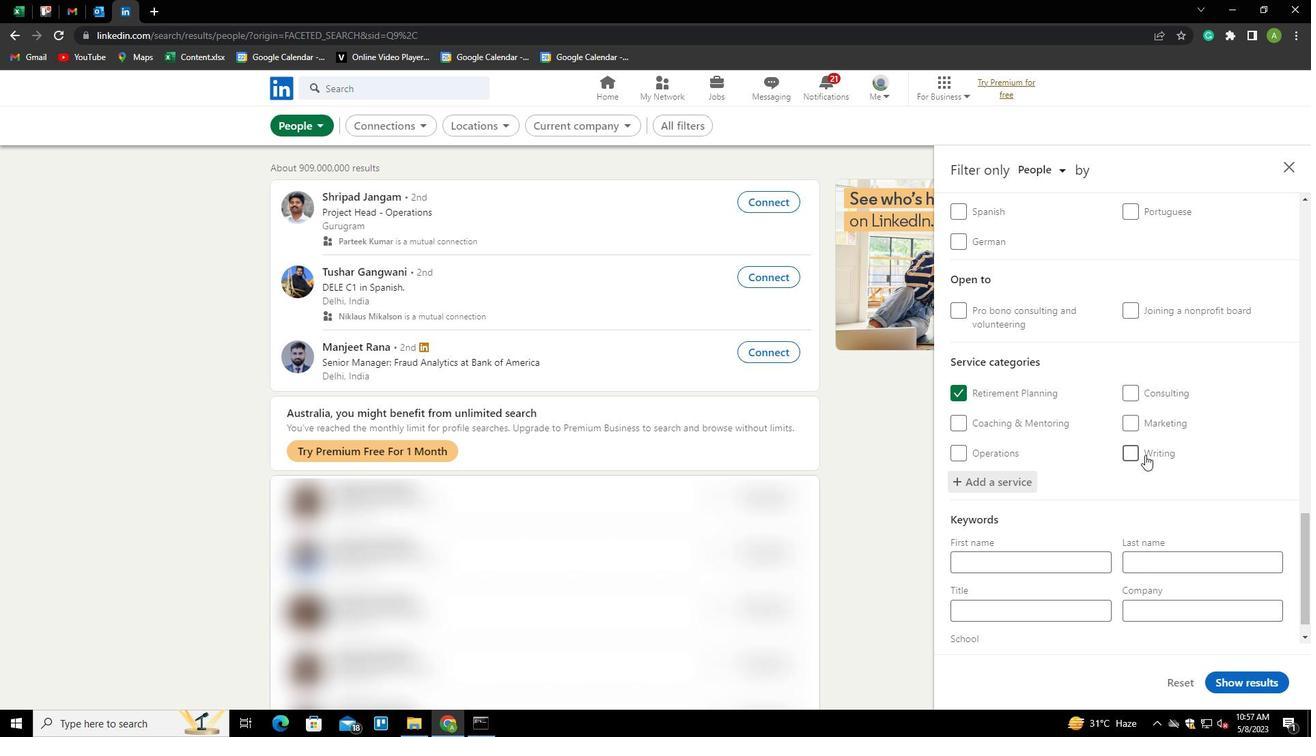
Action: Mouse scrolled (1128, 482) with delta (0, 0)
Screenshot: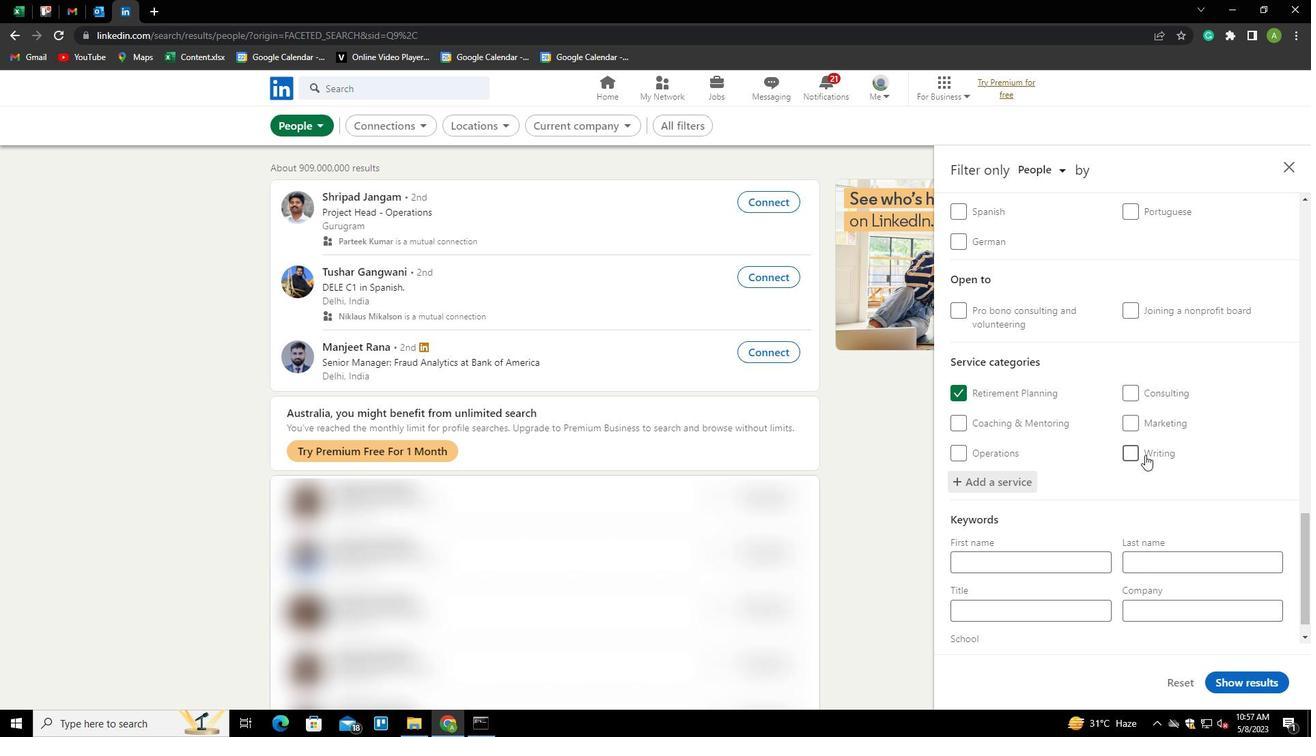 
Action: Mouse moved to (1127, 485)
Screenshot: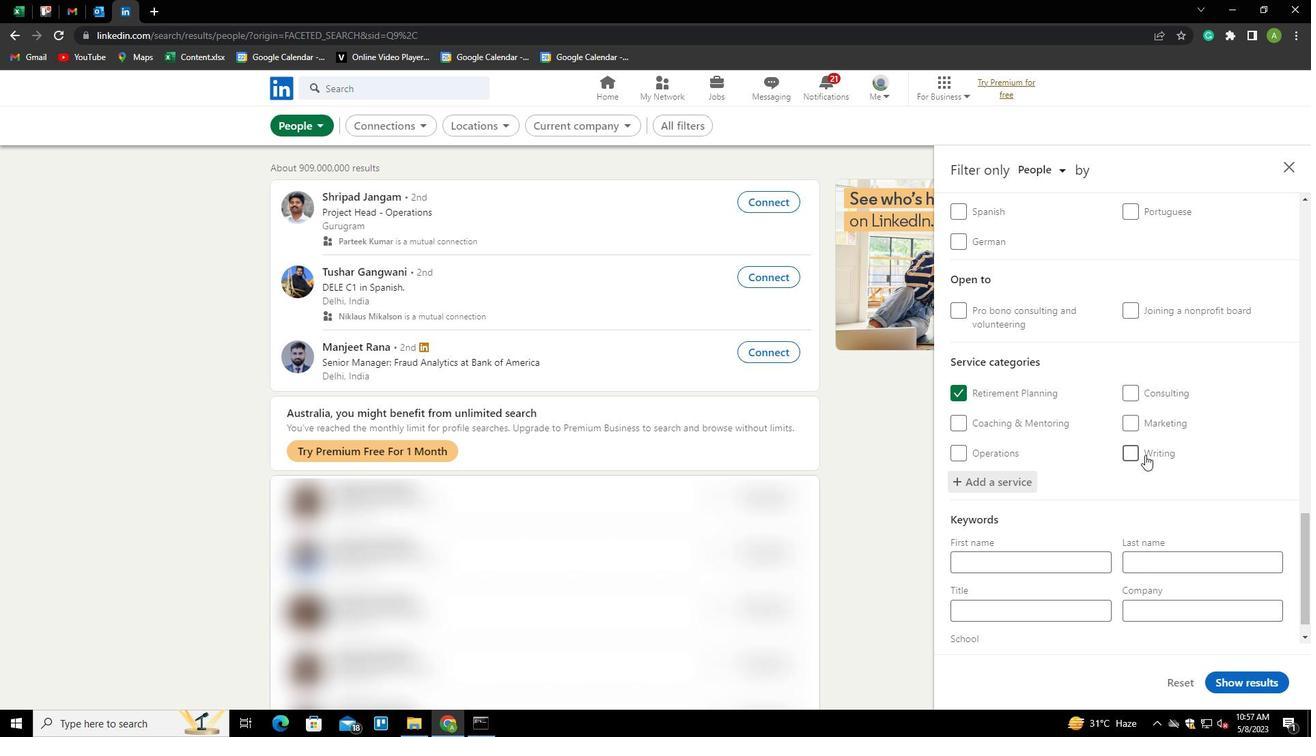 
Action: Mouse scrolled (1127, 485) with delta (0, 0)
Screenshot: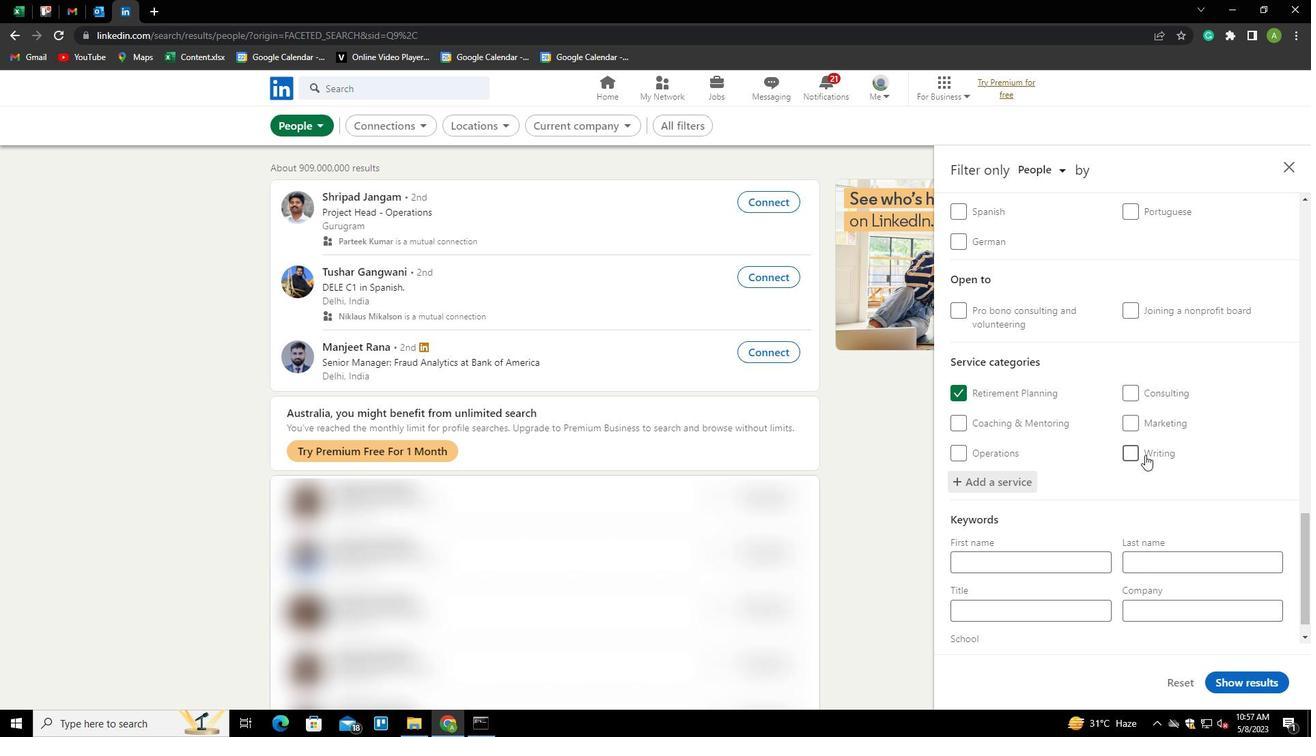 
Action: Mouse moved to (1127, 487)
Screenshot: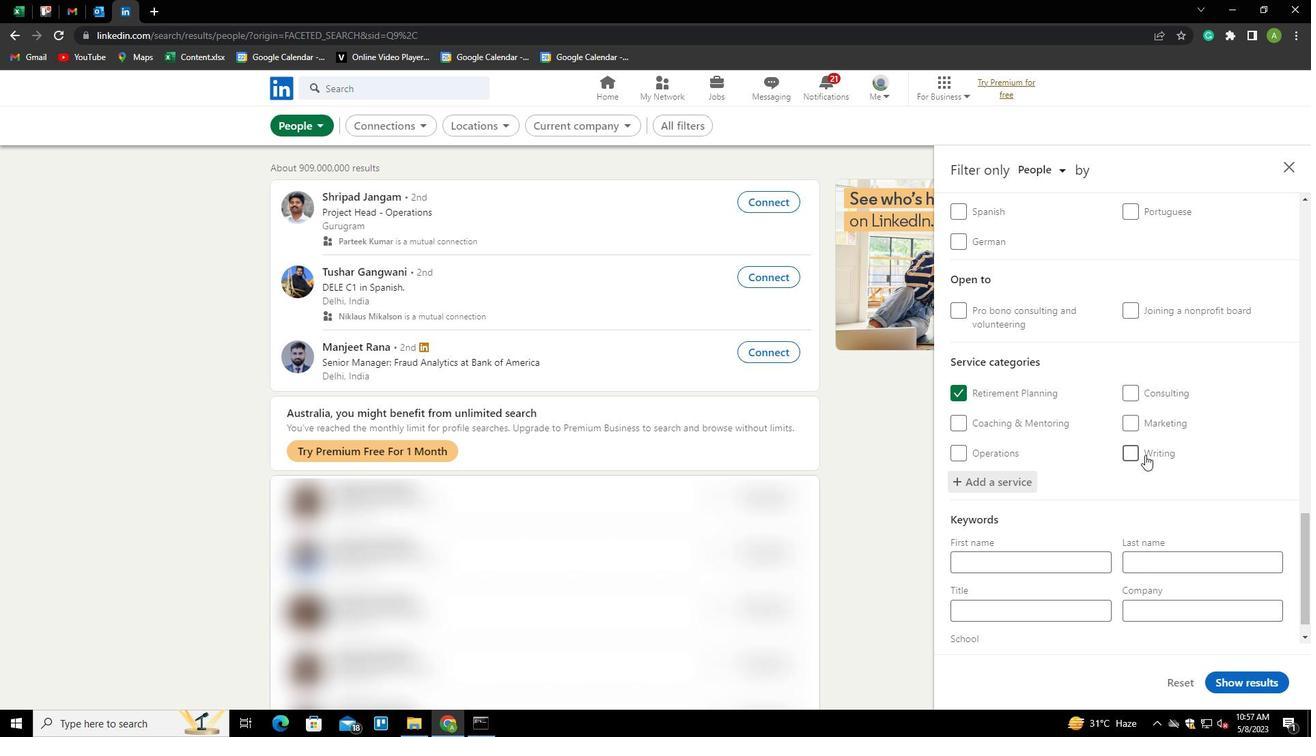 
Action: Mouse scrolled (1127, 487) with delta (0, 0)
Screenshot: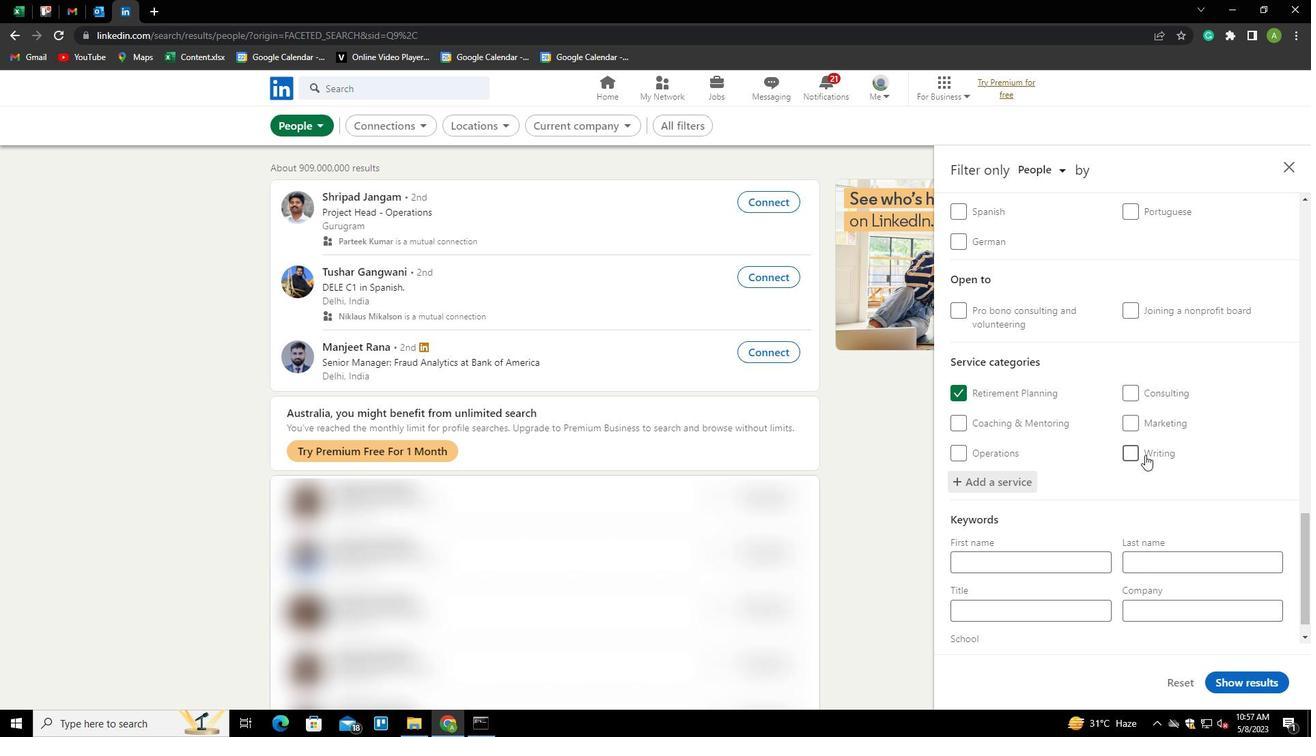 
Action: Mouse moved to (1126, 488)
Screenshot: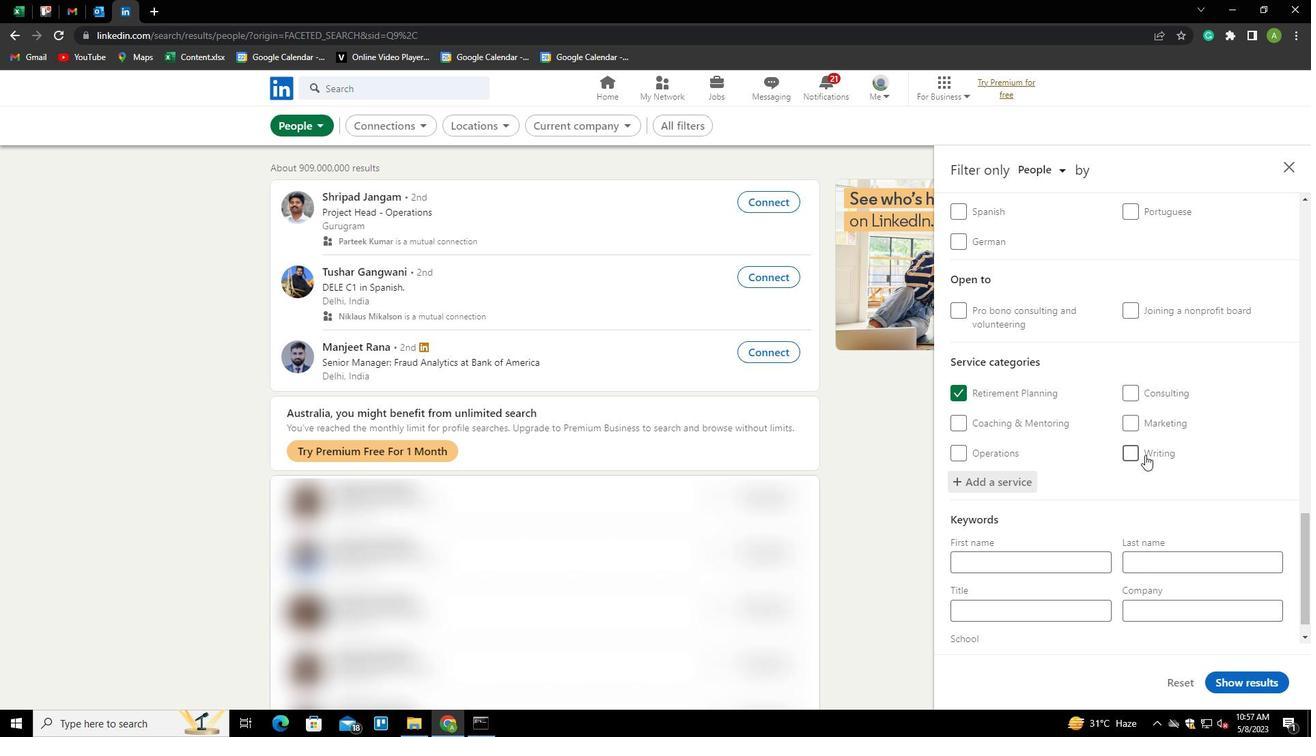 
Action: Mouse scrolled (1126, 487) with delta (0, 0)
Screenshot: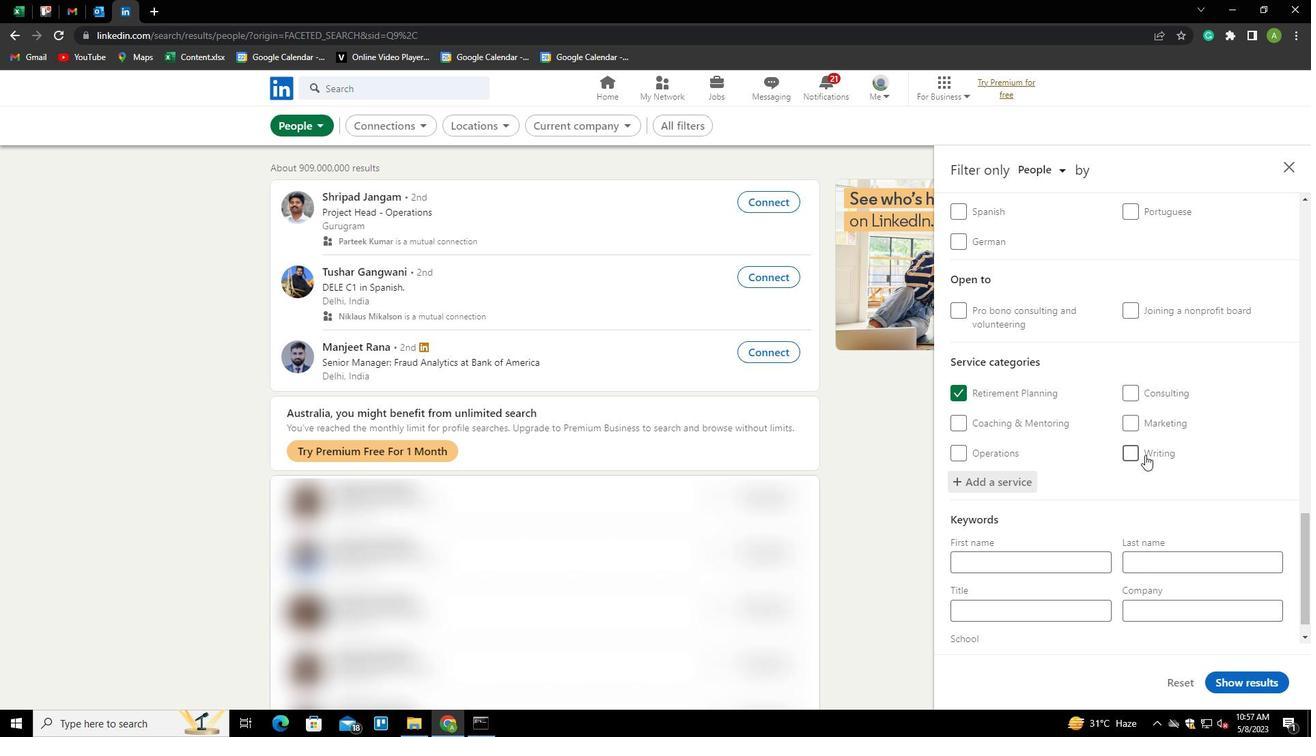 
Action: Mouse scrolled (1126, 487) with delta (0, 0)
Screenshot: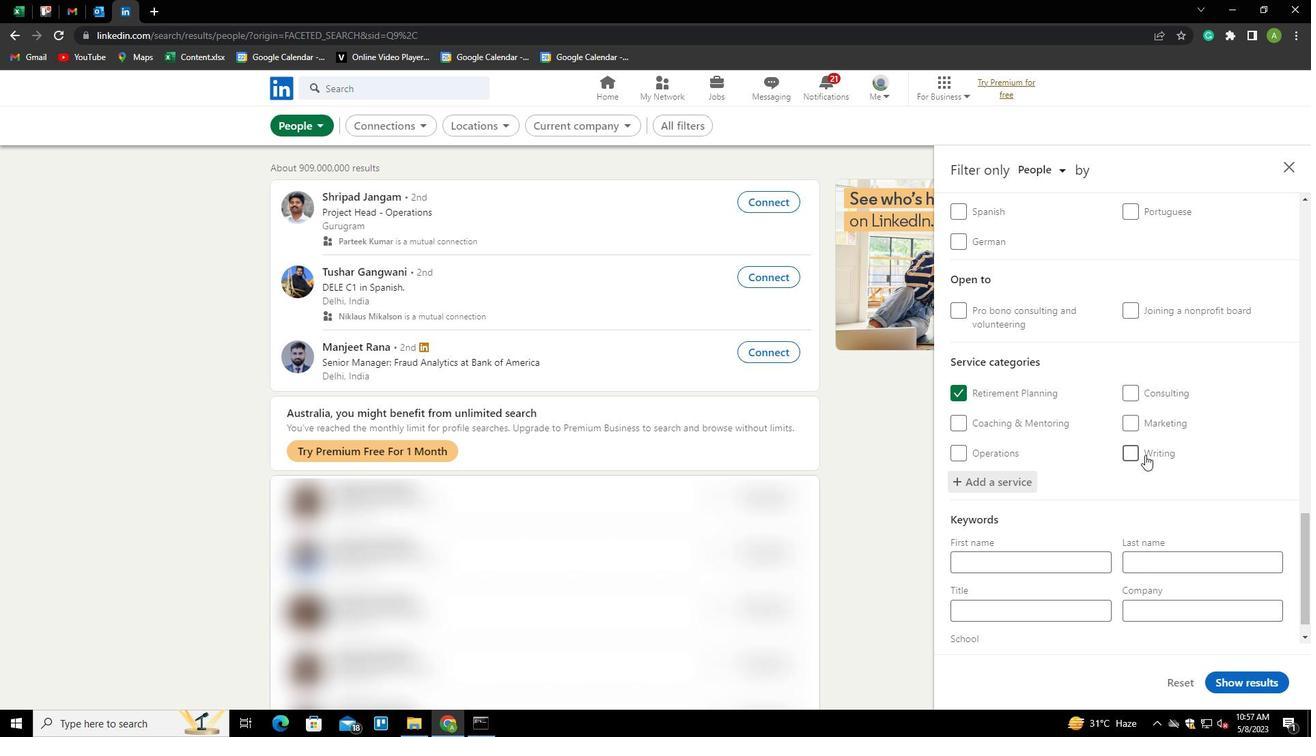 
Action: Mouse moved to (1037, 586)
Screenshot: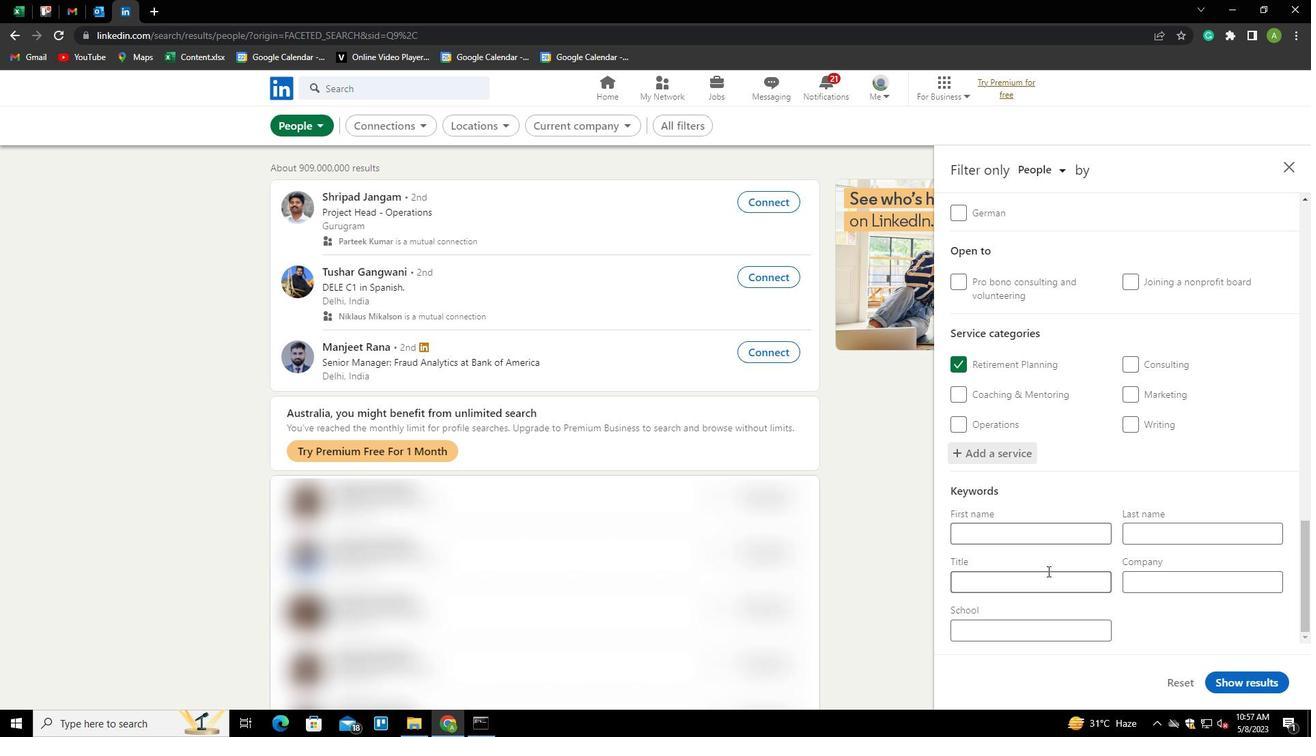 
Action: Mouse pressed left at (1037, 586)
Screenshot: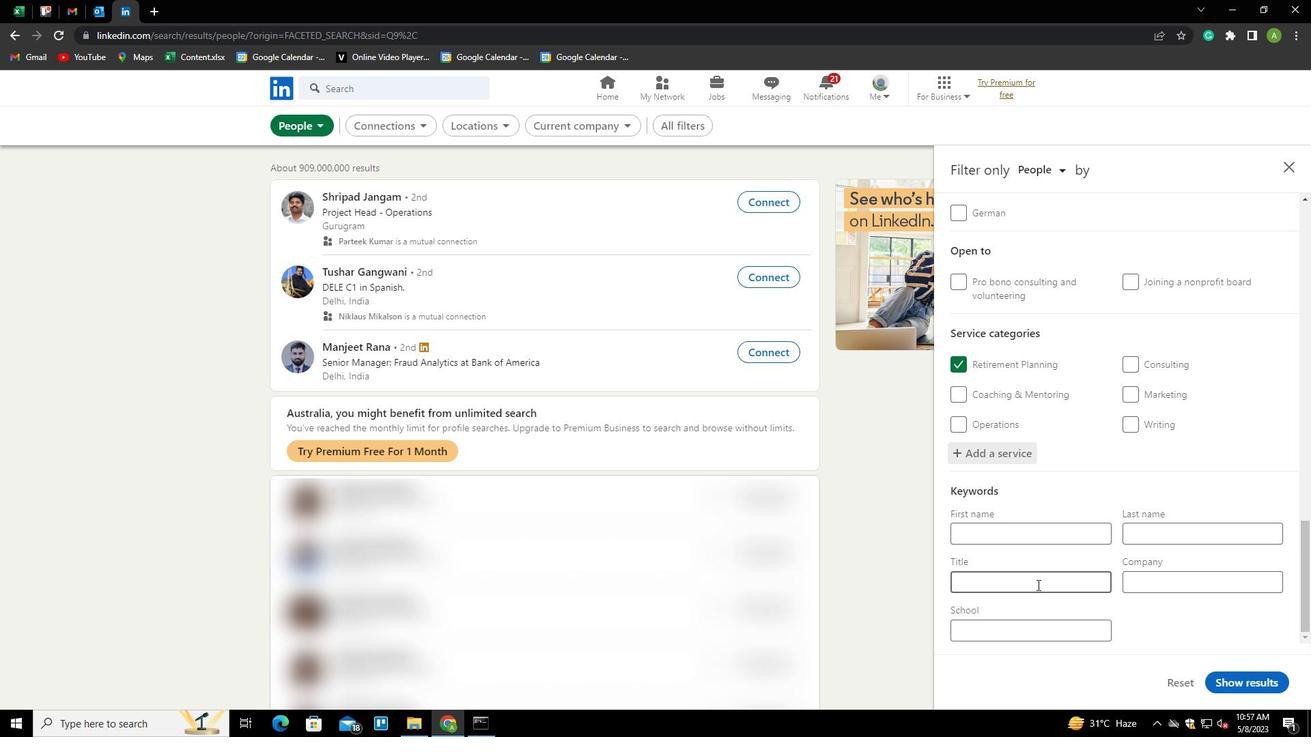 
Action: Key pressed <Key.shift>SOLAR<Key.space><Key.shift>PHOTOVOLTAIC<Key.space><Key.shift>INSTALLER
Screenshot: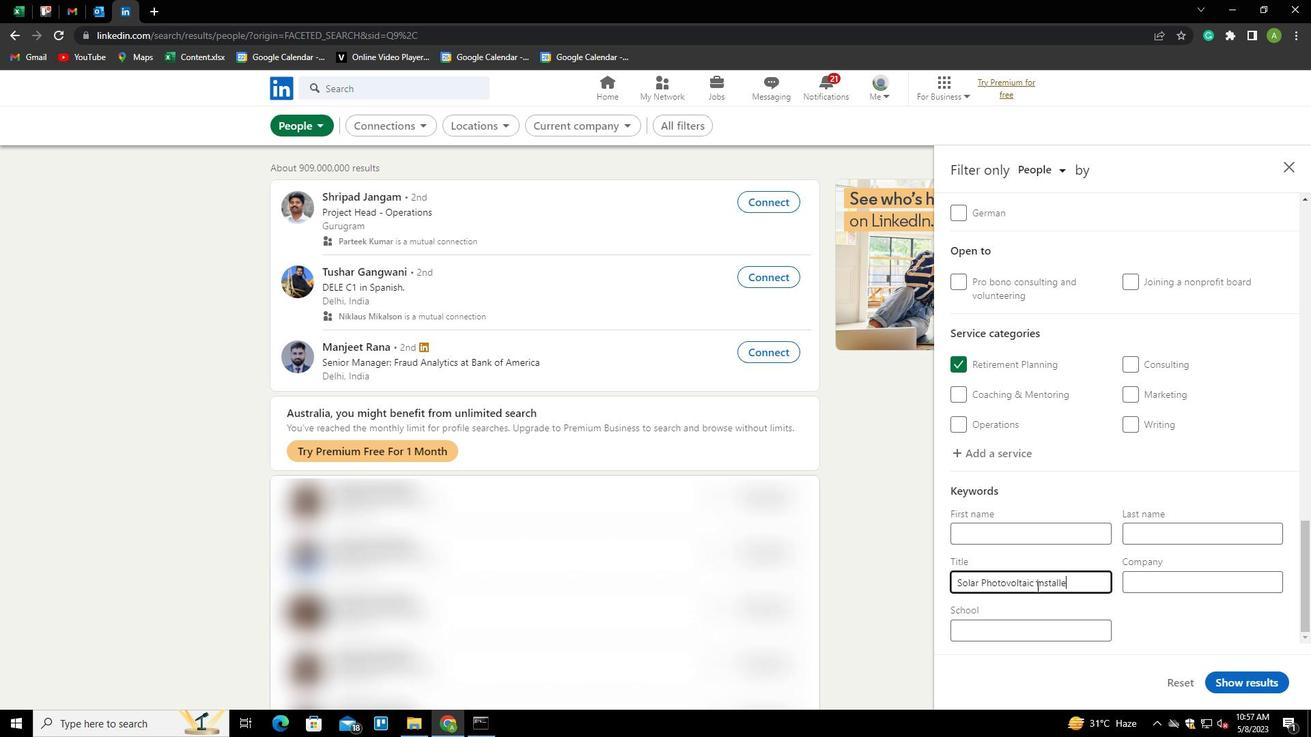 
Action: Mouse moved to (1173, 621)
Screenshot: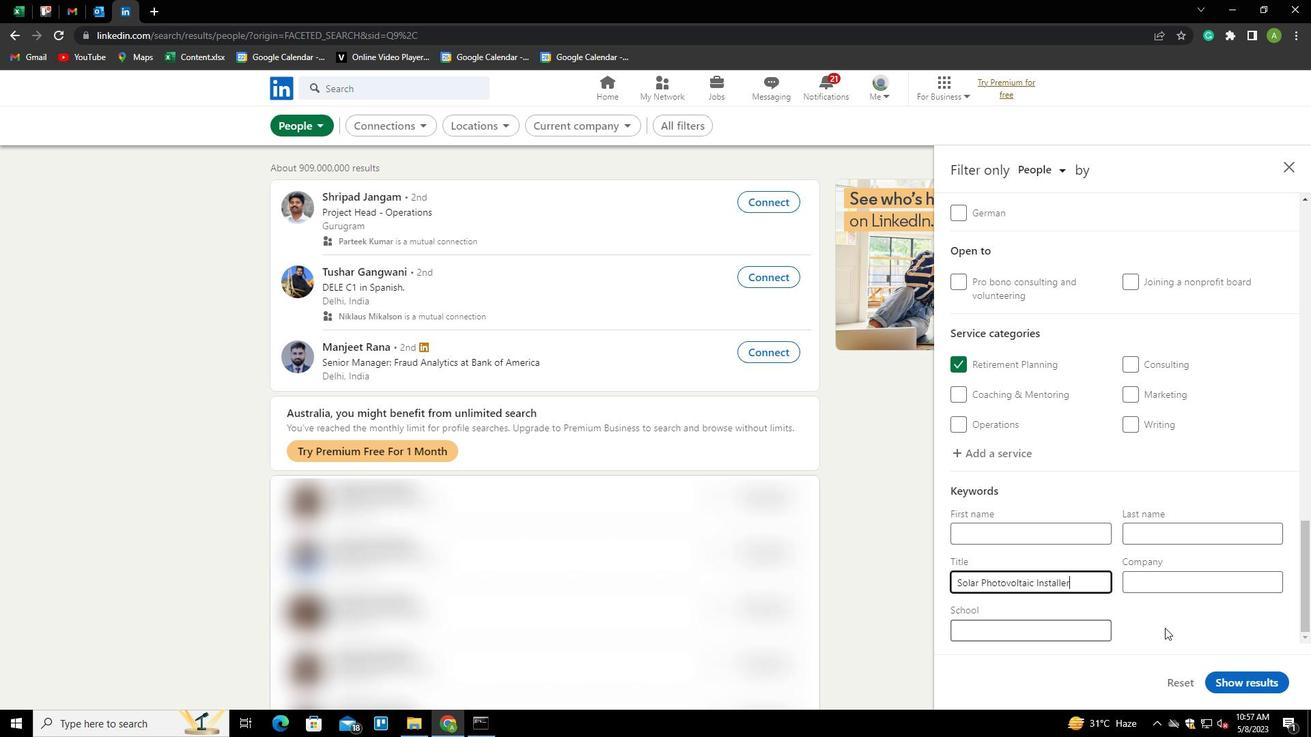 
Action: Mouse pressed left at (1173, 621)
Screenshot: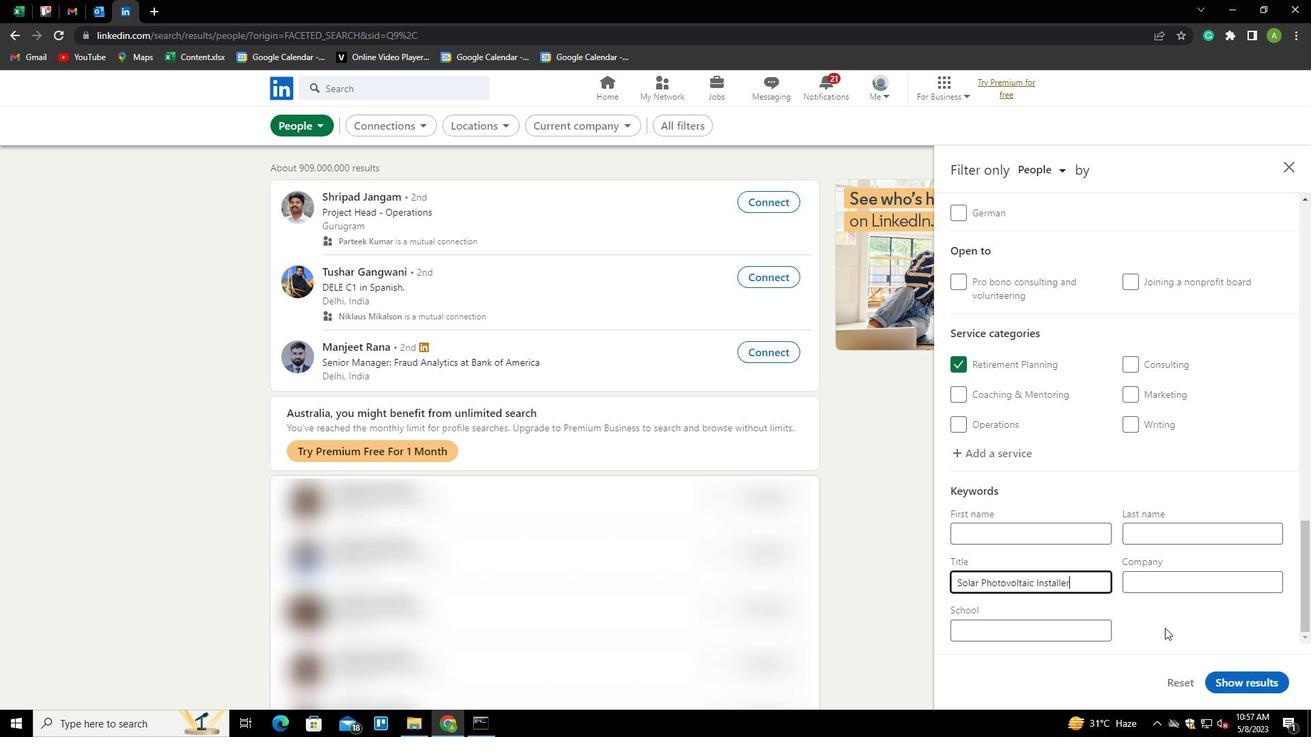 
Action: Mouse moved to (1215, 681)
Screenshot: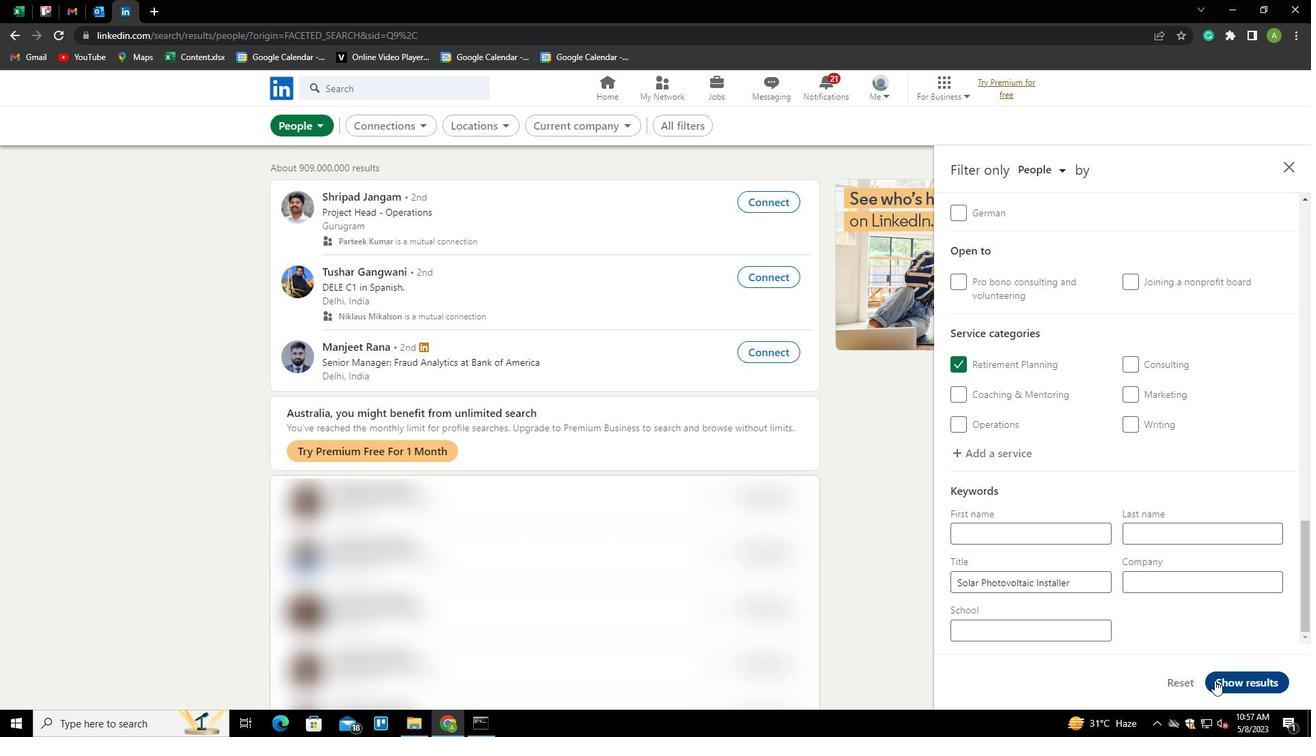 
Action: Mouse pressed left at (1215, 681)
Screenshot: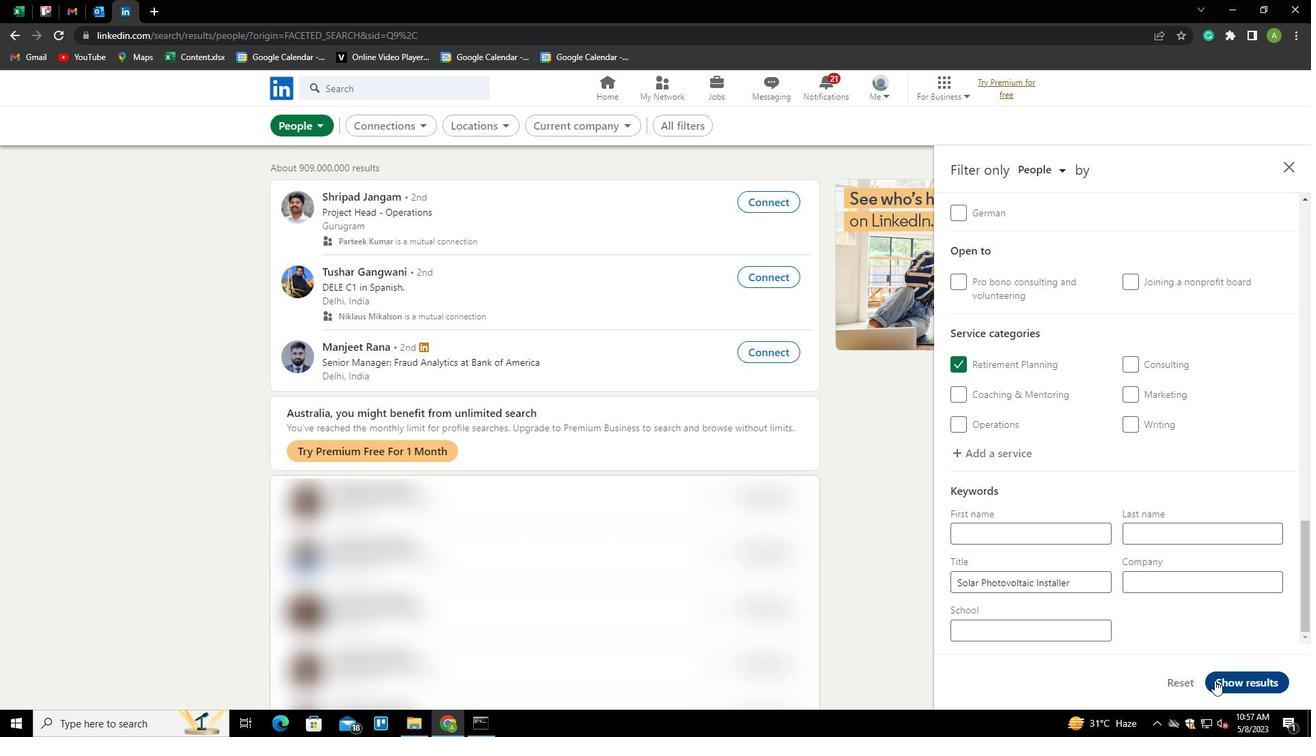
